 Task: Find connections with filter location Terrace with filter topic #Coachingwith filter profile language German with filter current company Protiviti with filter school The NorthCap University with filter industry Steam and Air-Conditioning Supply with filter service category Customer Support with filter keywords title Events Manager
Action: Mouse moved to (508, 123)
Screenshot: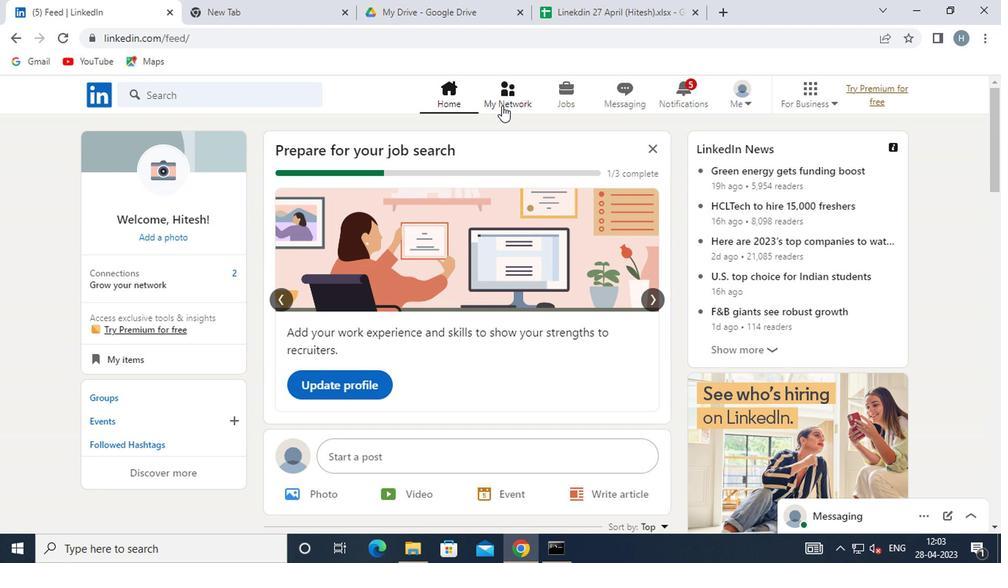 
Action: Mouse pressed left at (508, 123)
Screenshot: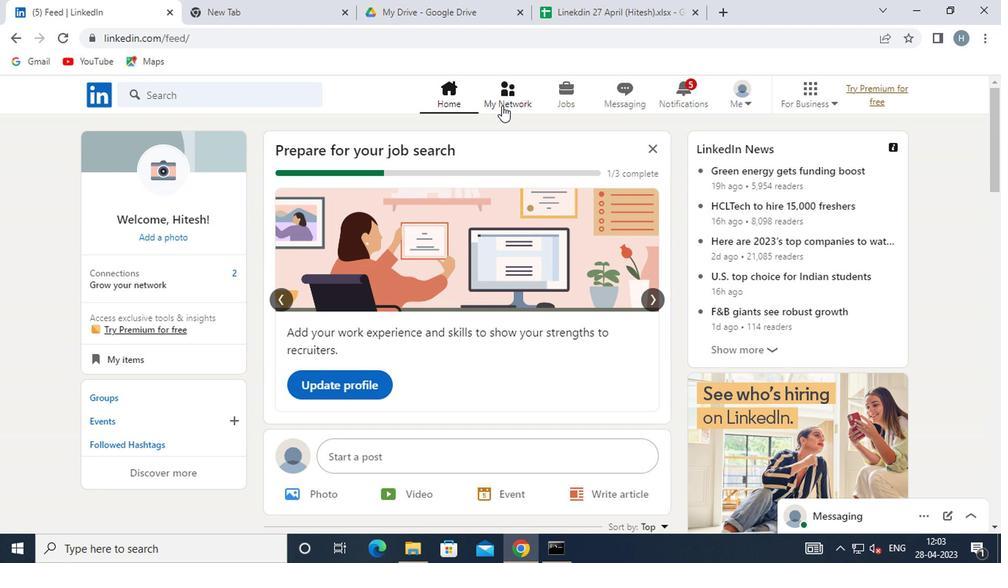 
Action: Mouse moved to (262, 188)
Screenshot: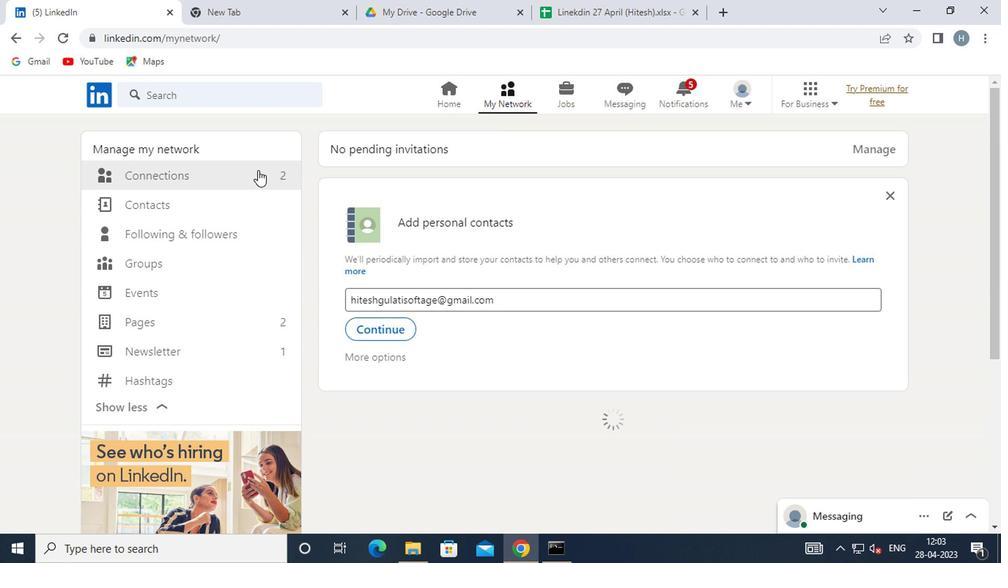 
Action: Mouse pressed left at (262, 188)
Screenshot: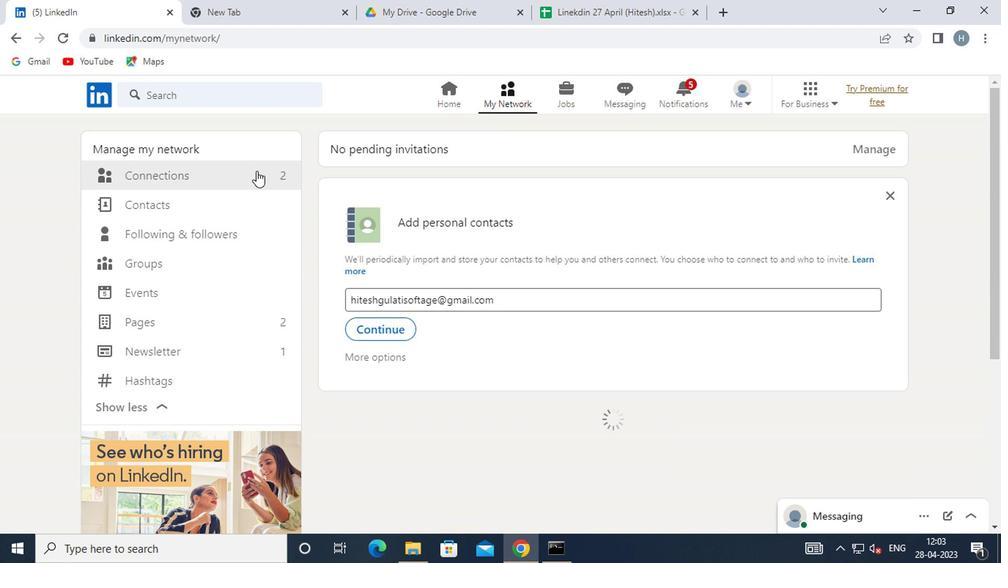 
Action: Mouse moved to (582, 191)
Screenshot: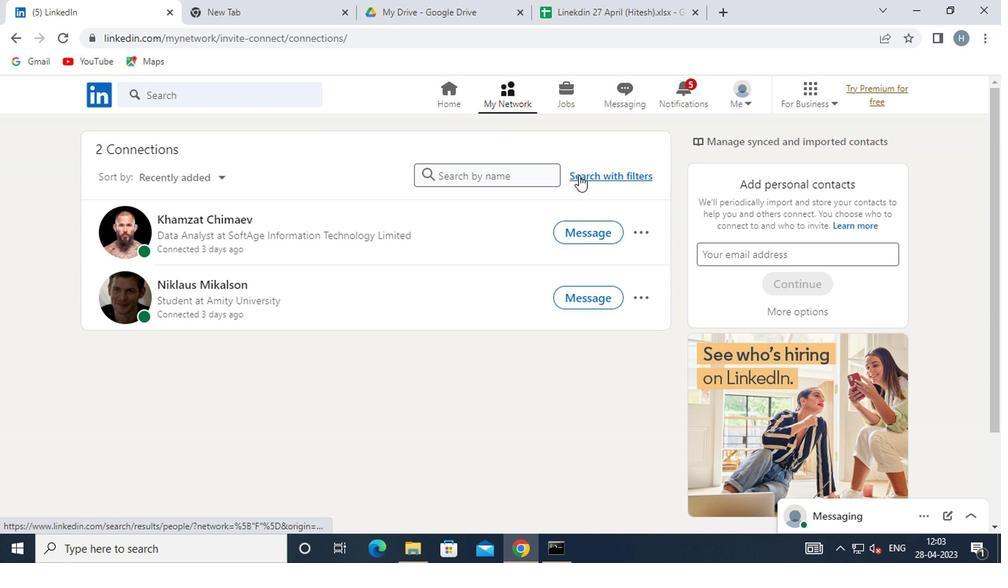 
Action: Mouse pressed left at (582, 191)
Screenshot: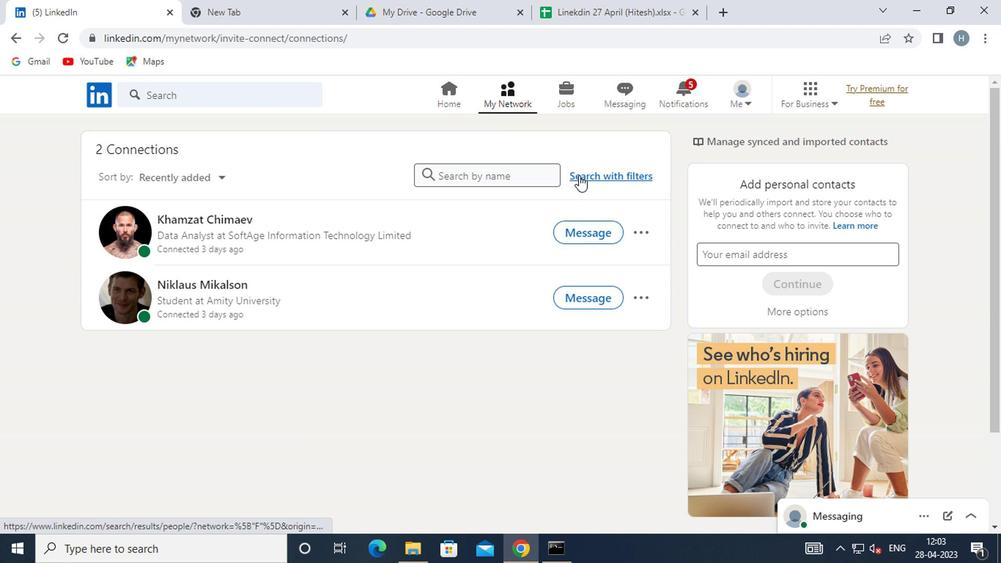 
Action: Mouse moved to (560, 156)
Screenshot: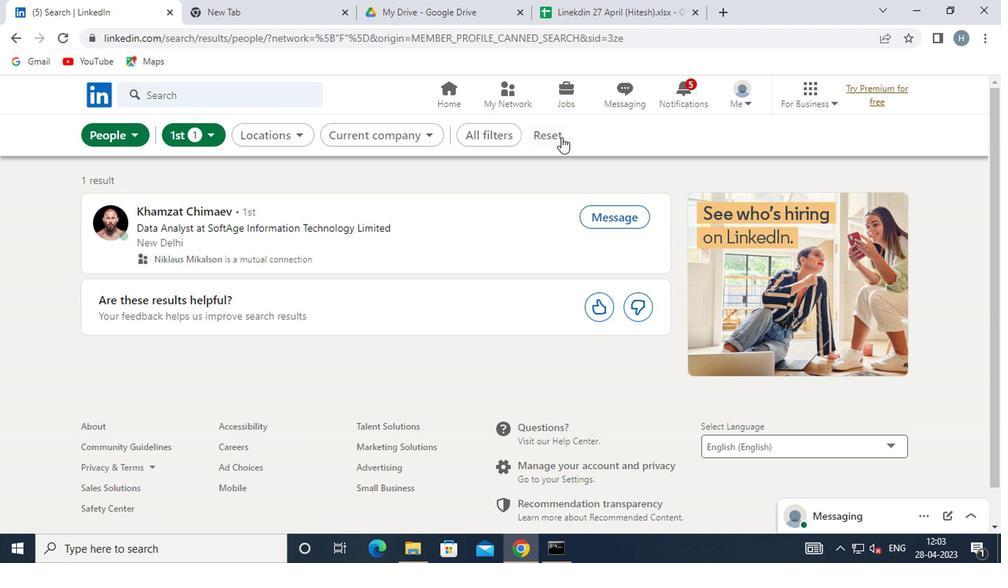 
Action: Mouse pressed left at (560, 156)
Screenshot: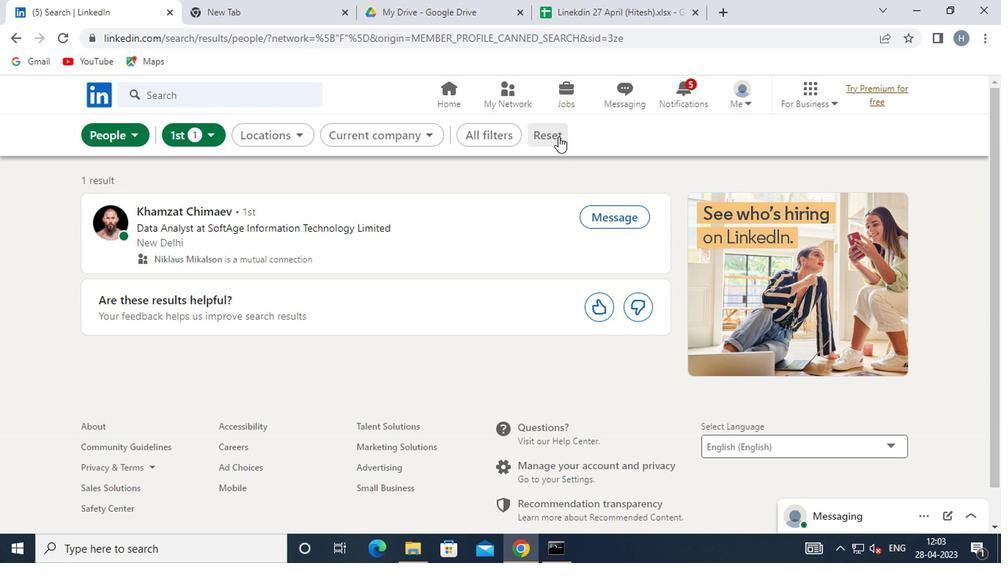 
Action: Mouse moved to (523, 160)
Screenshot: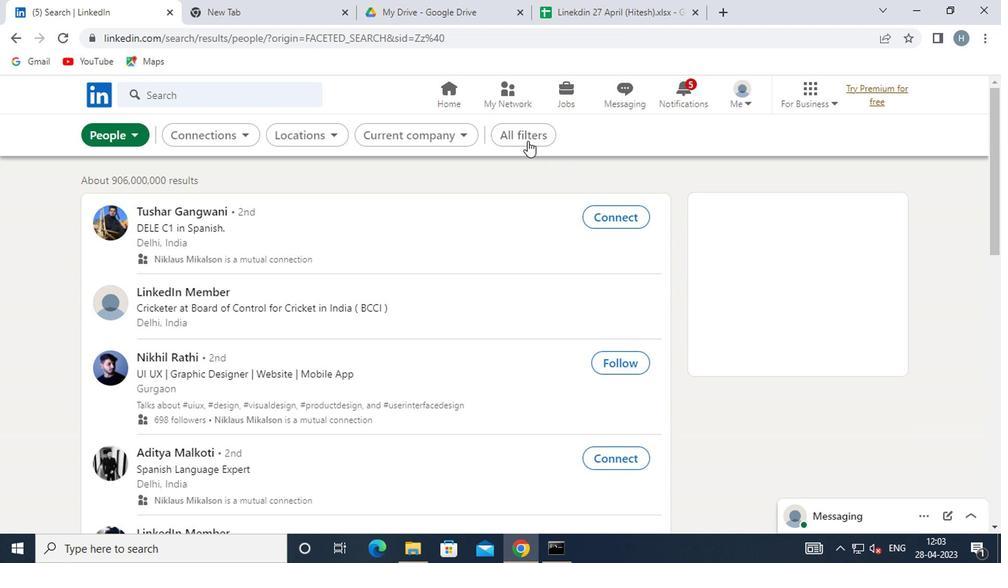 
Action: Mouse pressed left at (523, 160)
Screenshot: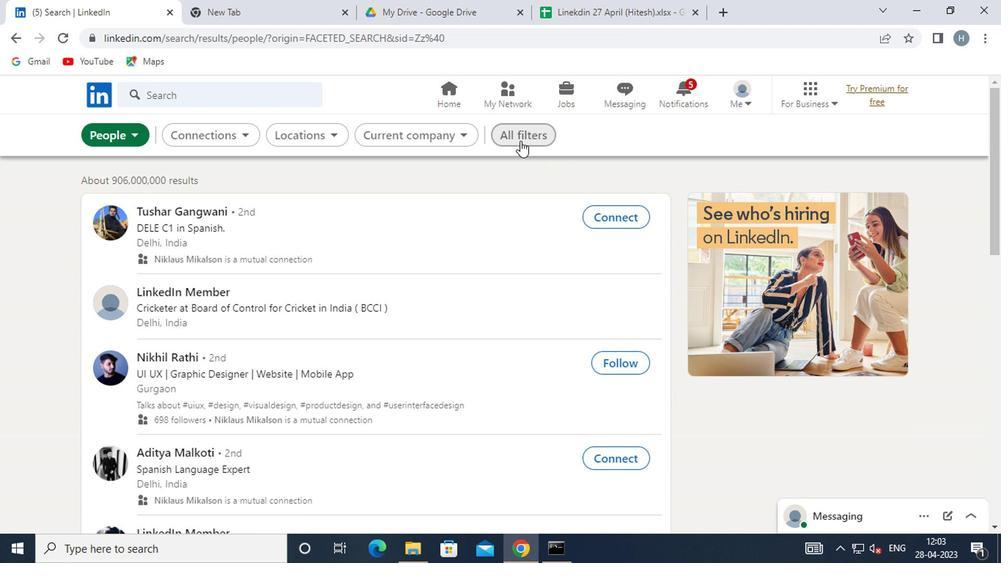 
Action: Mouse moved to (675, 282)
Screenshot: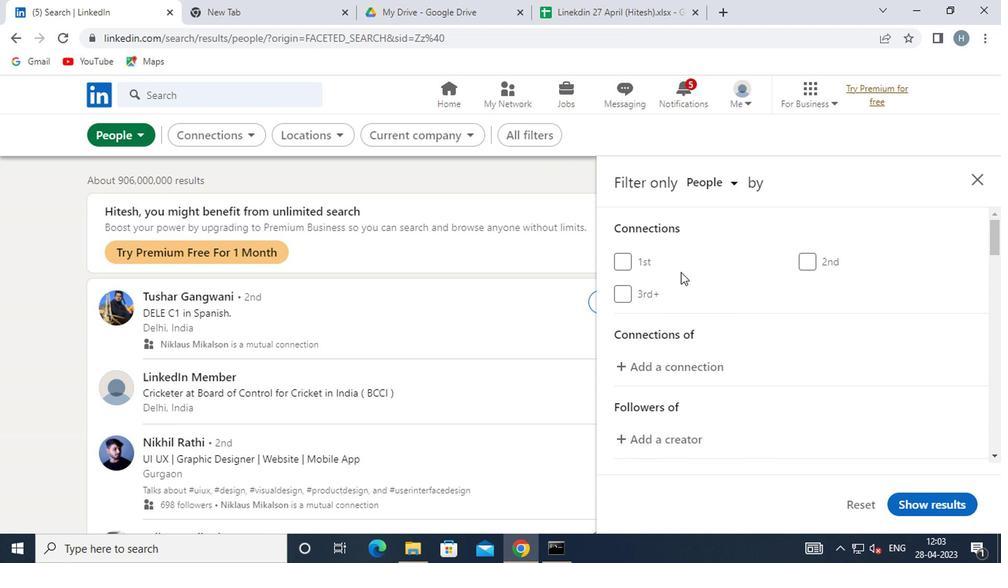 
Action: Mouse scrolled (675, 282) with delta (0, 0)
Screenshot: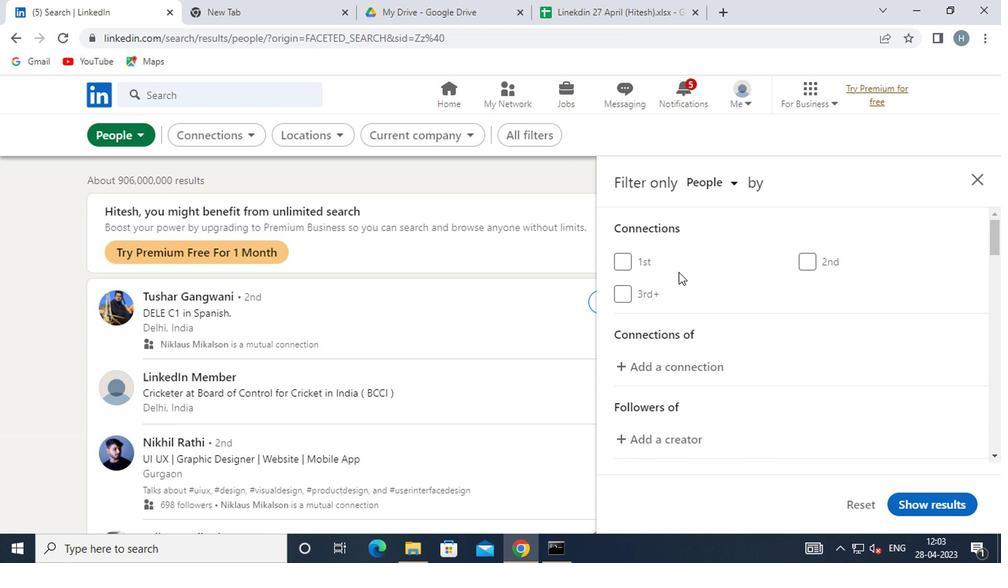 
Action: Mouse moved to (673, 284)
Screenshot: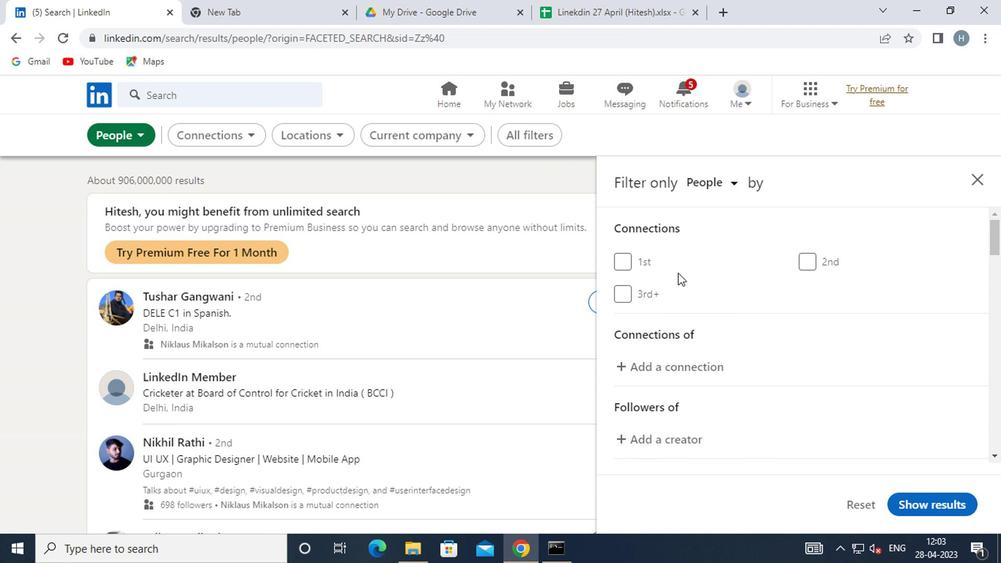 
Action: Mouse scrolled (673, 283) with delta (0, -1)
Screenshot: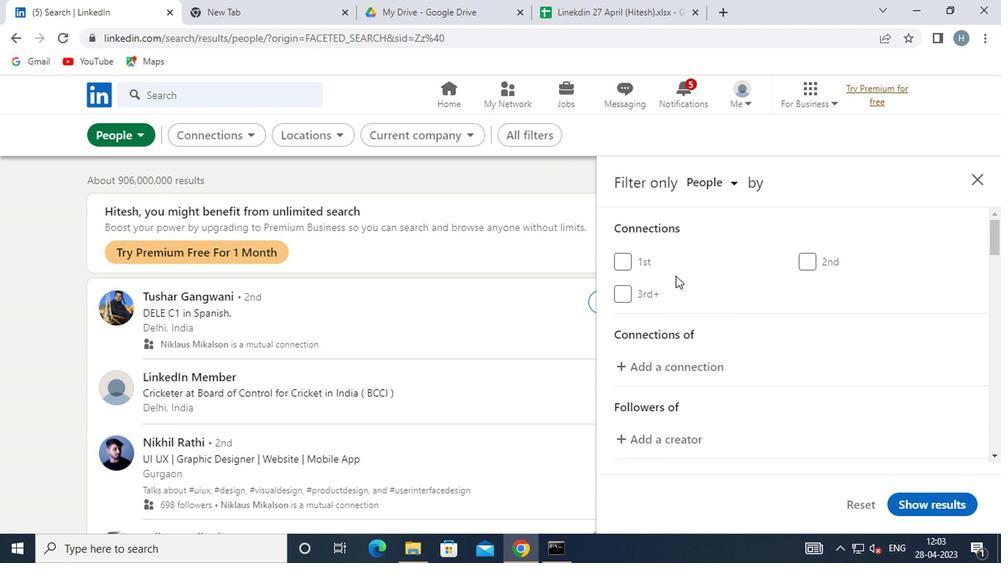 
Action: Mouse scrolled (673, 283) with delta (0, -1)
Screenshot: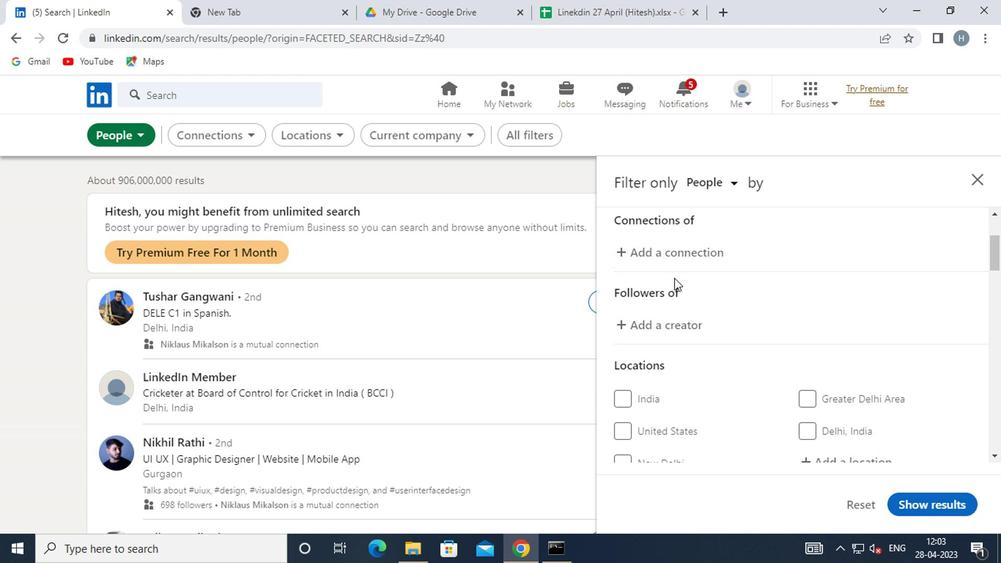 
Action: Mouse moved to (819, 357)
Screenshot: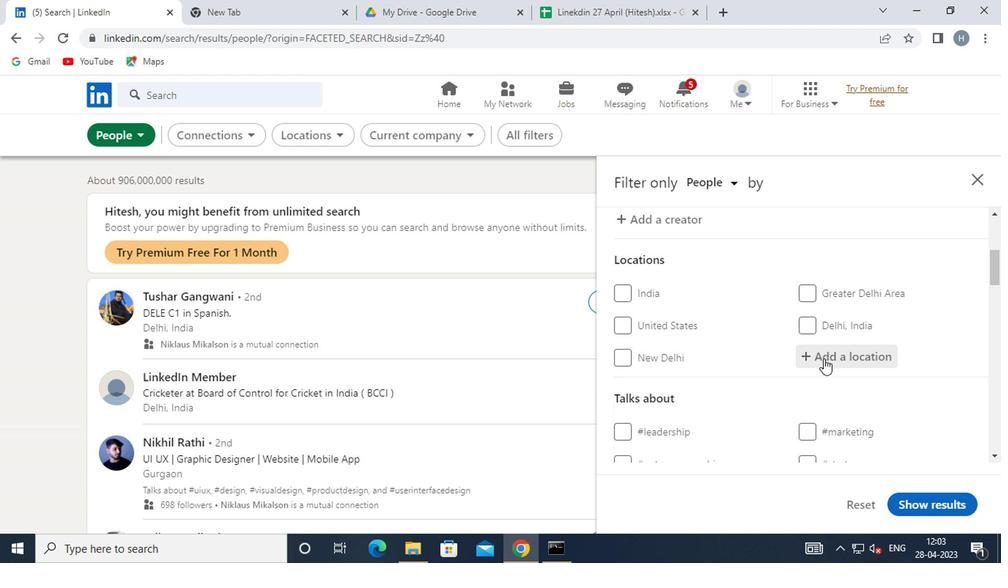 
Action: Mouse pressed left at (819, 357)
Screenshot: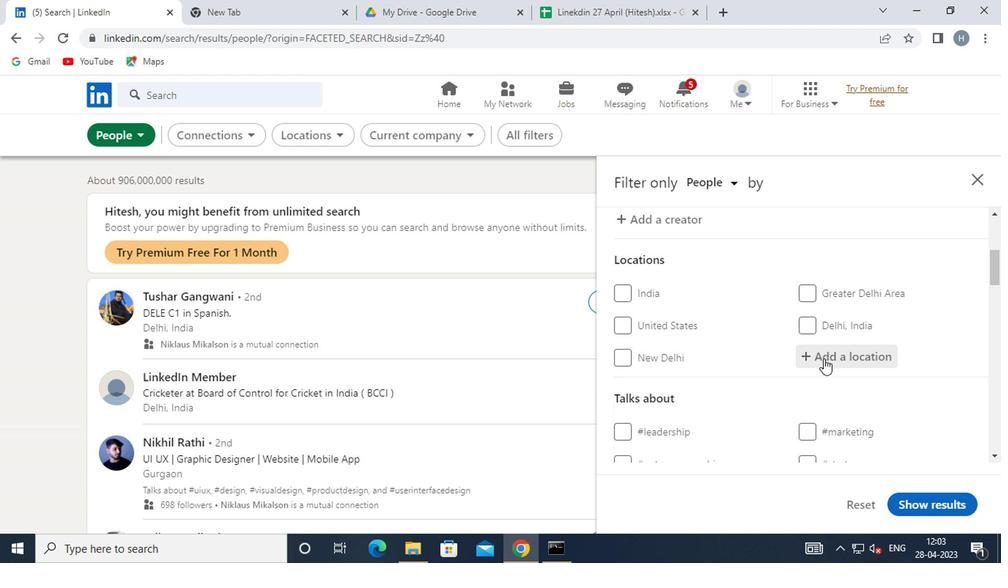 
Action: Mouse moved to (819, 358)
Screenshot: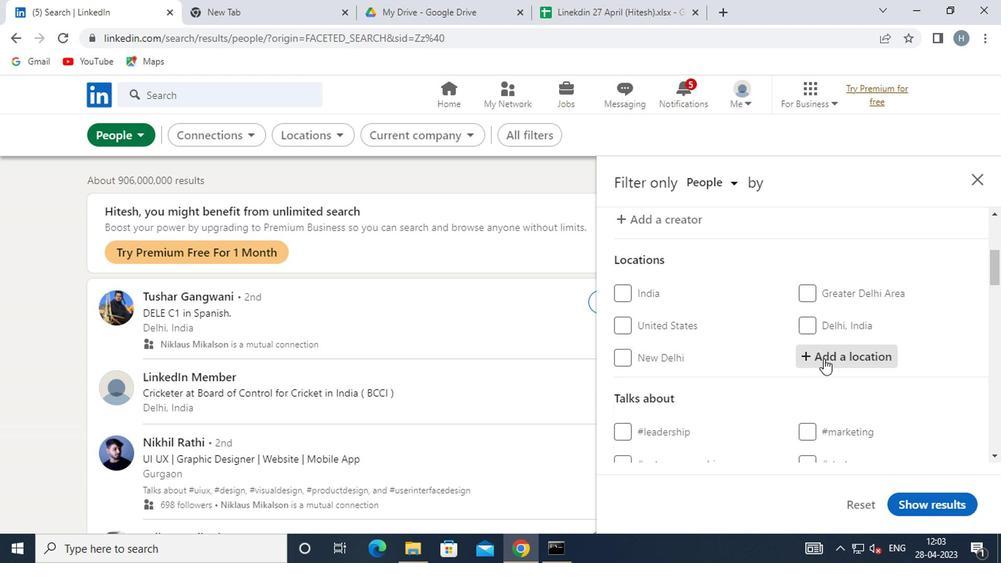 
Action: Key pressed <Key.shift>TERRACE
Screenshot: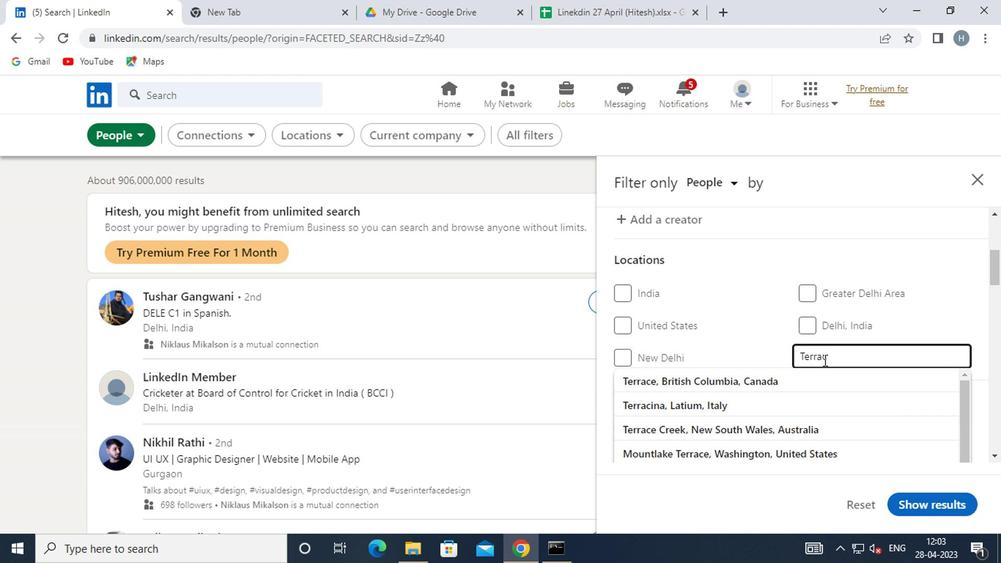 
Action: Mouse moved to (910, 335)
Screenshot: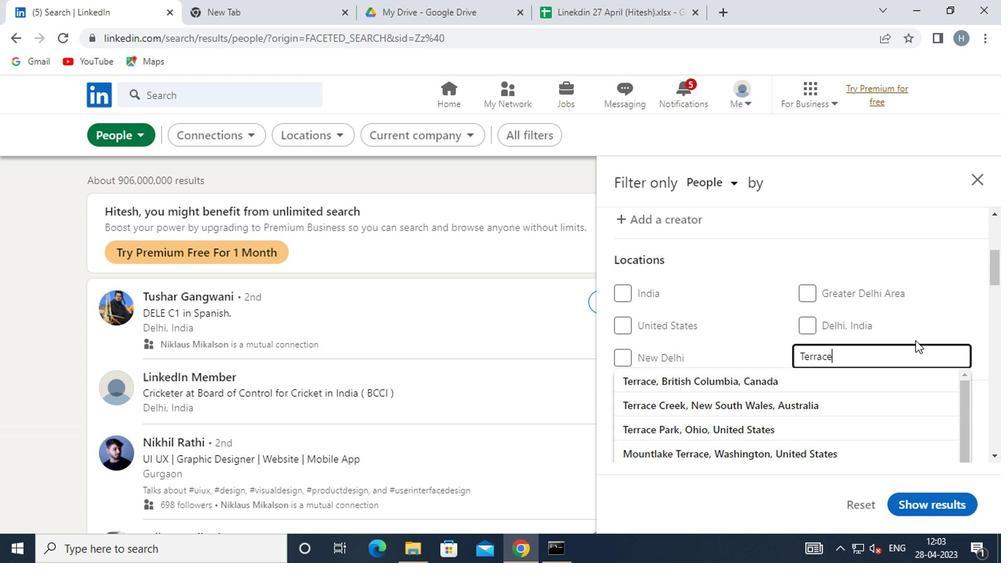 
Action: Key pressed <Key.enter>
Screenshot: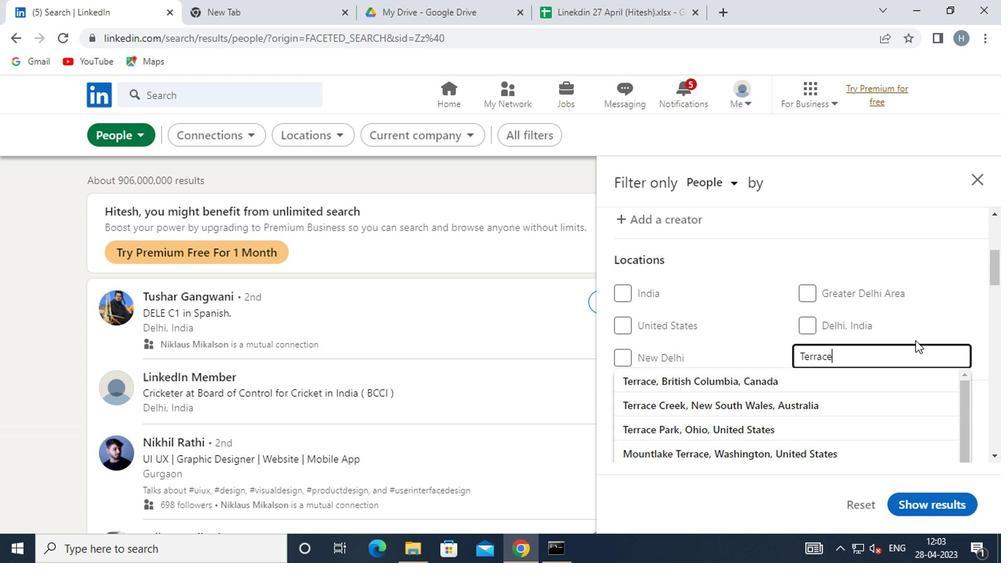 
Action: Mouse moved to (913, 326)
Screenshot: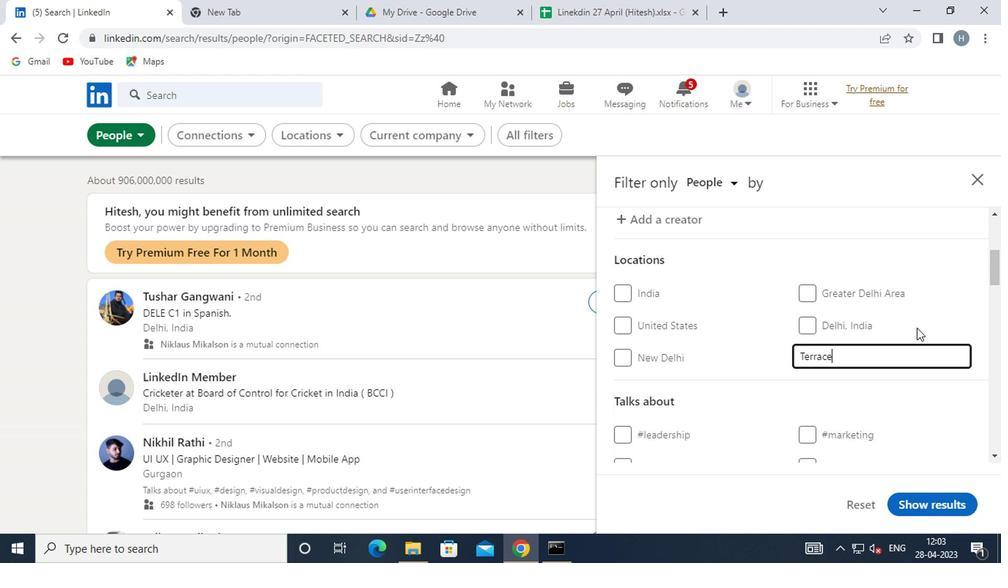 
Action: Mouse scrolled (913, 326) with delta (0, 0)
Screenshot: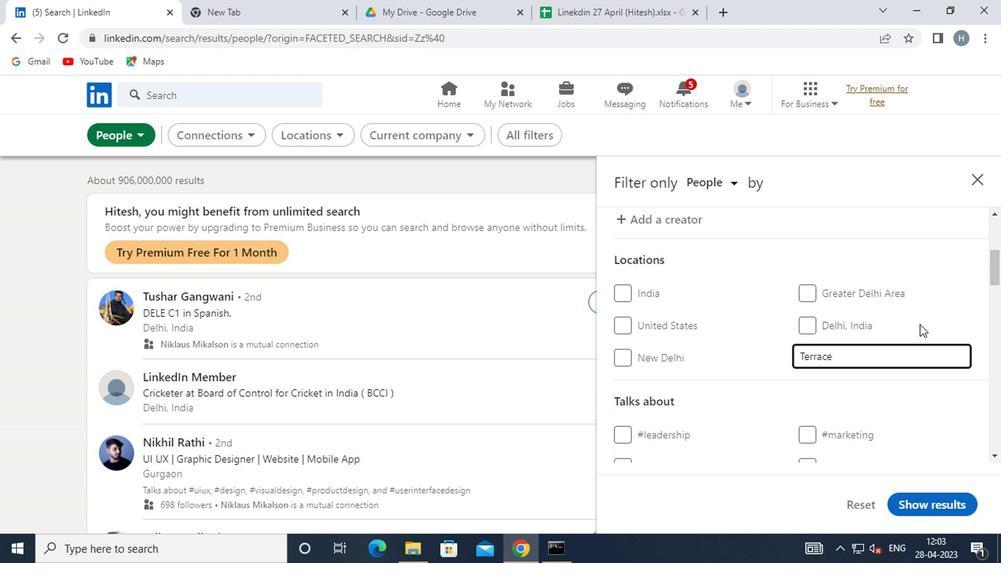 
Action: Mouse scrolled (913, 326) with delta (0, 0)
Screenshot: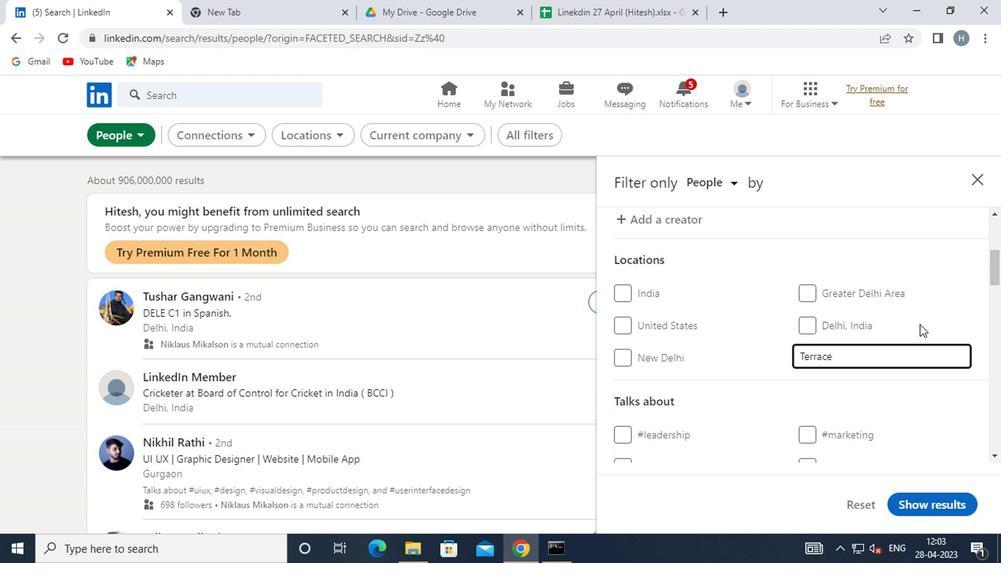 
Action: Mouse scrolled (913, 326) with delta (0, 0)
Screenshot: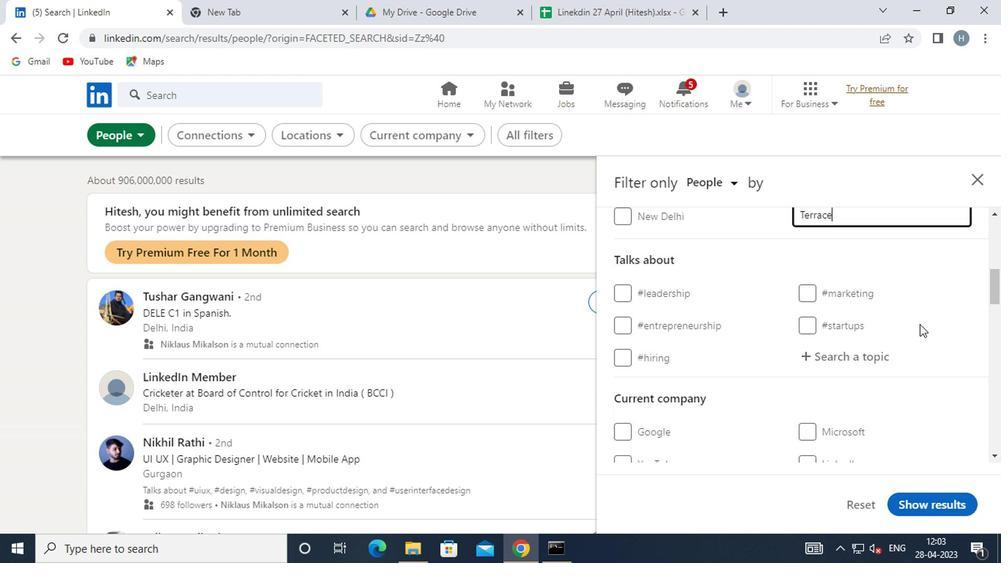 
Action: Mouse moved to (882, 287)
Screenshot: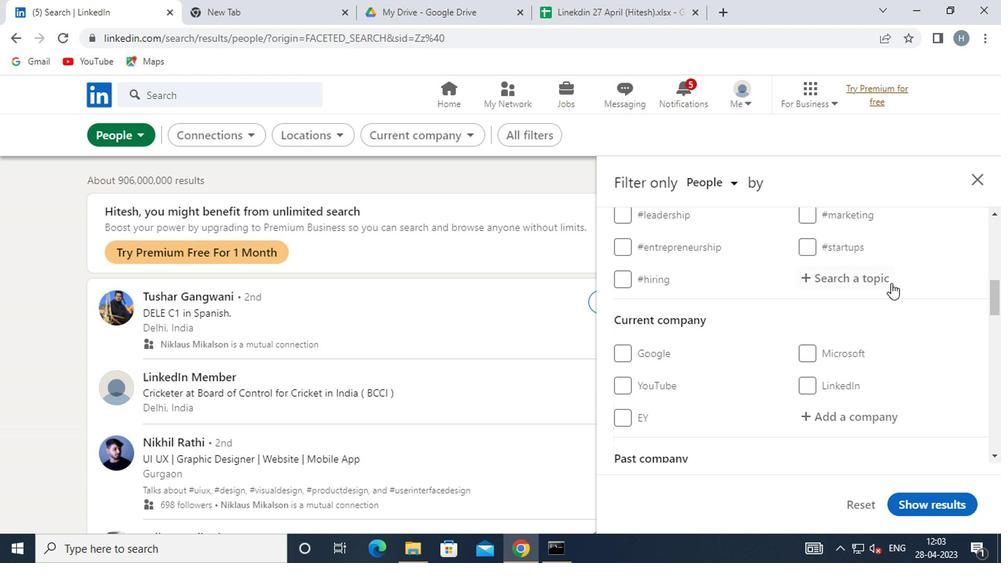 
Action: Mouse pressed left at (882, 287)
Screenshot: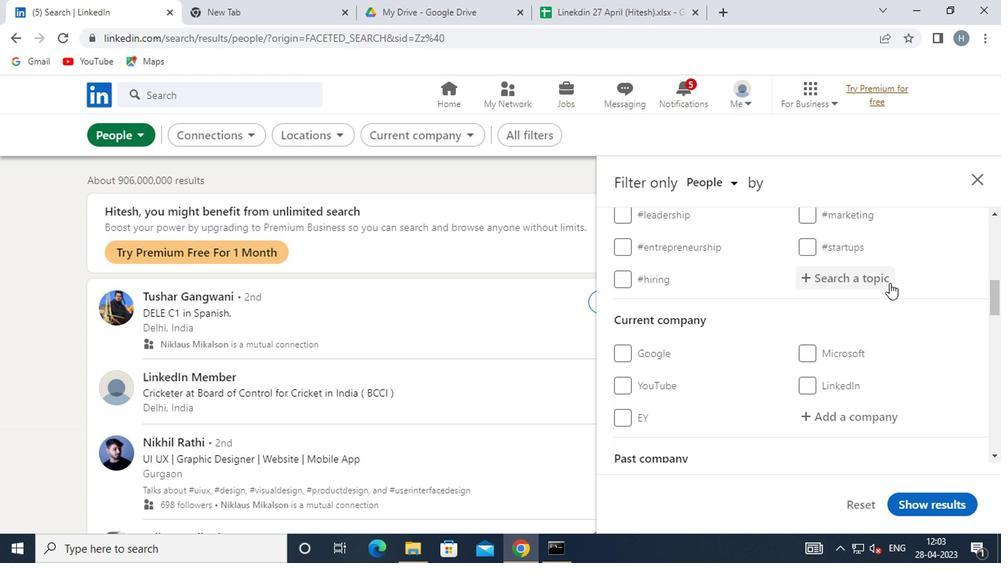 
Action: Key pressed <Key.shift><Key.shift><Key.shift><Key.shift><Key.shift><Key.shift><Key.shift><Key.shift><Key.shift><Key.shift><Key.shift><Key.shift>#<Key.shift>COACHING
Screenshot: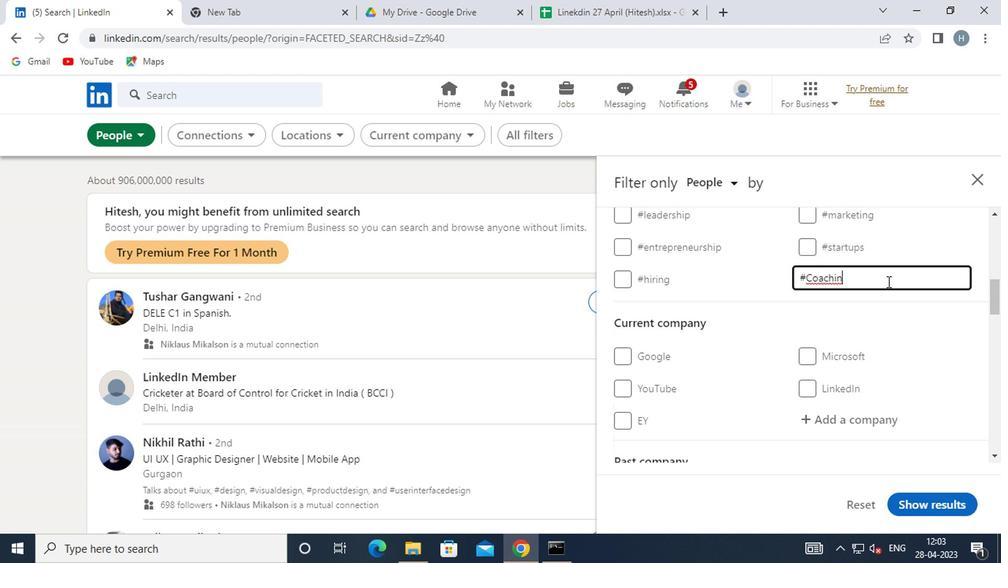 
Action: Mouse moved to (867, 316)
Screenshot: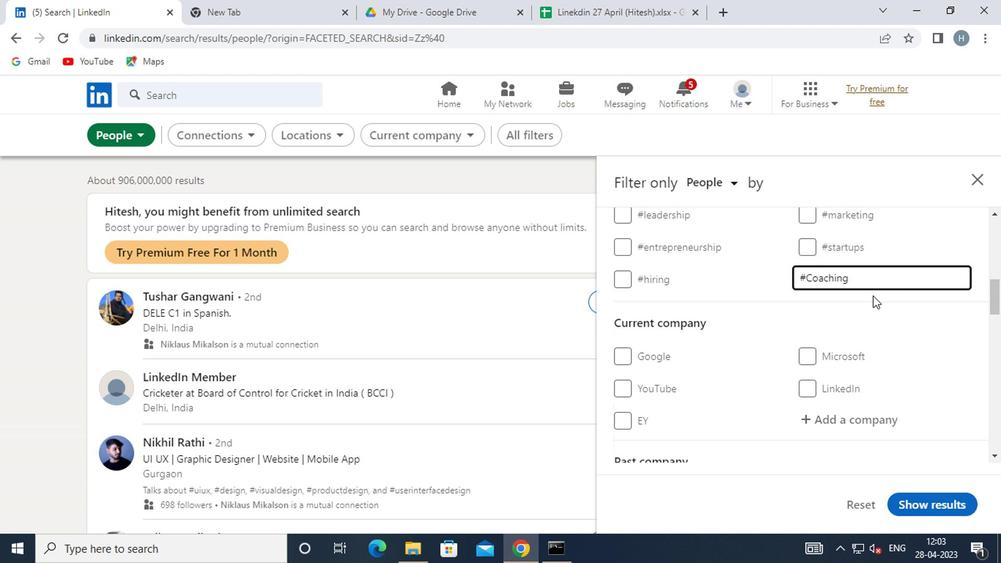 
Action: Mouse pressed left at (867, 316)
Screenshot: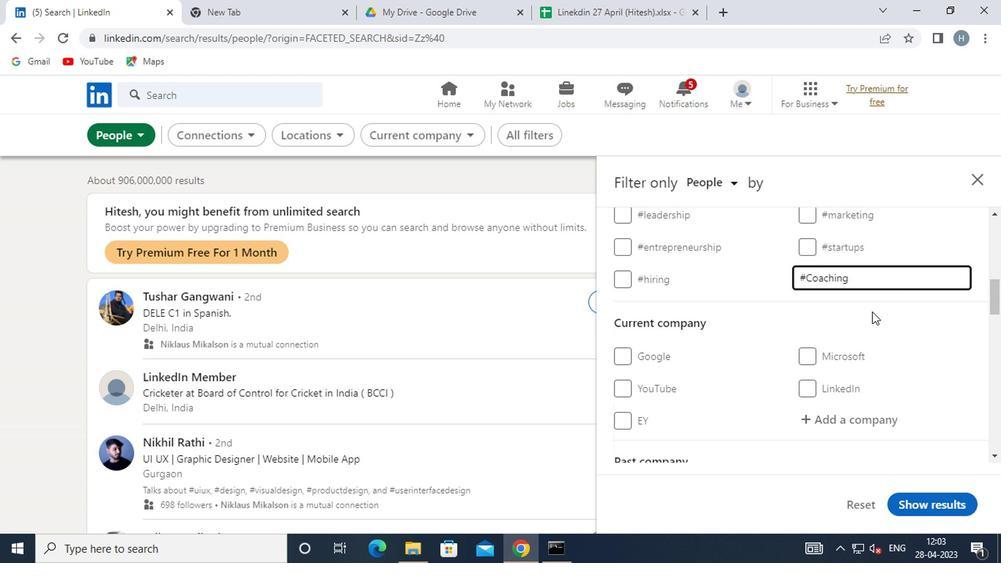 
Action: Mouse moved to (878, 287)
Screenshot: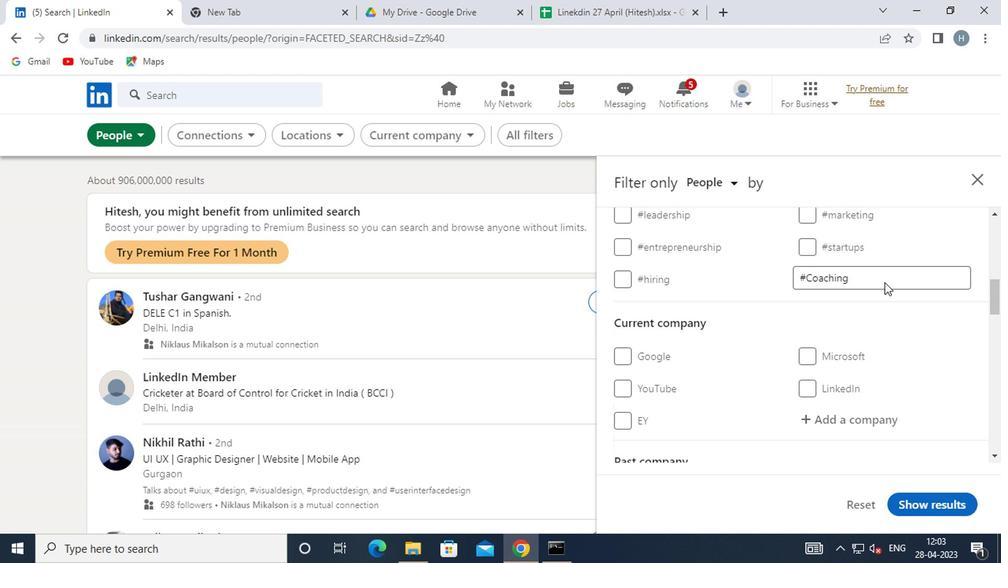 
Action: Mouse scrolled (878, 287) with delta (0, 0)
Screenshot: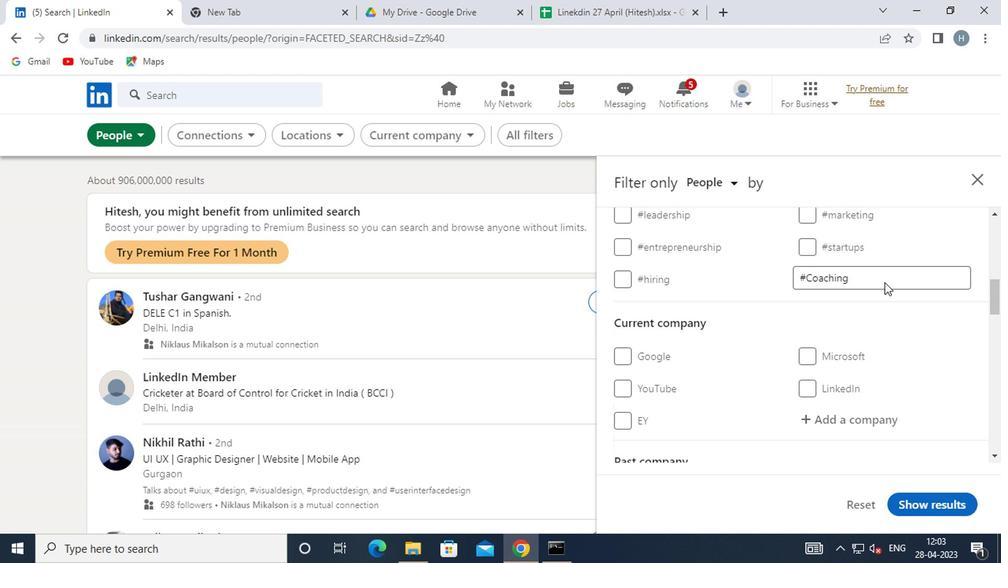 
Action: Mouse moved to (876, 291)
Screenshot: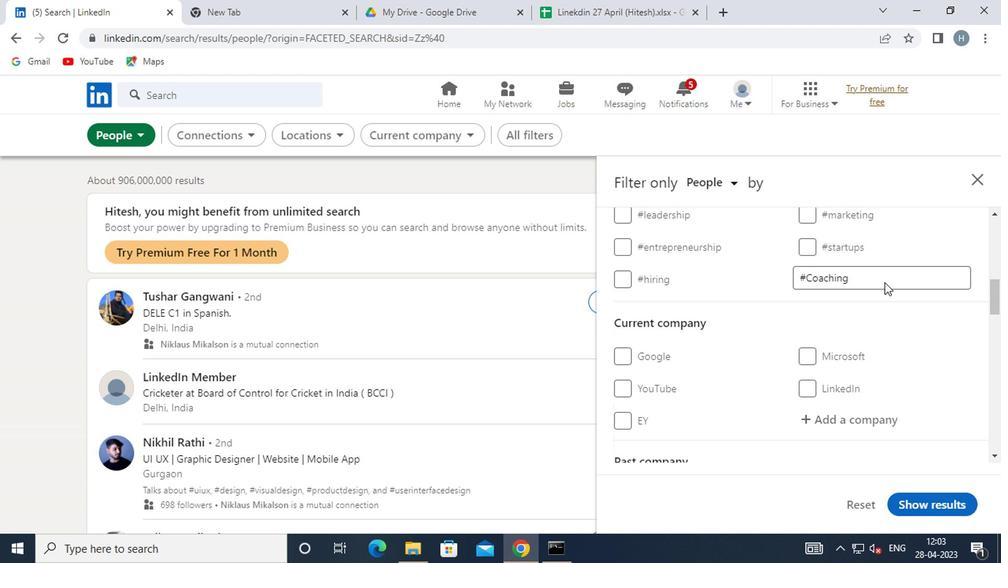 
Action: Mouse scrolled (876, 290) with delta (0, 0)
Screenshot: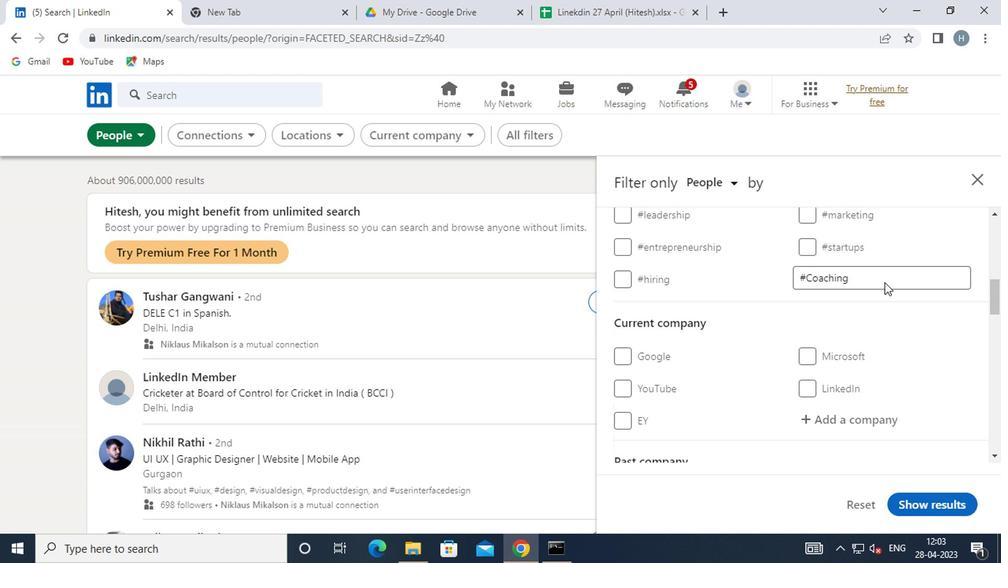 
Action: Mouse moved to (874, 322)
Screenshot: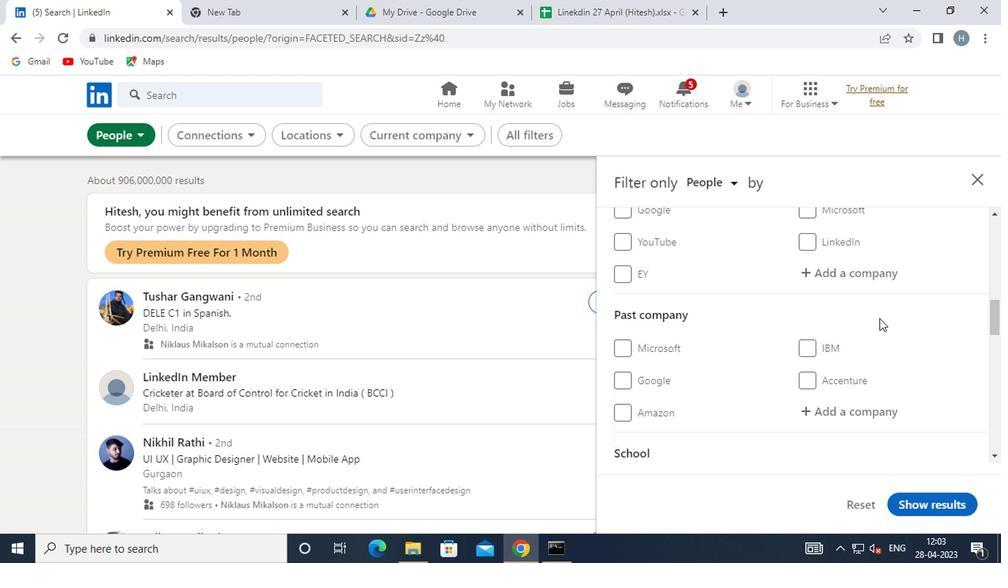 
Action: Mouse scrolled (874, 321) with delta (0, 0)
Screenshot: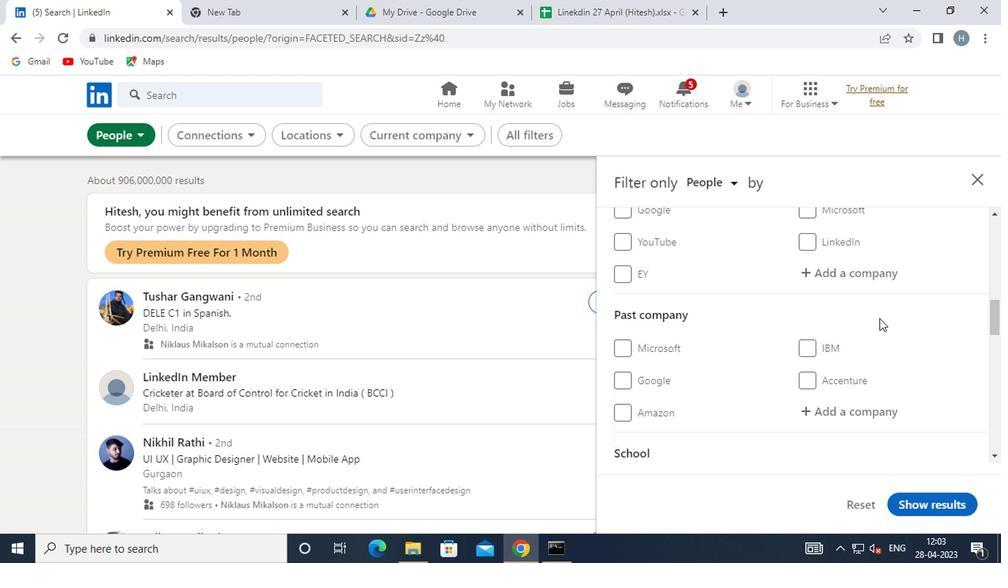 
Action: Mouse moved to (874, 321)
Screenshot: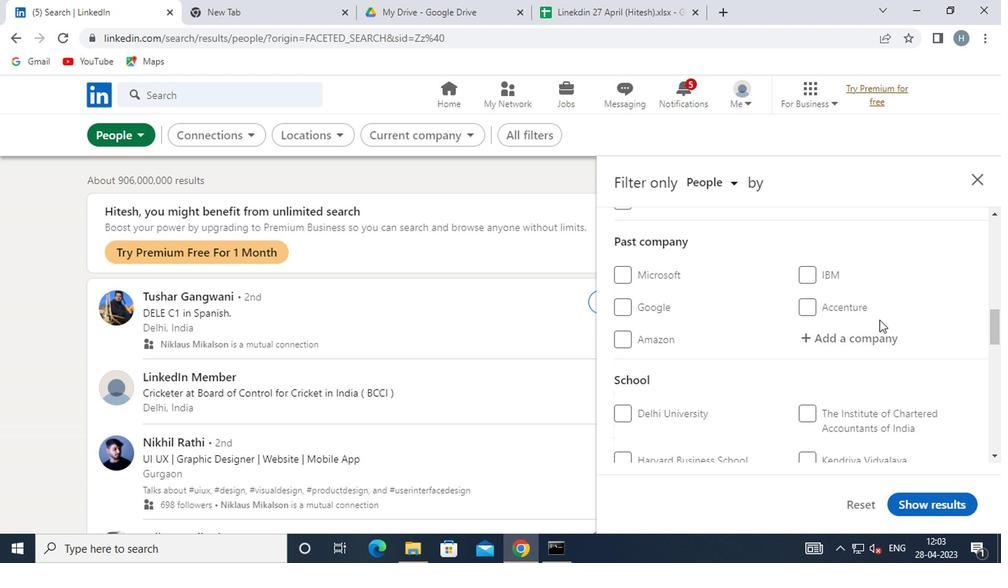 
Action: Mouse scrolled (874, 320) with delta (0, 0)
Screenshot: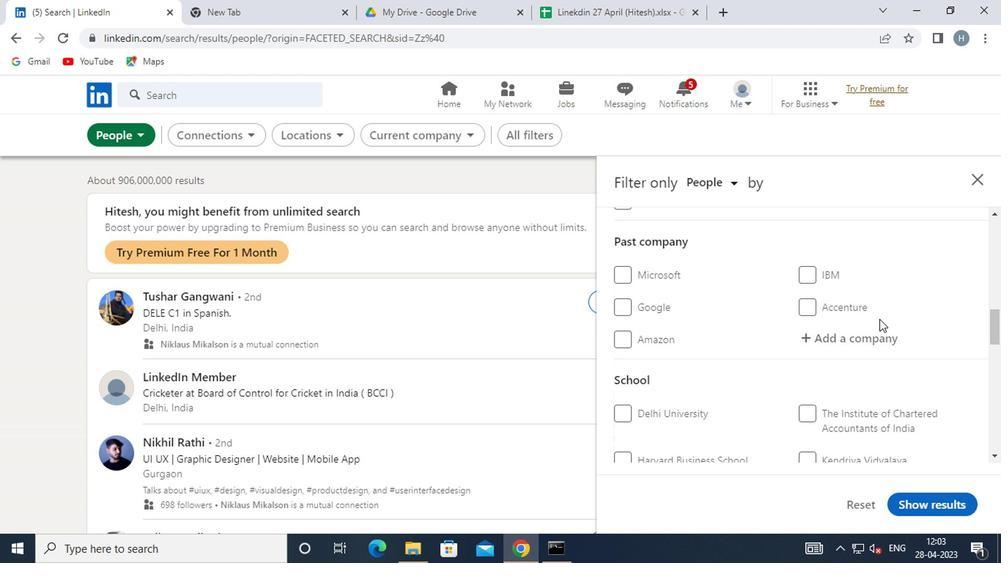 
Action: Mouse moved to (873, 321)
Screenshot: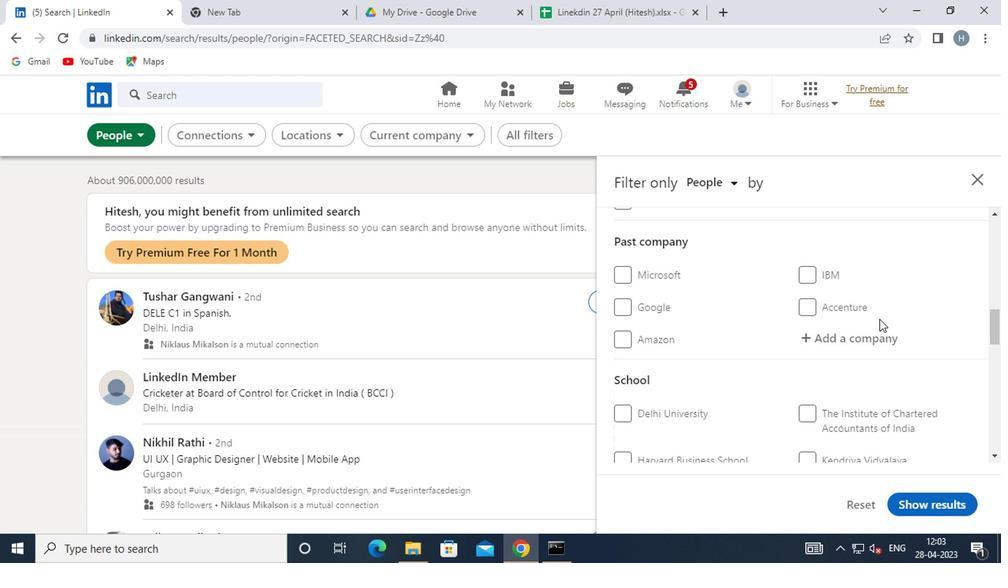 
Action: Mouse scrolled (873, 320) with delta (0, 0)
Screenshot: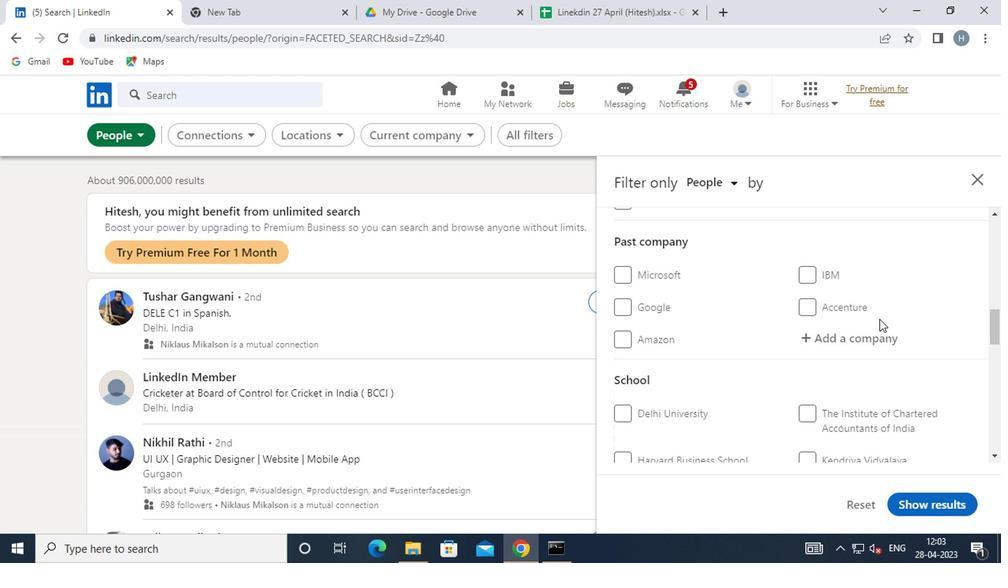 
Action: Mouse moved to (871, 324)
Screenshot: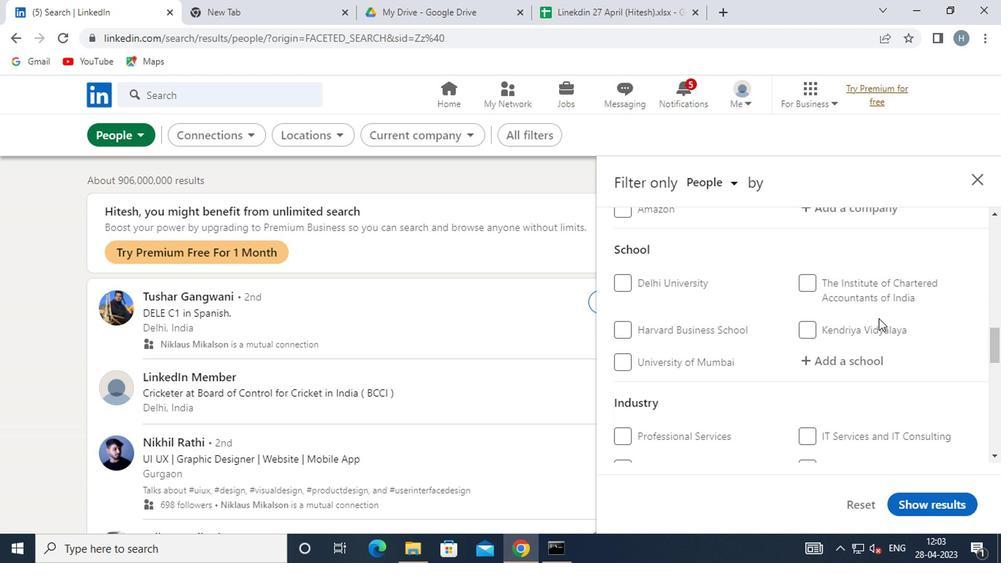 
Action: Mouse scrolled (871, 323) with delta (0, 0)
Screenshot: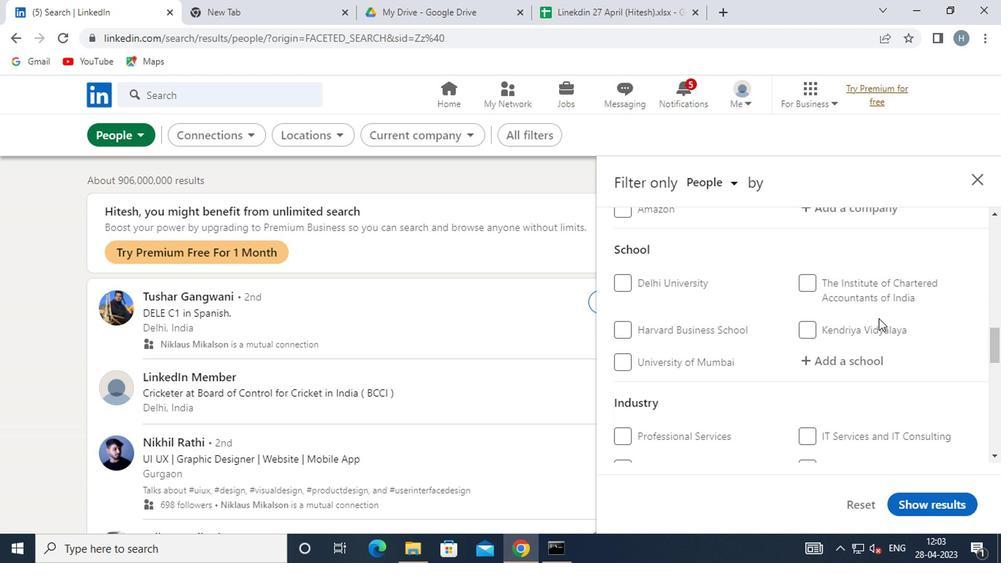 
Action: Mouse moved to (866, 329)
Screenshot: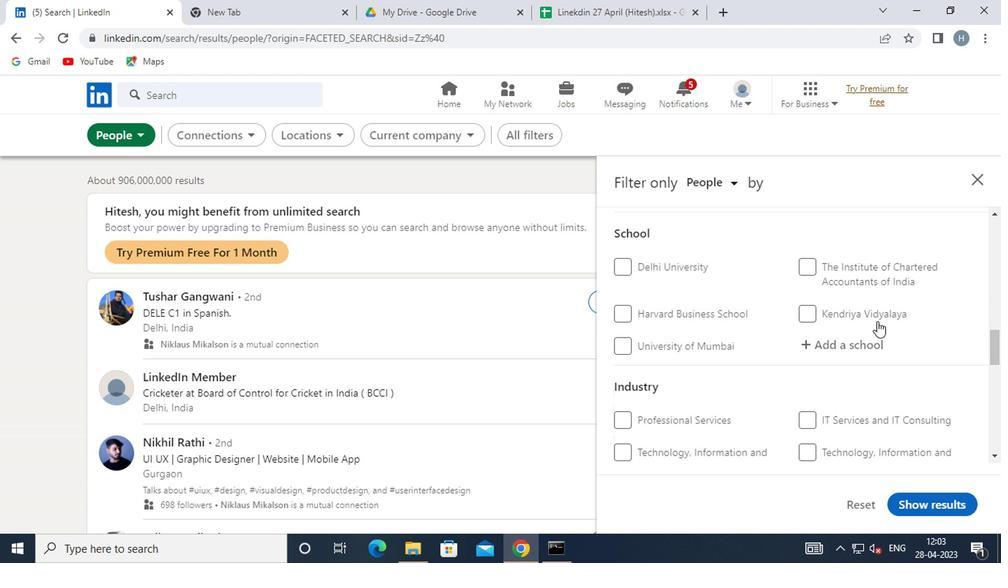 
Action: Mouse scrolled (866, 328) with delta (0, 0)
Screenshot: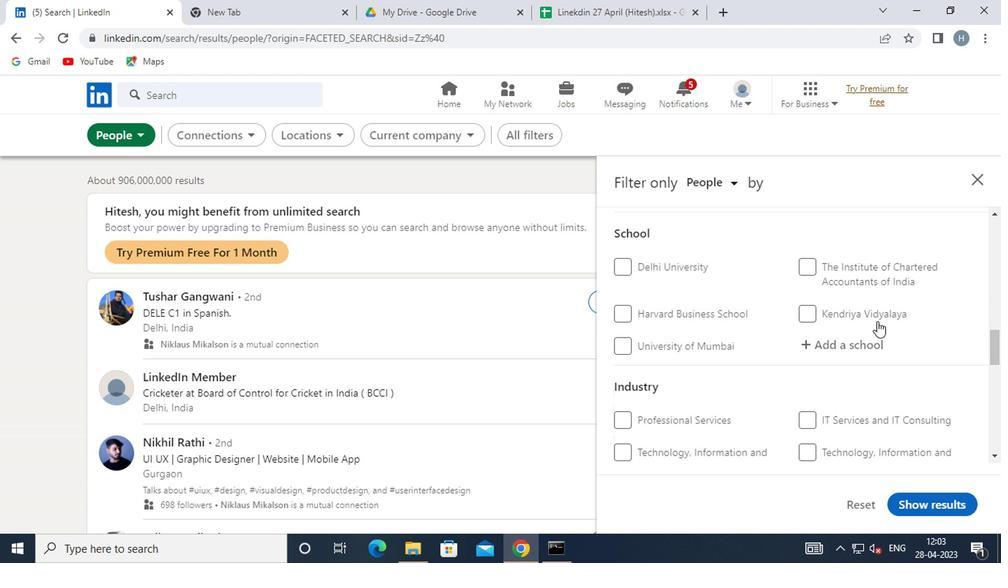 
Action: Mouse moved to (865, 328)
Screenshot: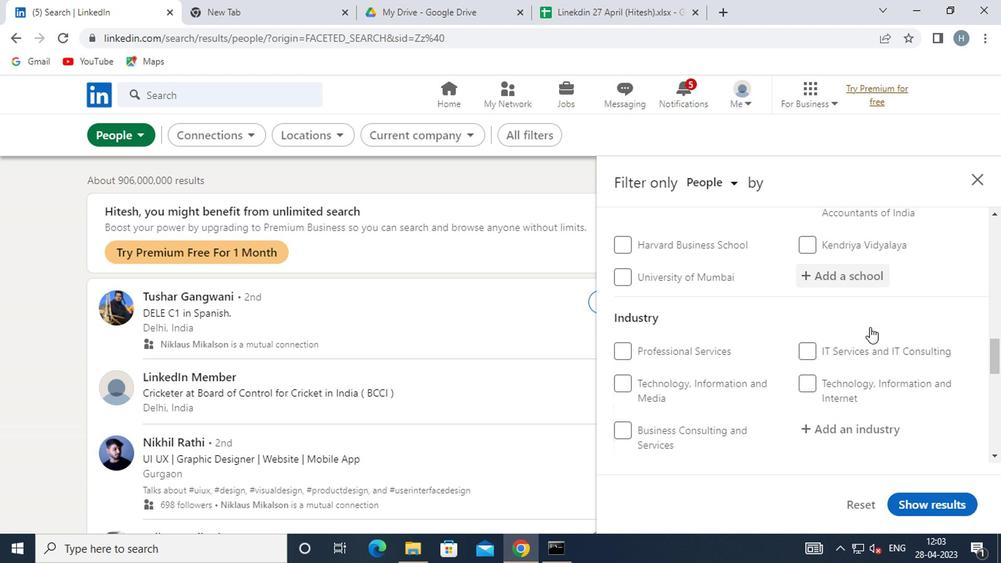 
Action: Mouse scrolled (865, 327) with delta (0, -1)
Screenshot: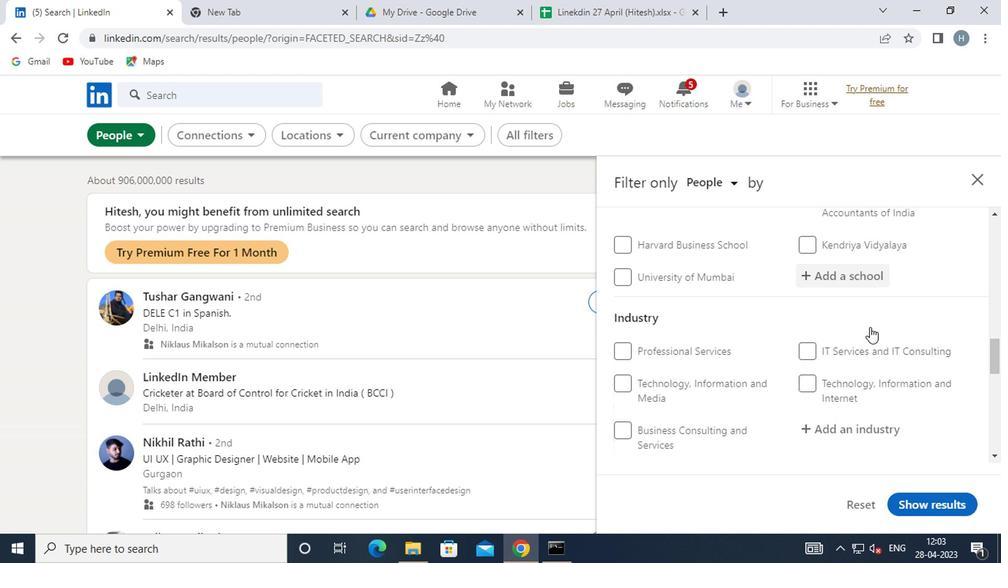 
Action: Mouse moved to (868, 348)
Screenshot: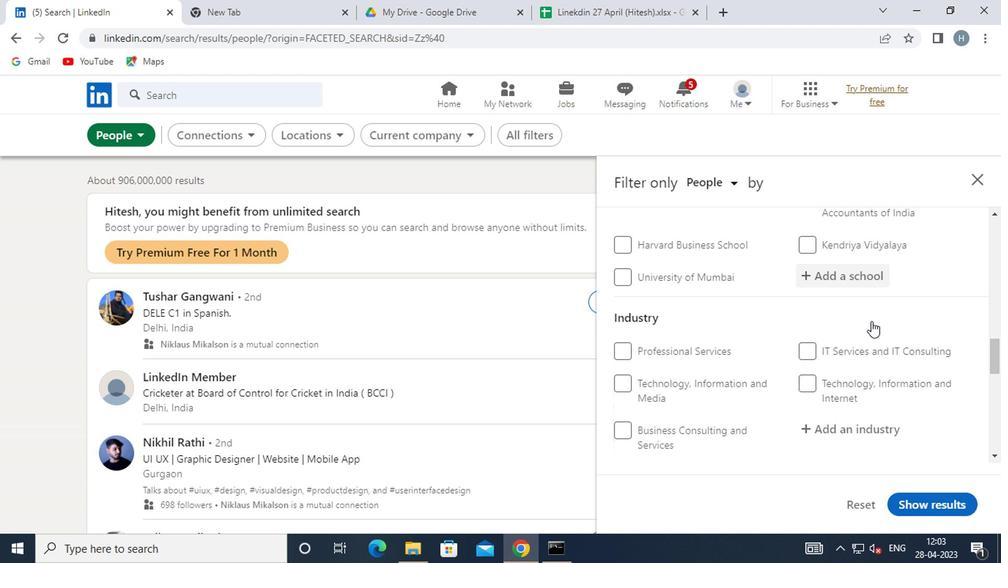 
Action: Mouse scrolled (868, 347) with delta (0, 0)
Screenshot: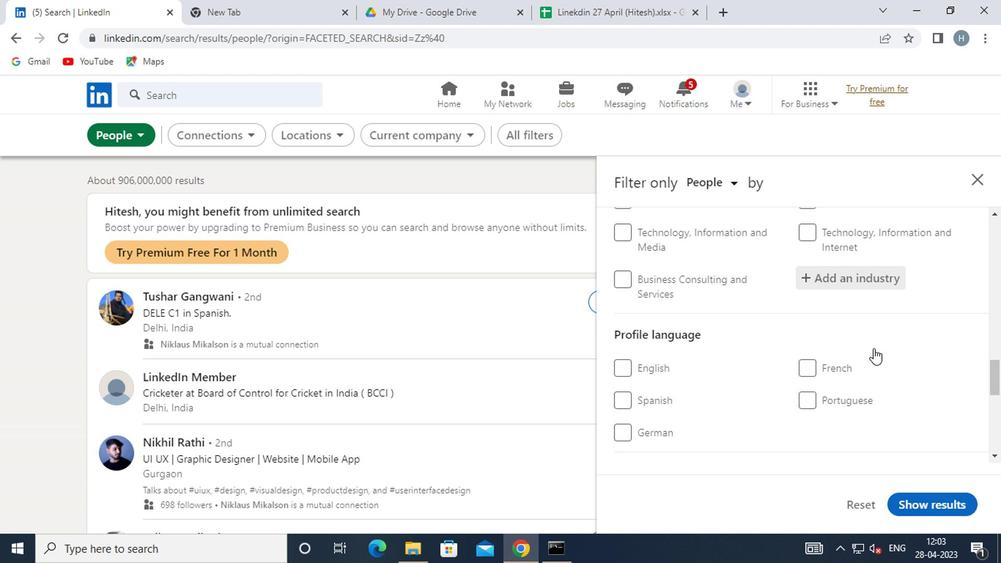 
Action: Mouse moved to (654, 360)
Screenshot: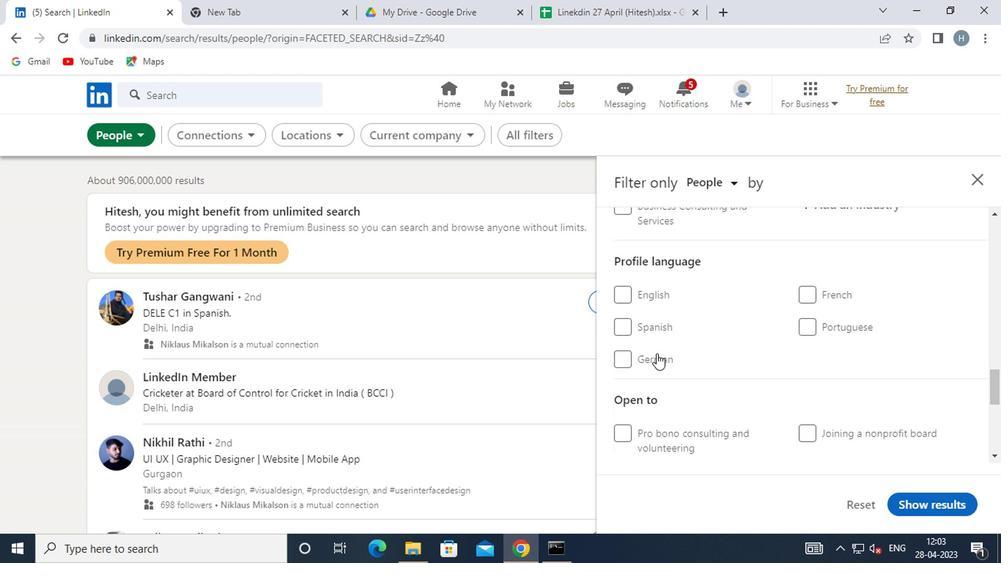 
Action: Mouse pressed left at (654, 360)
Screenshot: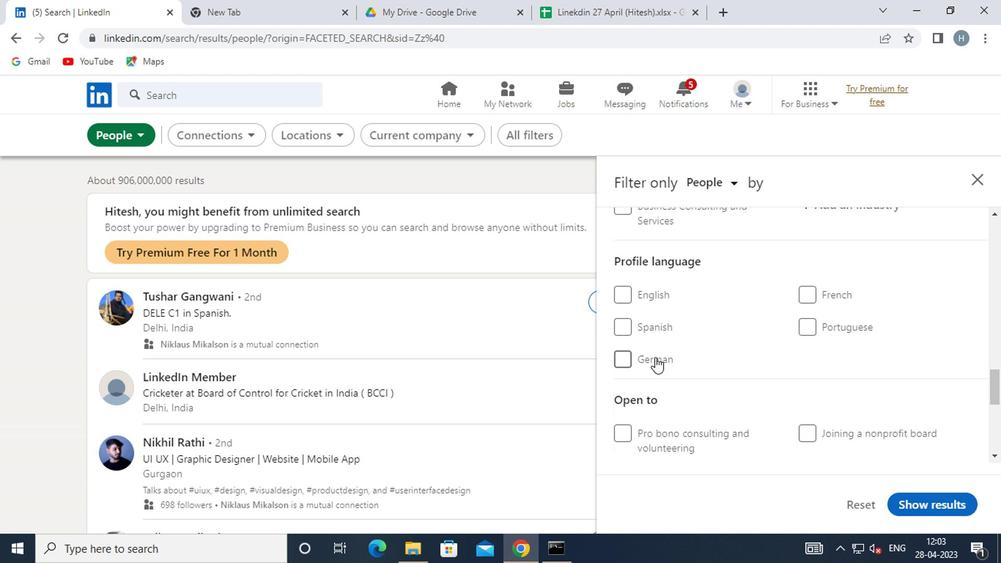 
Action: Mouse moved to (746, 347)
Screenshot: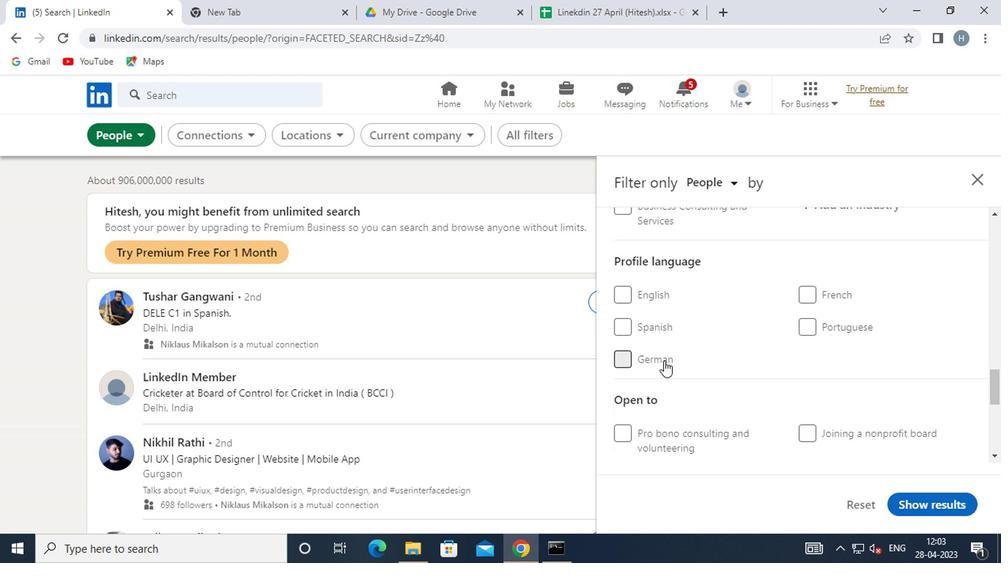 
Action: Mouse scrolled (746, 348) with delta (0, 0)
Screenshot: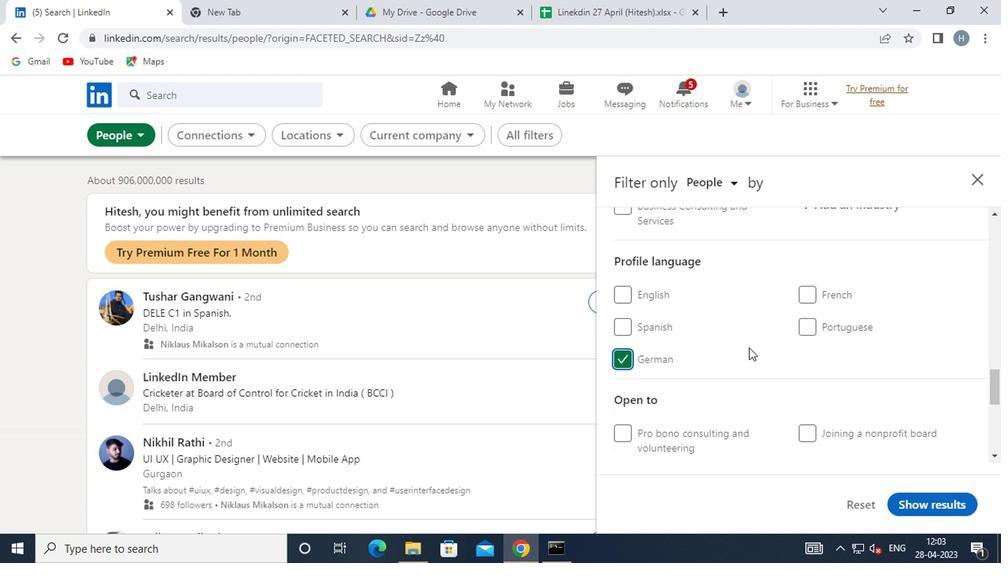 
Action: Mouse scrolled (746, 348) with delta (0, 0)
Screenshot: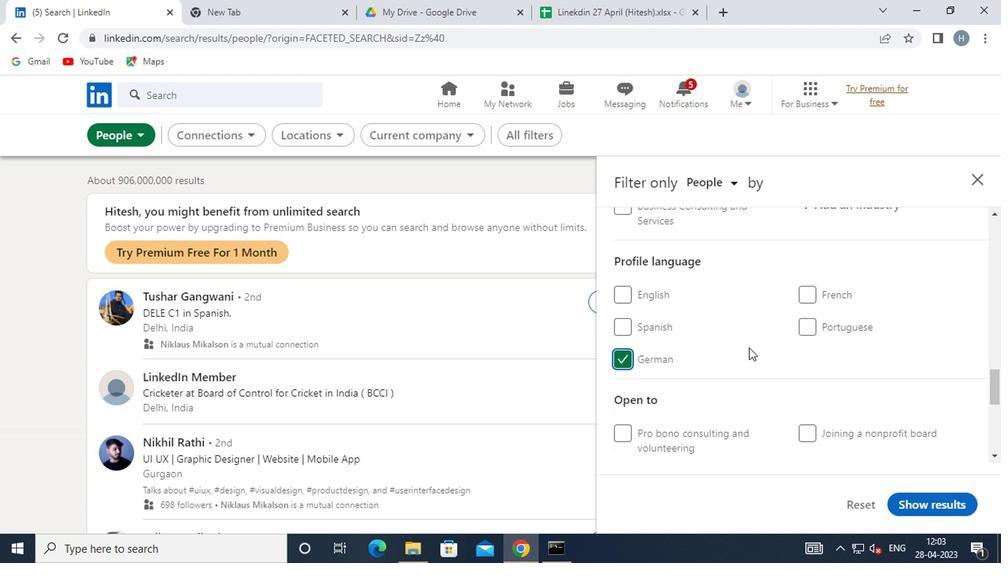 
Action: Mouse moved to (747, 345)
Screenshot: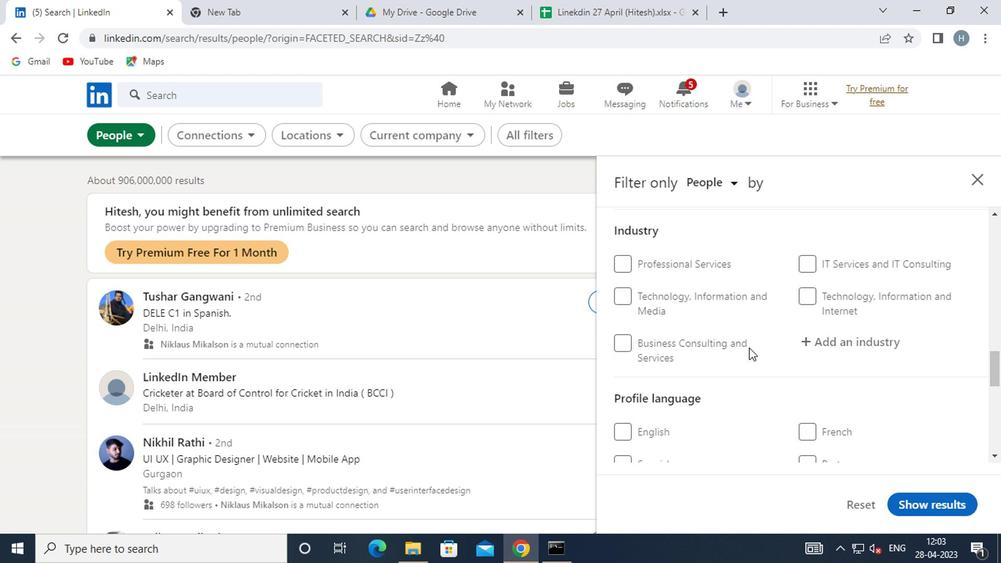 
Action: Mouse scrolled (747, 345) with delta (0, 0)
Screenshot: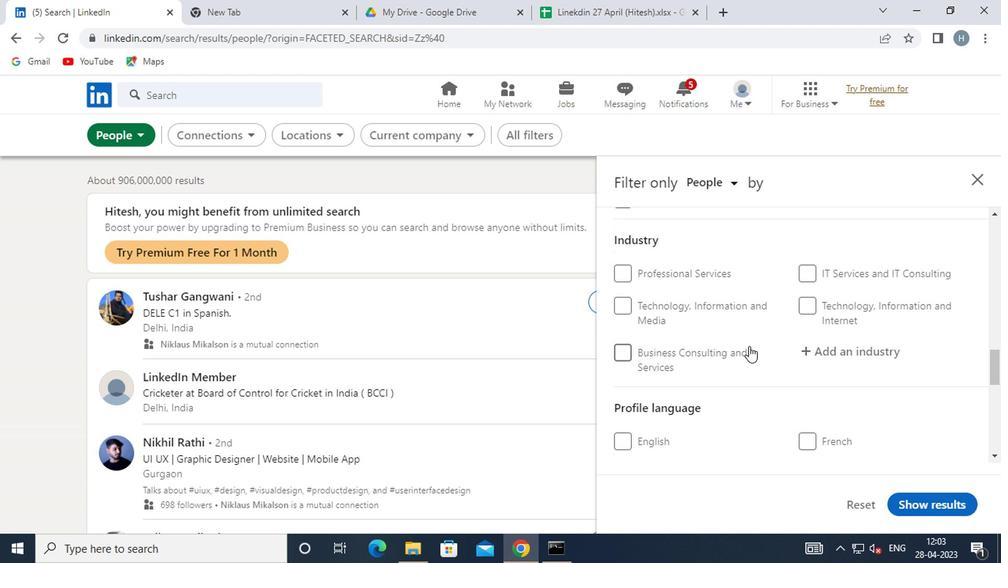 
Action: Mouse scrolled (747, 345) with delta (0, 0)
Screenshot: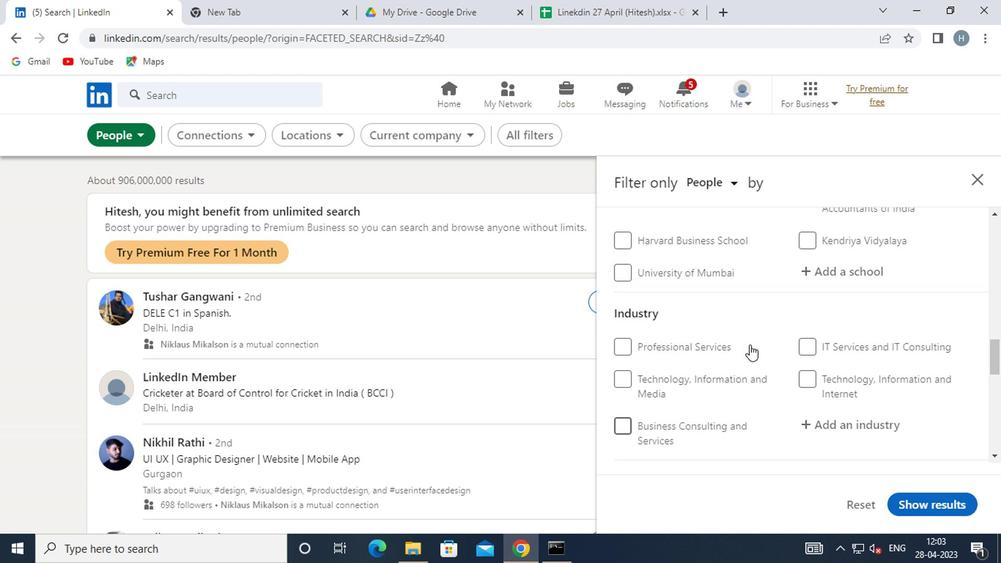 
Action: Mouse scrolled (747, 345) with delta (0, 0)
Screenshot: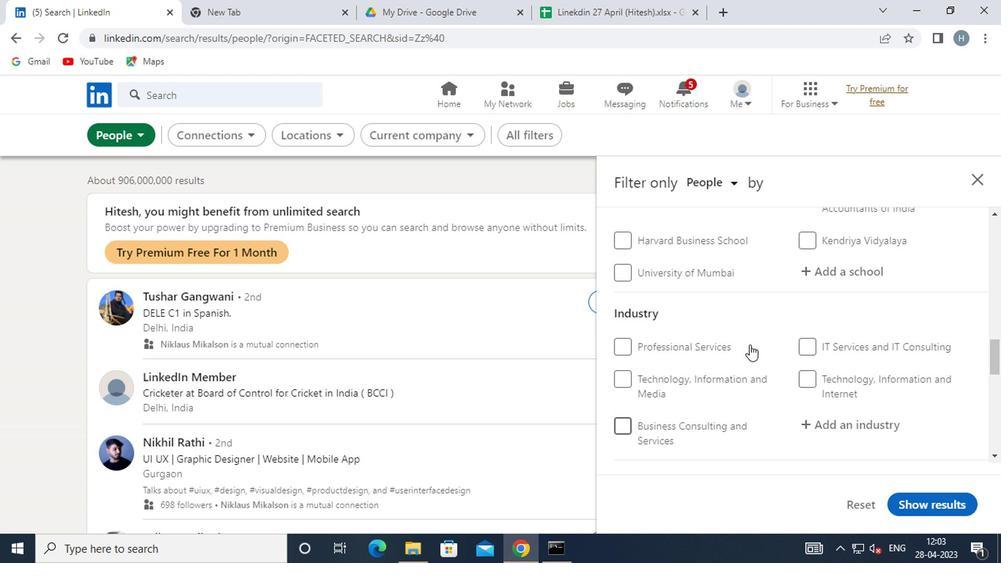 
Action: Mouse moved to (751, 343)
Screenshot: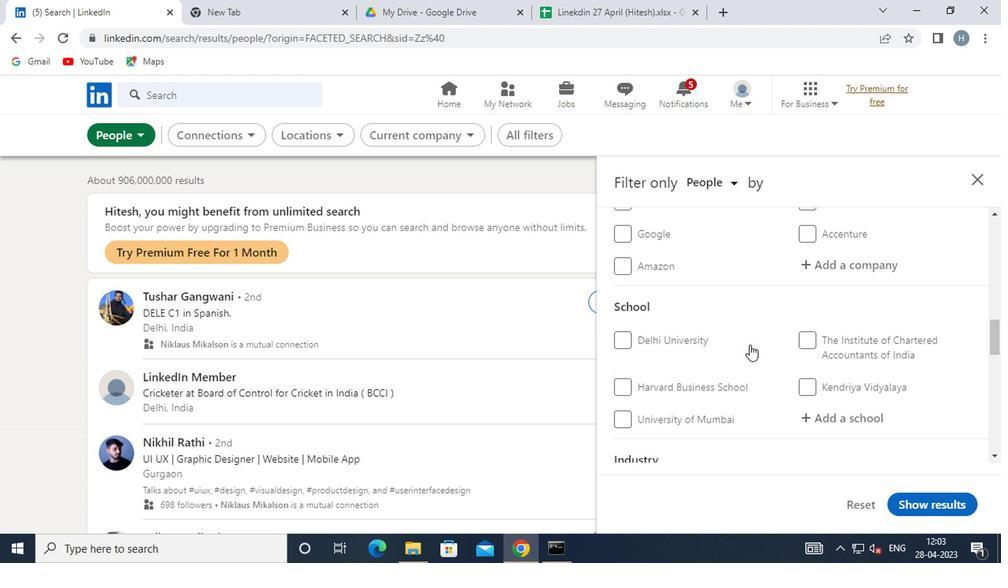
Action: Mouse scrolled (751, 344) with delta (0, 0)
Screenshot: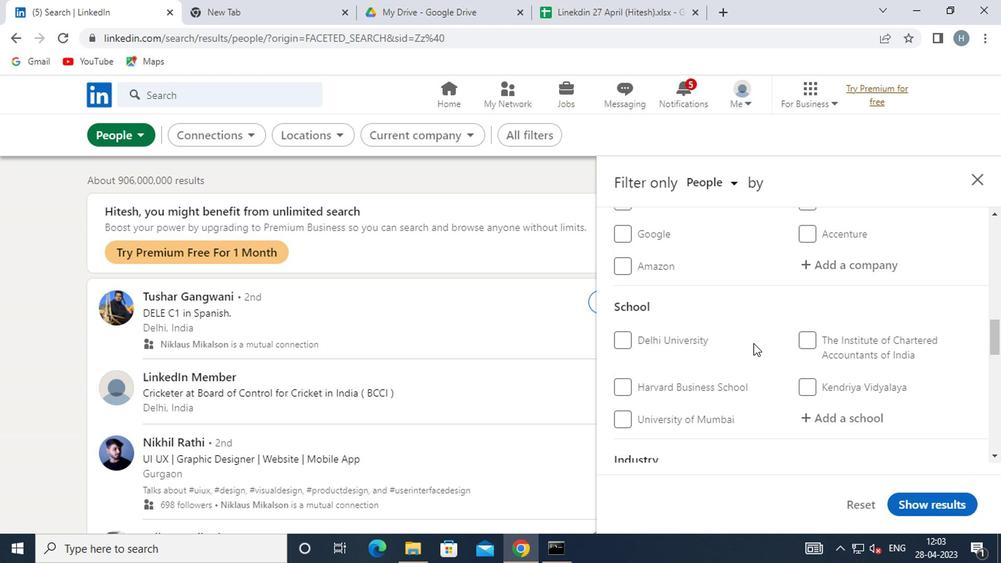 
Action: Mouse scrolled (751, 344) with delta (0, 0)
Screenshot: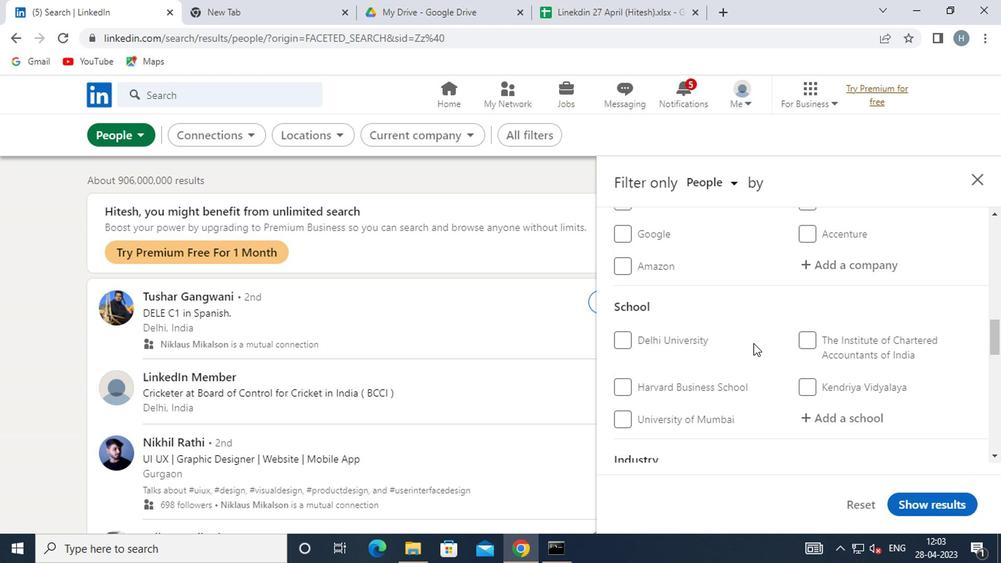 
Action: Mouse scrolled (751, 344) with delta (0, 0)
Screenshot: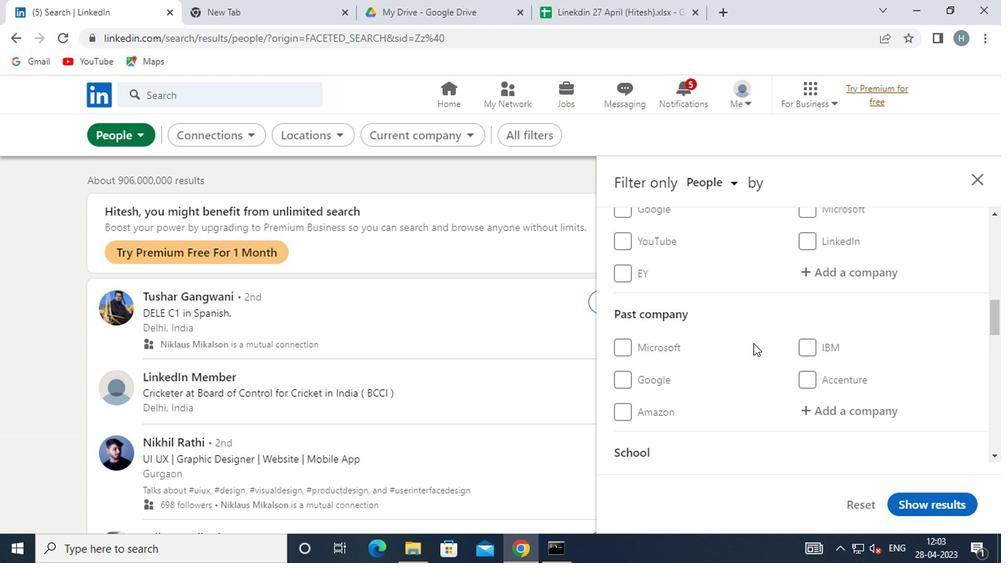
Action: Mouse scrolled (751, 344) with delta (0, 0)
Screenshot: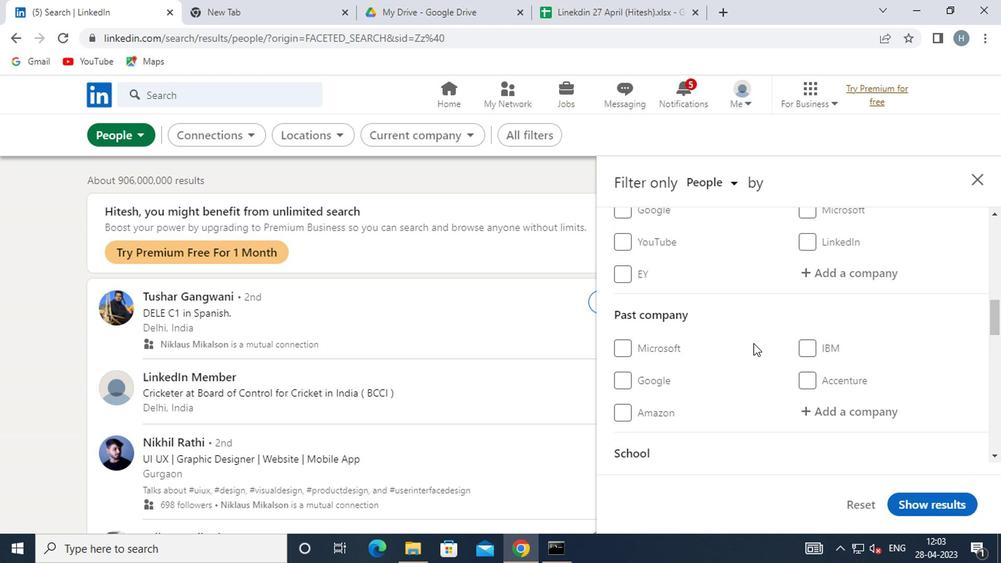 
Action: Mouse moved to (813, 370)
Screenshot: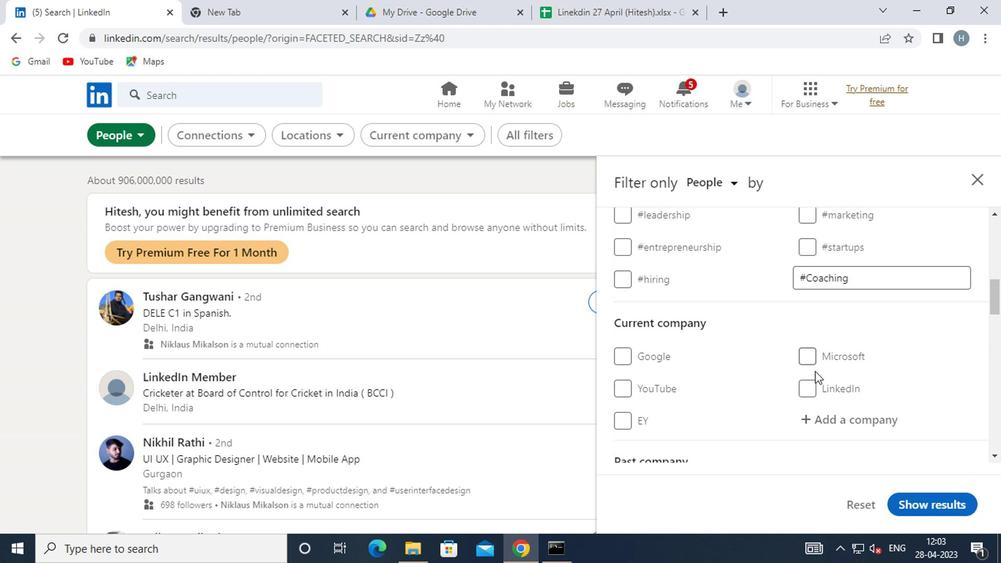
Action: Mouse scrolled (813, 370) with delta (0, 0)
Screenshot: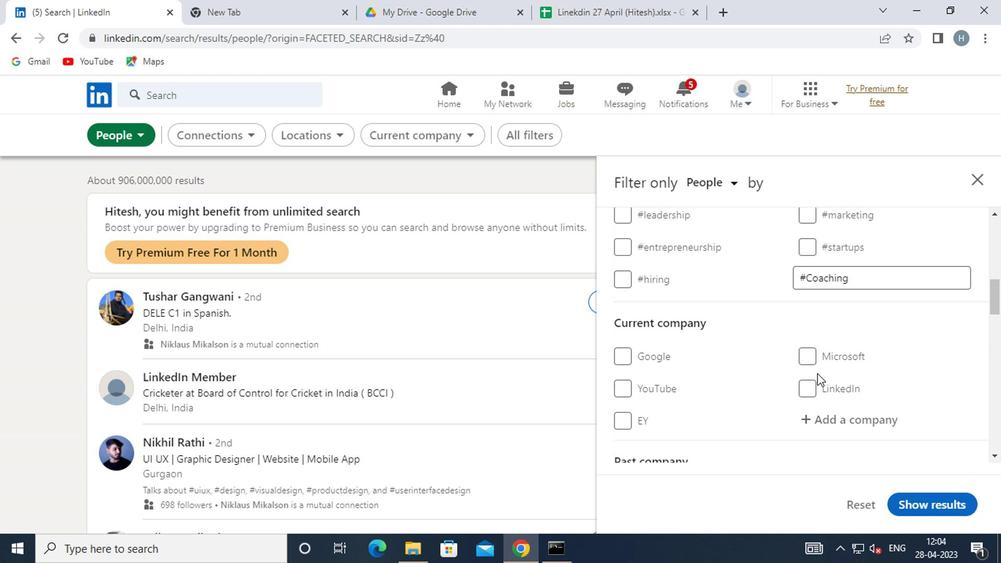 
Action: Mouse moved to (837, 340)
Screenshot: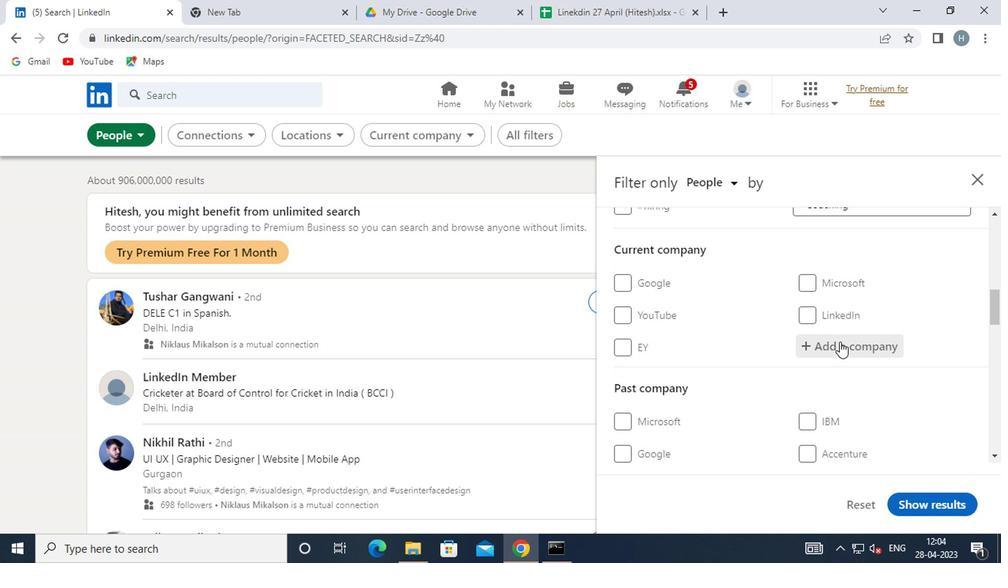 
Action: Mouse pressed left at (837, 340)
Screenshot: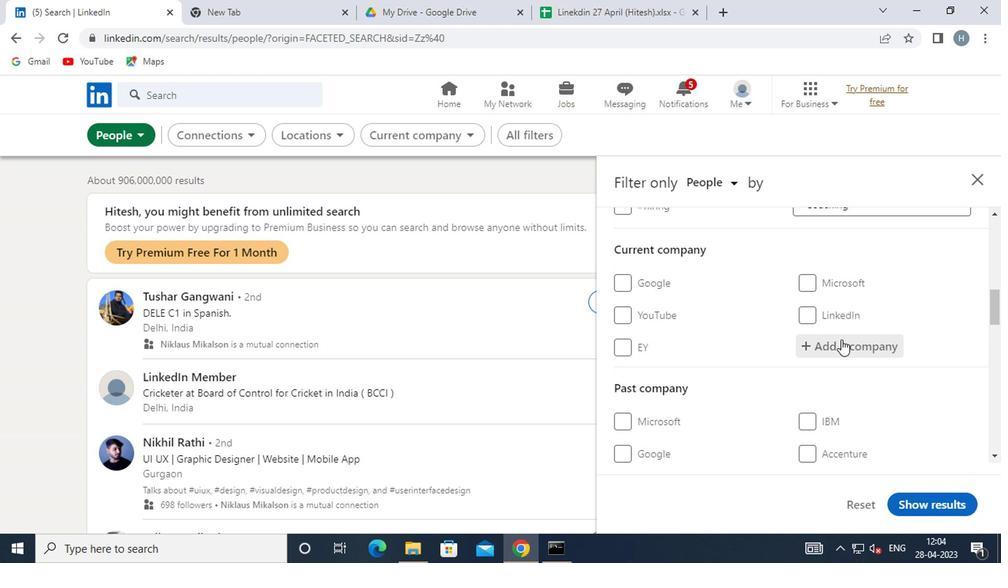 
Action: Mouse moved to (836, 340)
Screenshot: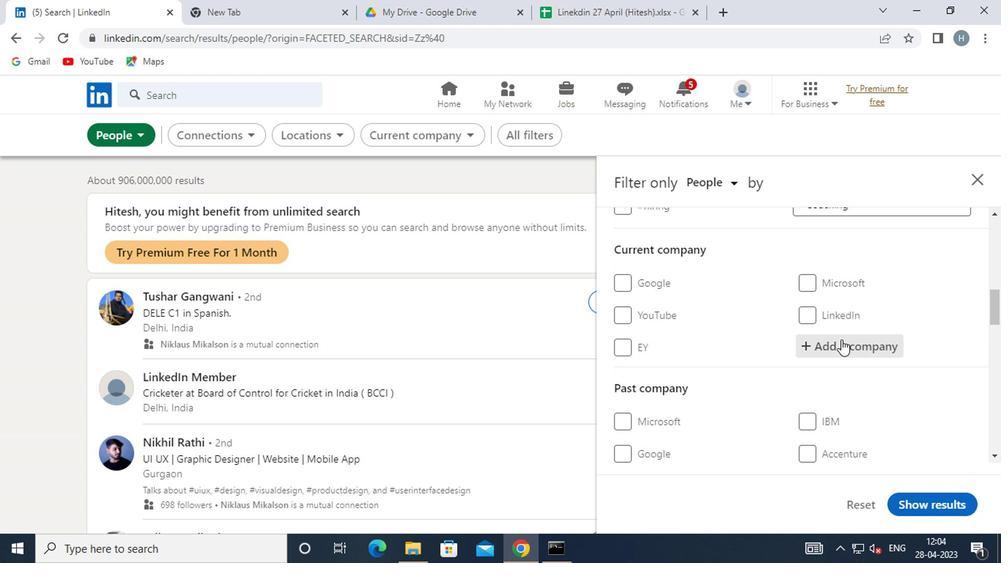 
Action: Key pressed <Key.shift>PROTI
Screenshot: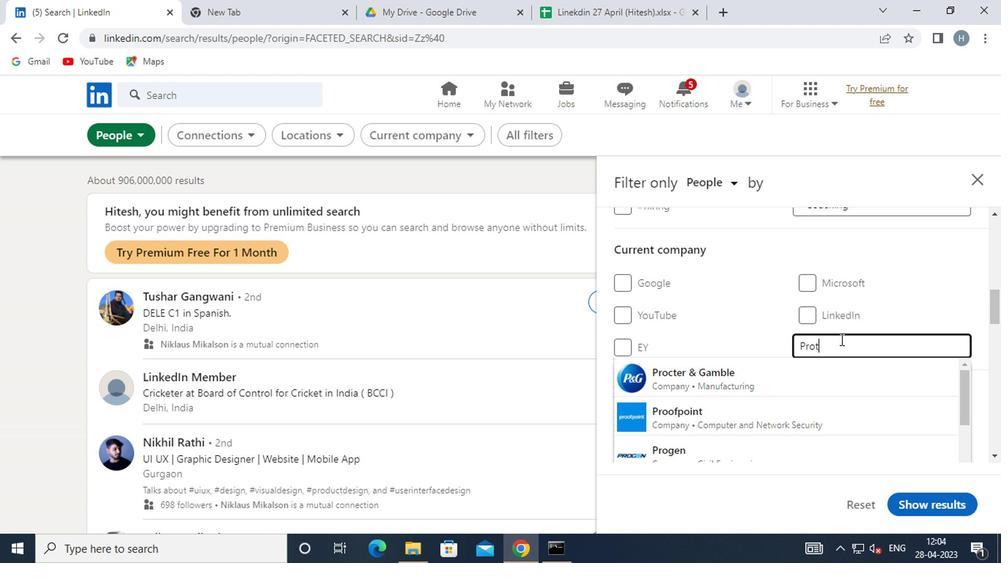 
Action: Mouse moved to (760, 372)
Screenshot: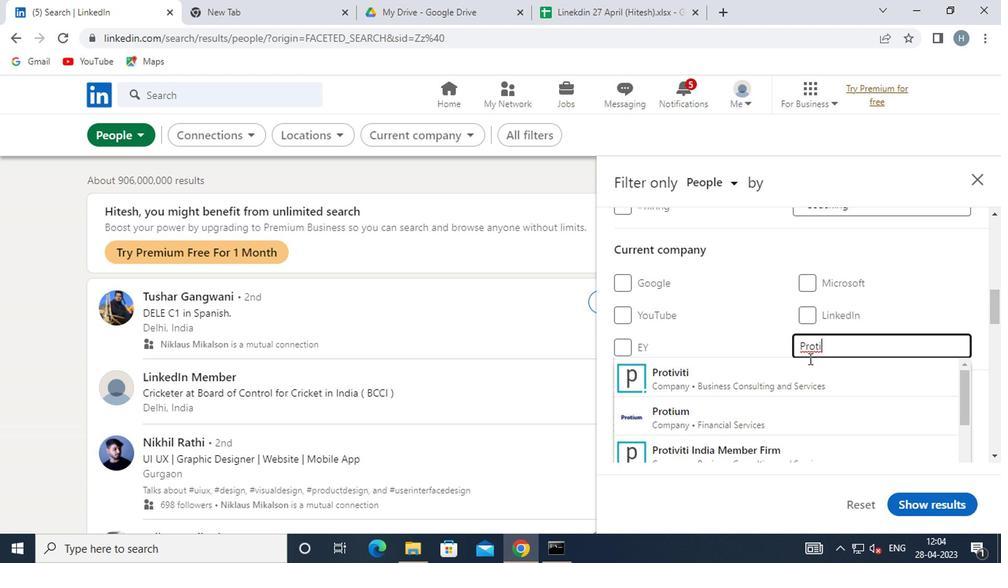 
Action: Mouse pressed left at (760, 372)
Screenshot: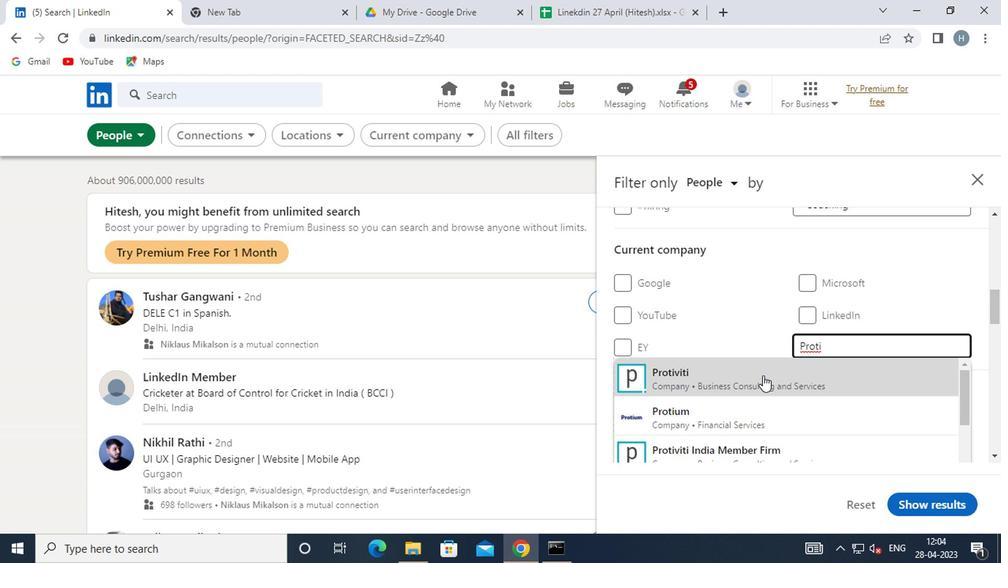 
Action: Mouse moved to (760, 372)
Screenshot: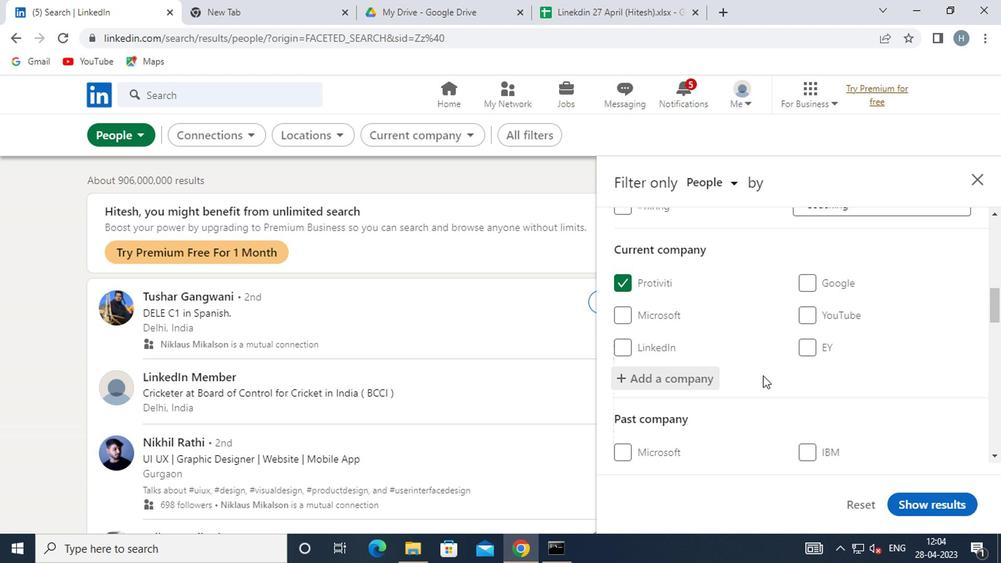 
Action: Mouse scrolled (760, 371) with delta (0, 0)
Screenshot: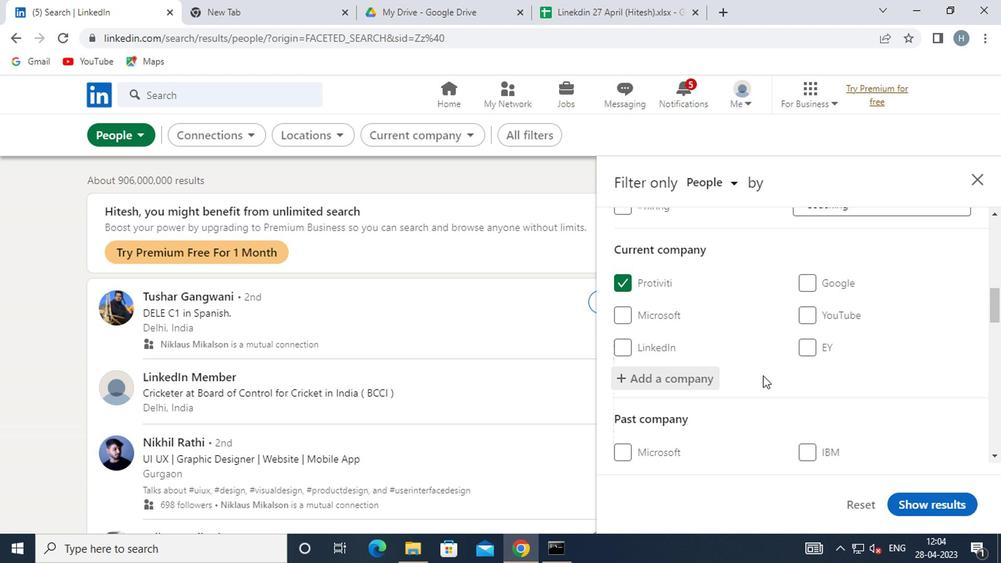 
Action: Mouse scrolled (760, 371) with delta (0, 0)
Screenshot: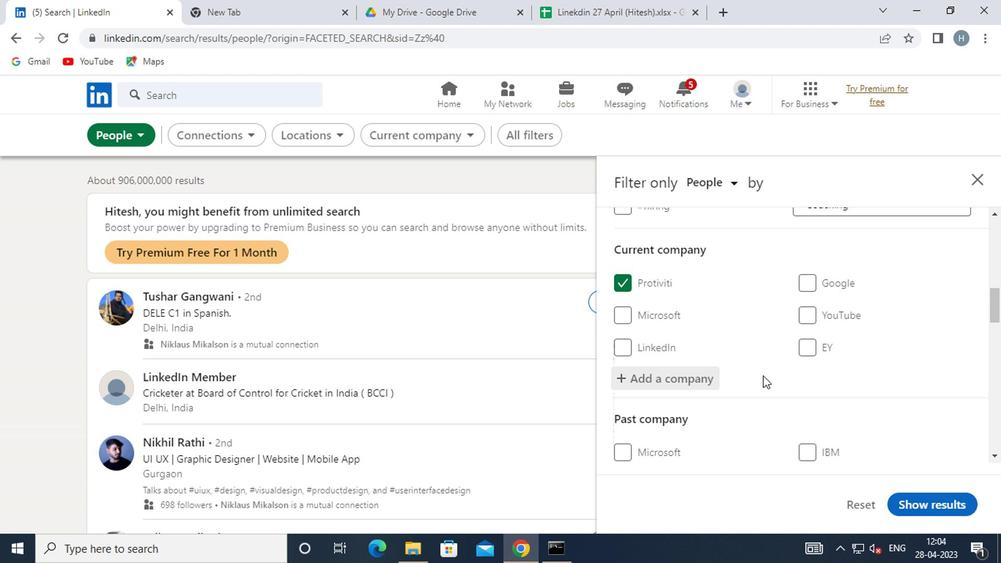 
Action: Mouse moved to (759, 369)
Screenshot: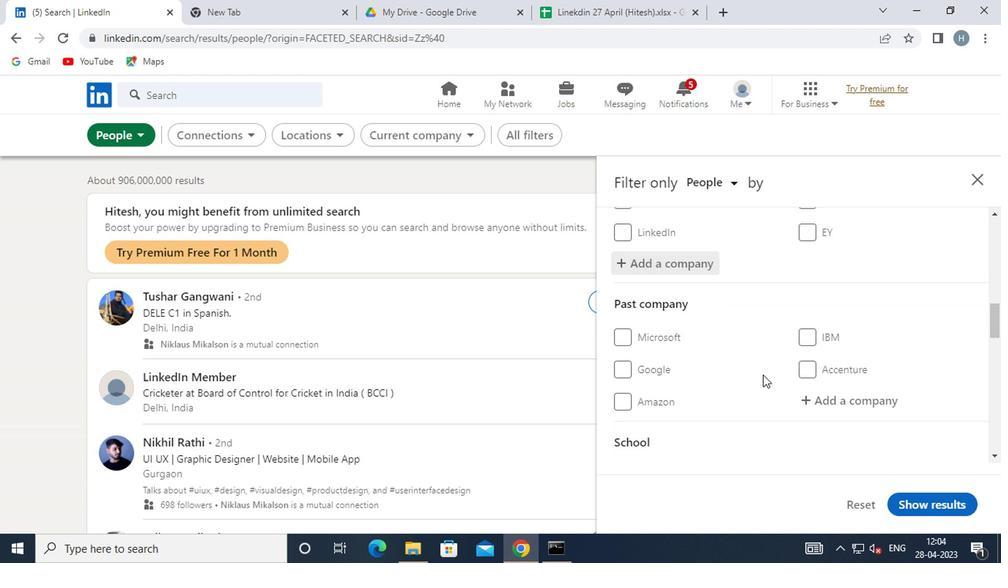 
Action: Mouse scrolled (759, 368) with delta (0, -1)
Screenshot: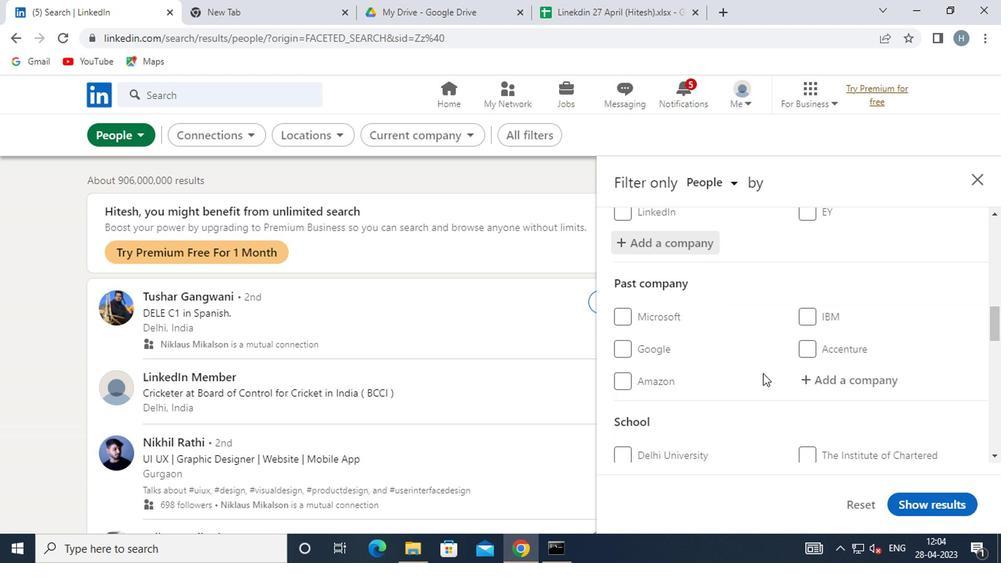 
Action: Mouse scrolled (759, 368) with delta (0, -1)
Screenshot: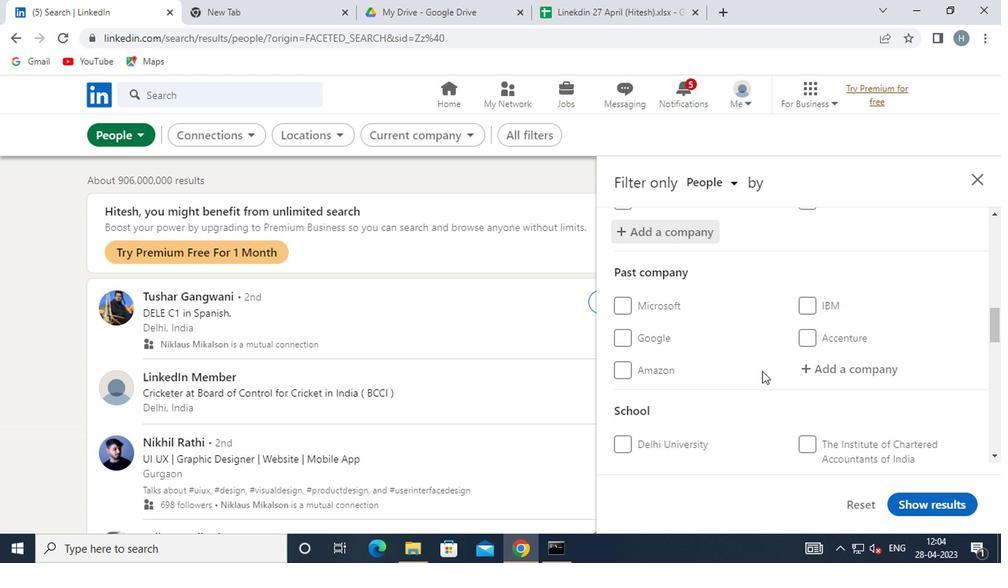 
Action: Mouse moved to (815, 370)
Screenshot: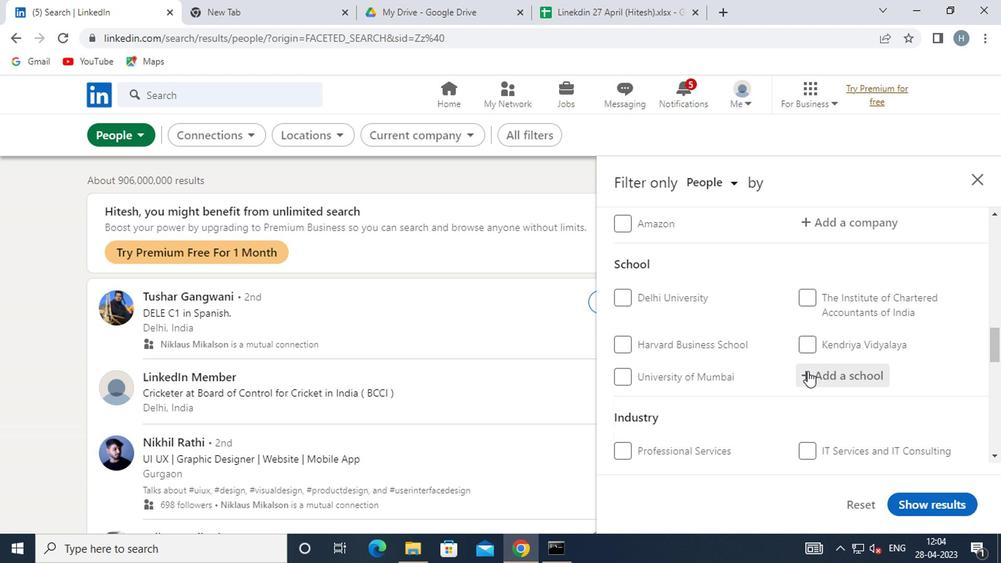 
Action: Mouse pressed left at (815, 370)
Screenshot: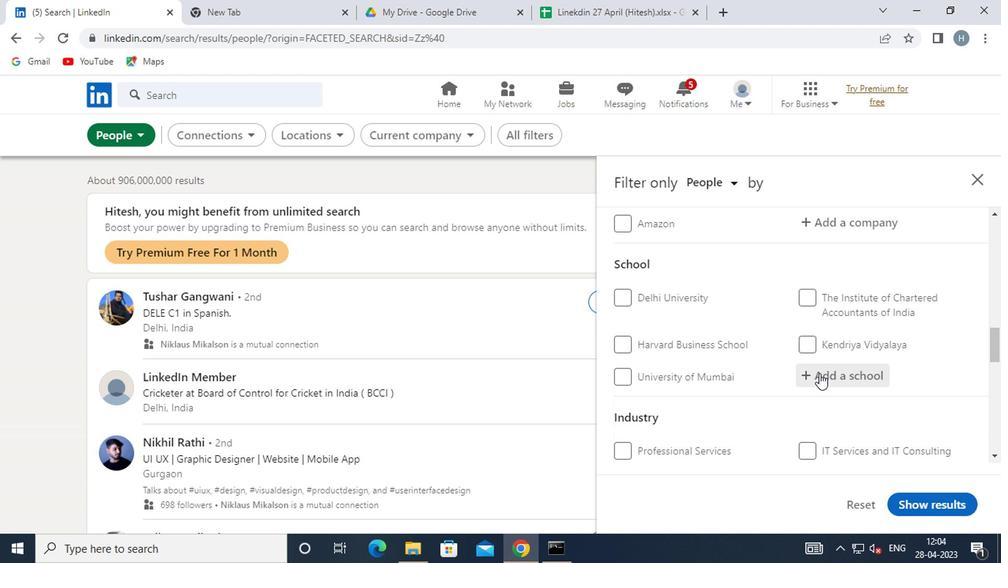
Action: Key pressed <Key.shift>THE<Key.space><Key.shift>NORTH
Screenshot: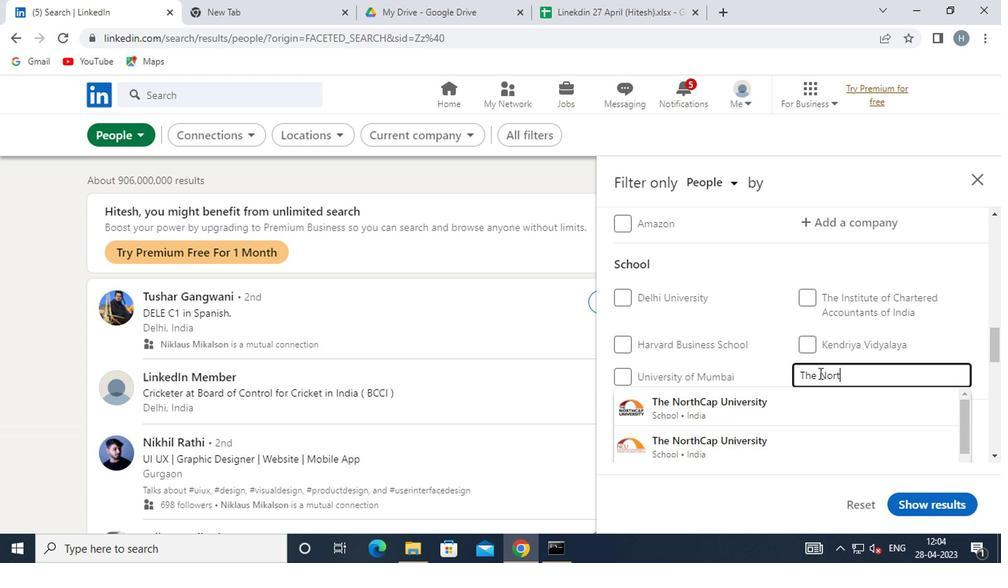 
Action: Mouse moved to (762, 401)
Screenshot: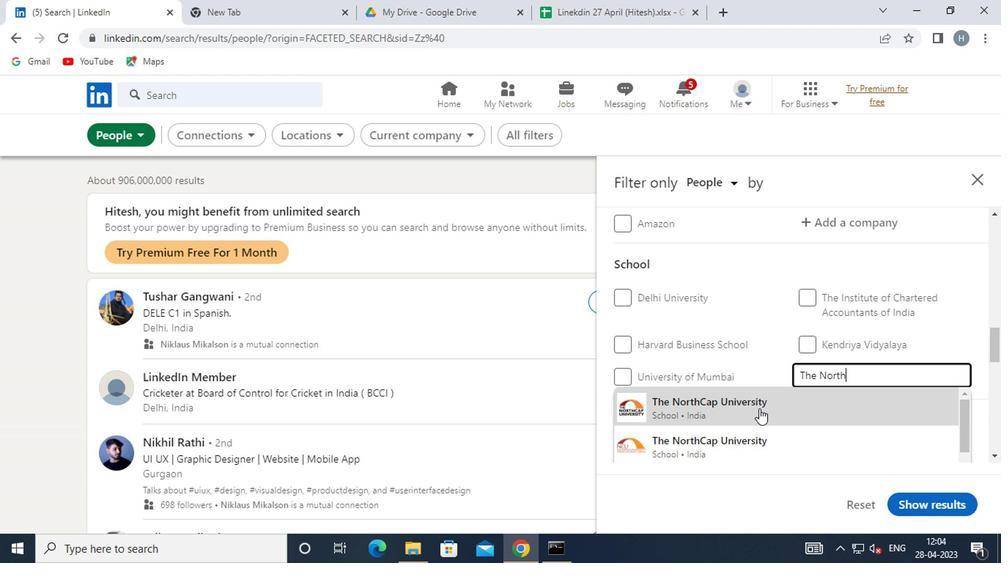 
Action: Mouse pressed left at (762, 401)
Screenshot: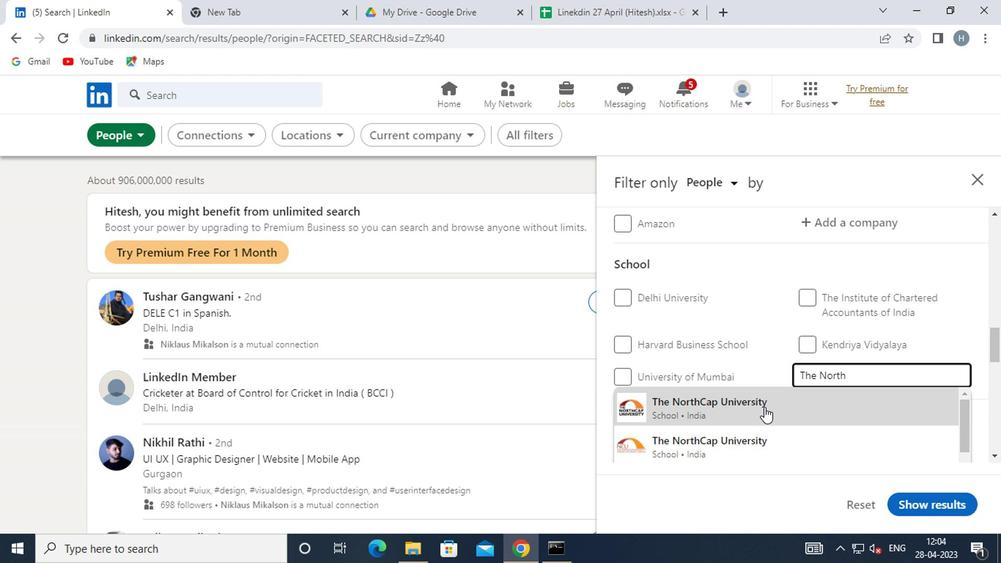 
Action: Mouse moved to (735, 353)
Screenshot: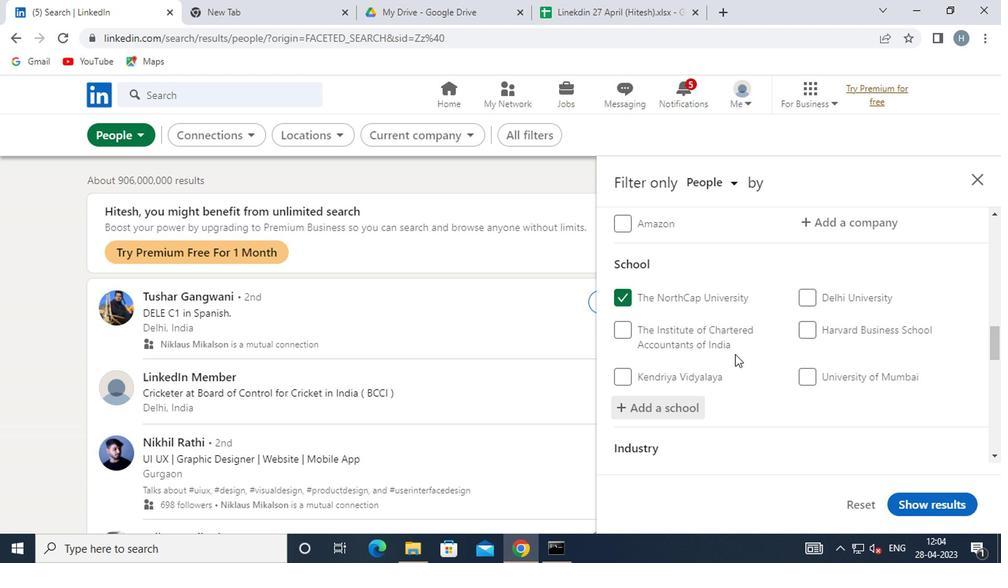
Action: Mouse scrolled (735, 352) with delta (0, 0)
Screenshot: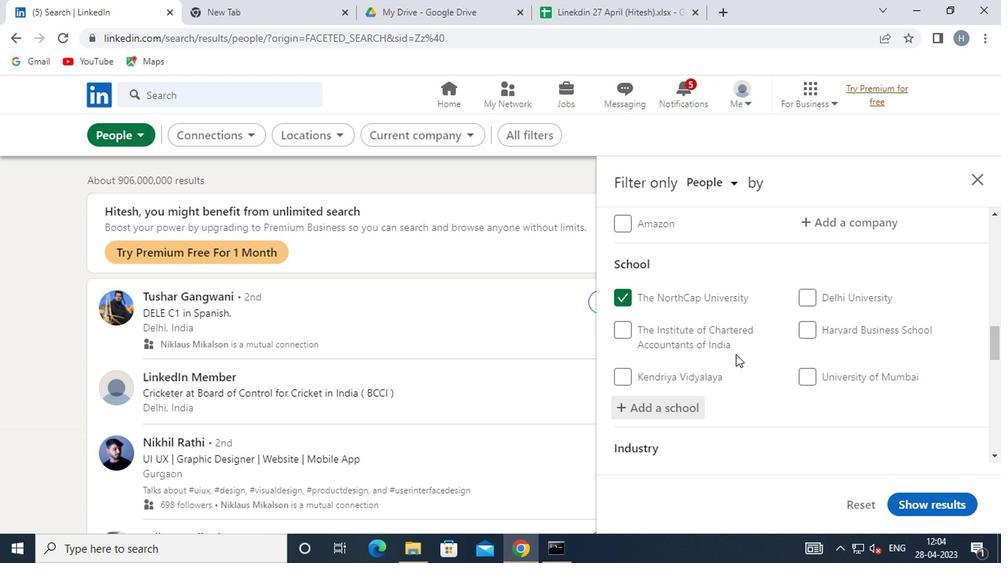 
Action: Mouse scrolled (735, 352) with delta (0, 0)
Screenshot: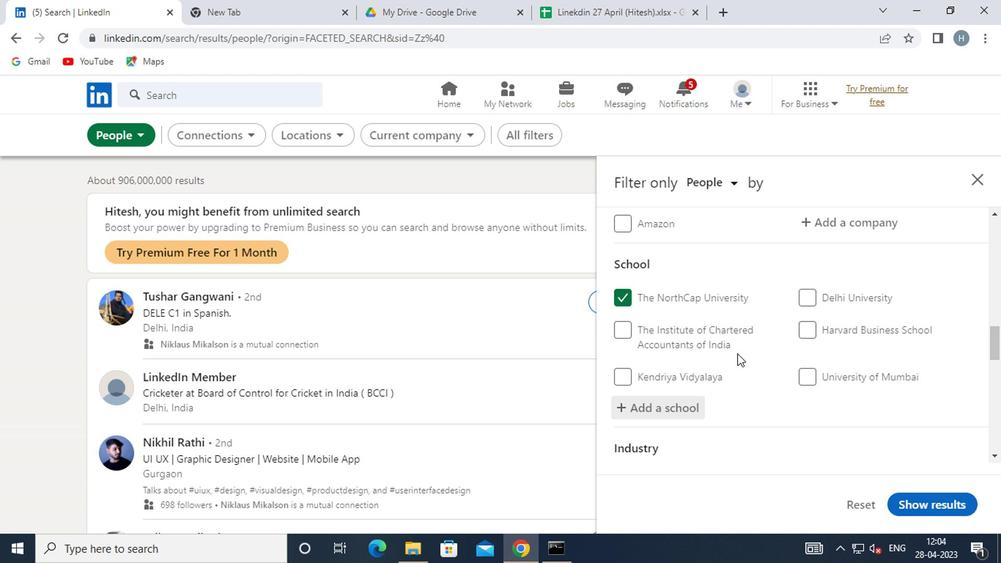 
Action: Mouse moved to (737, 350)
Screenshot: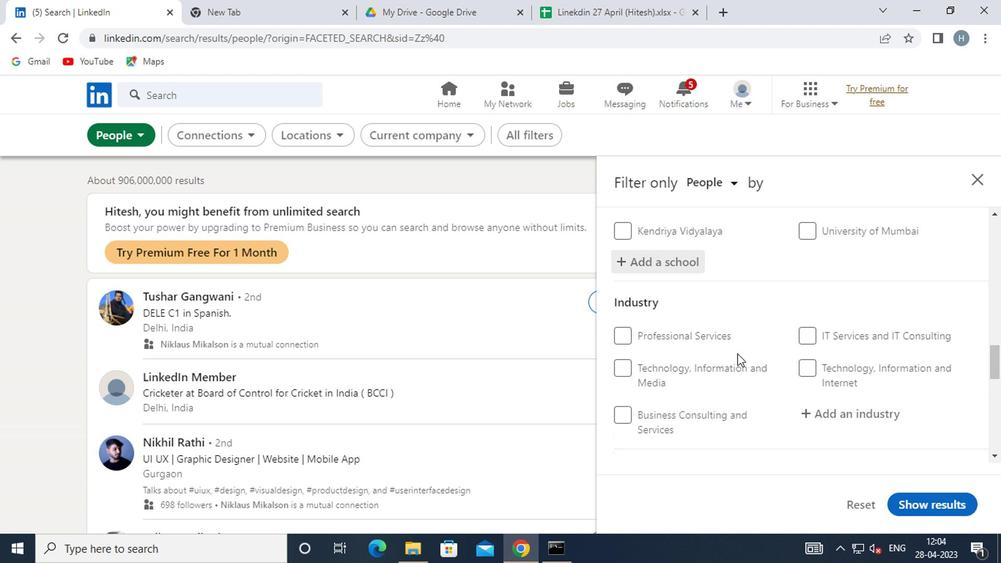 
Action: Mouse scrolled (737, 348) with delta (0, -1)
Screenshot: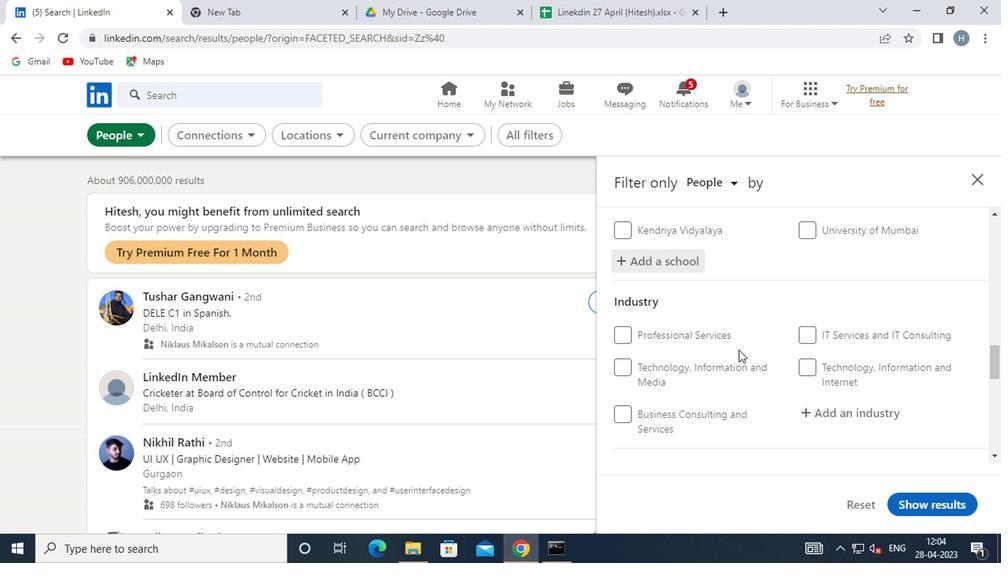 
Action: Mouse moved to (823, 336)
Screenshot: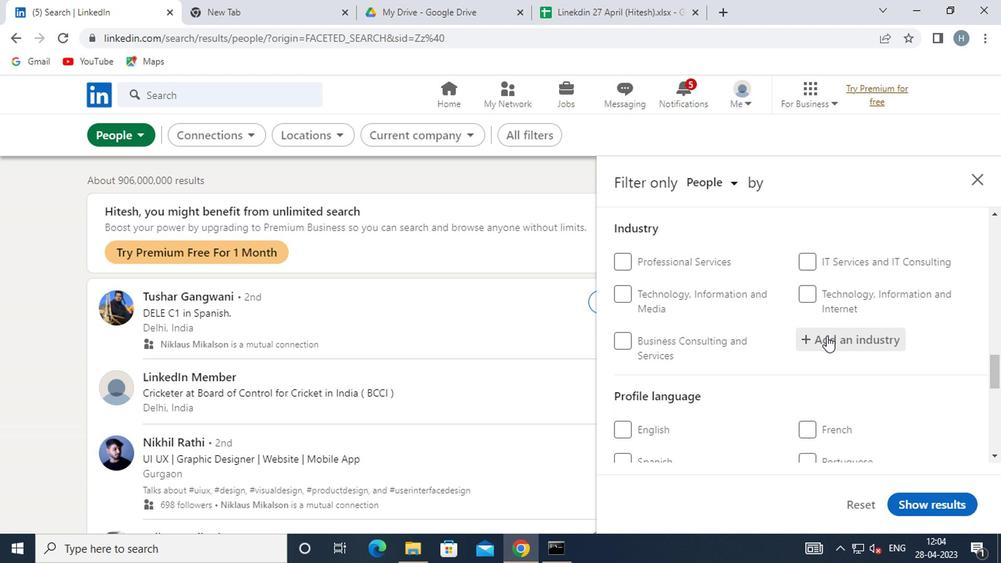 
Action: Mouse pressed left at (823, 336)
Screenshot: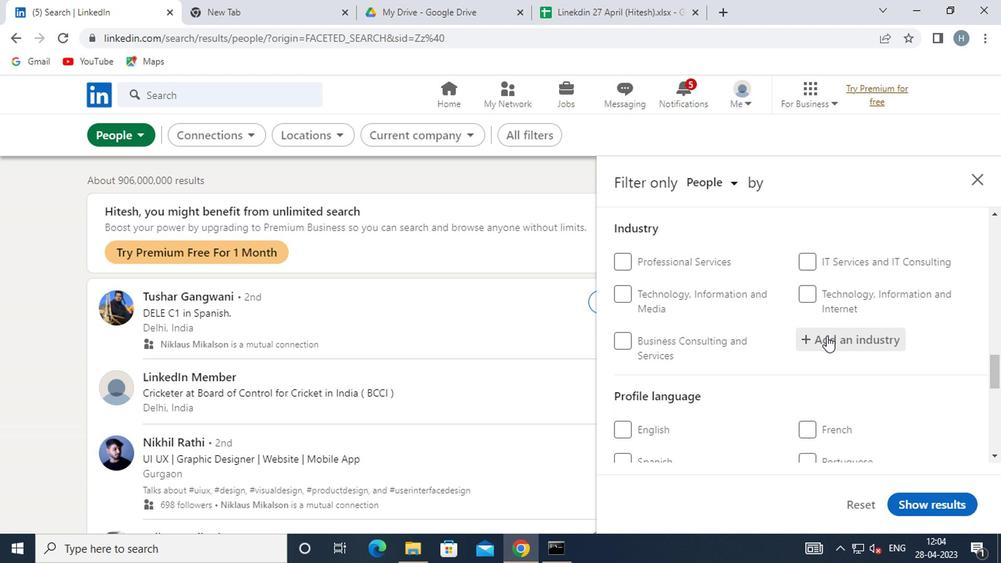 
Action: Mouse moved to (823, 336)
Screenshot: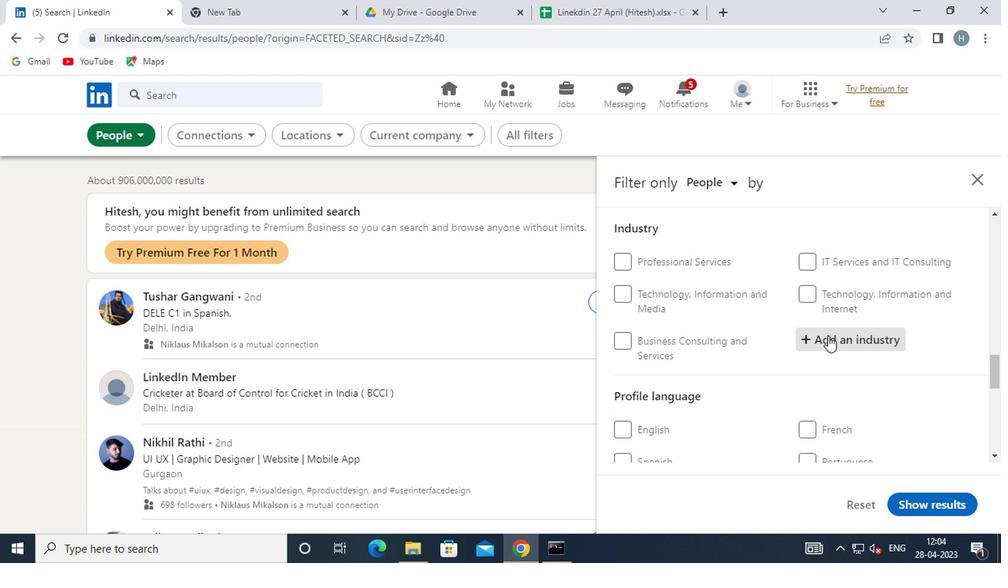 
Action: Key pressed <Key.shift>S
Screenshot: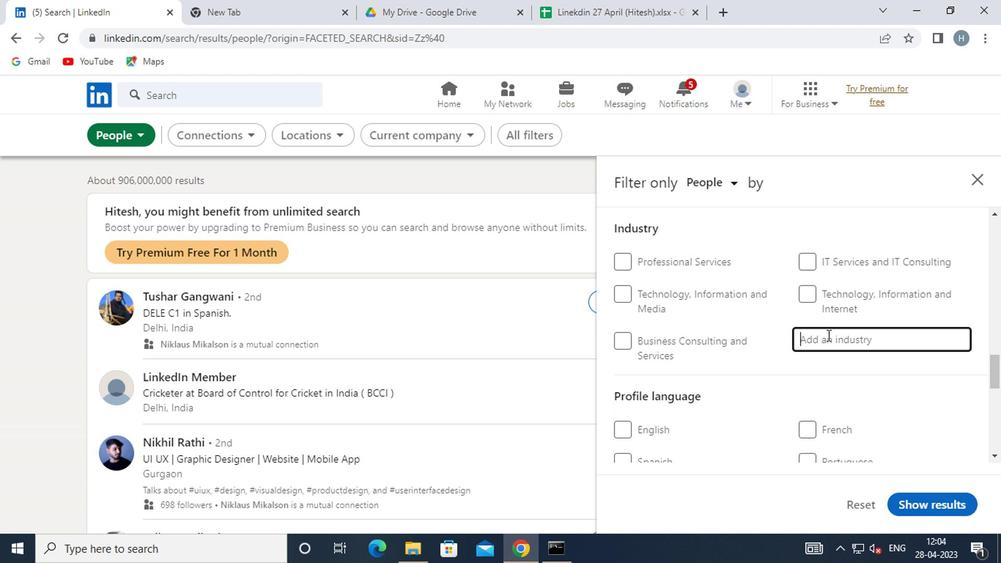 
Action: Mouse moved to (825, 334)
Screenshot: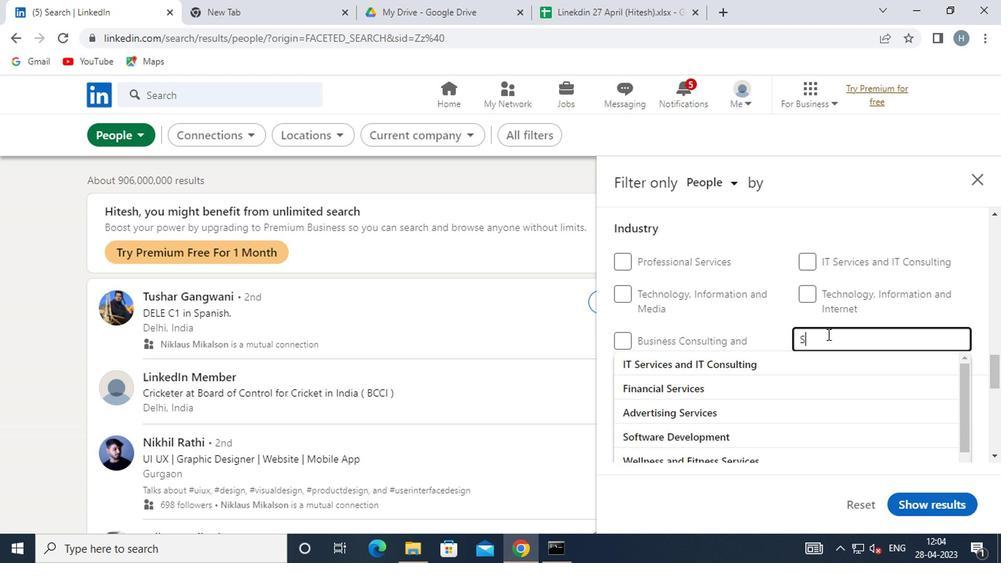 
Action: Key pressed TEAM<Key.space>
Screenshot: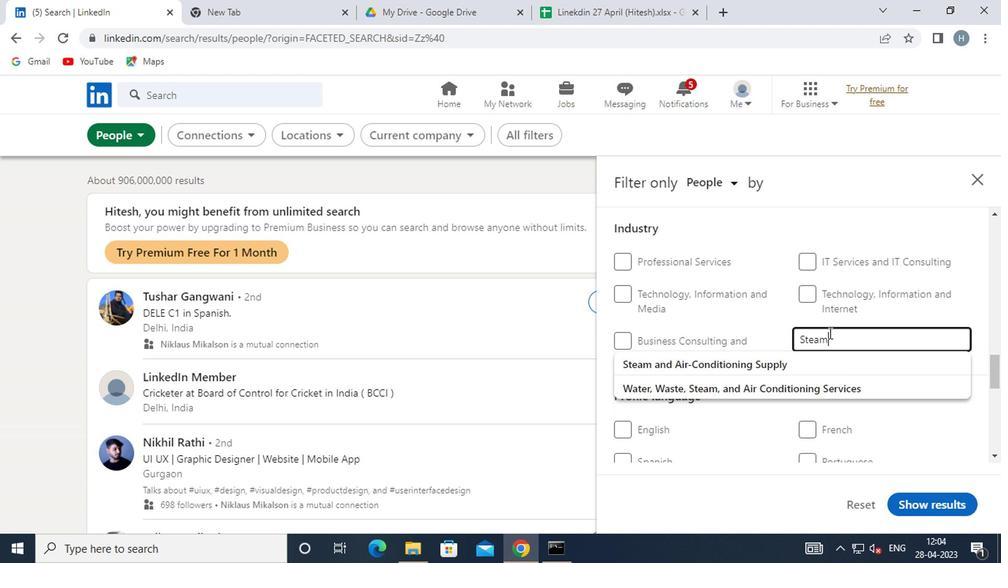 
Action: Mouse moved to (775, 357)
Screenshot: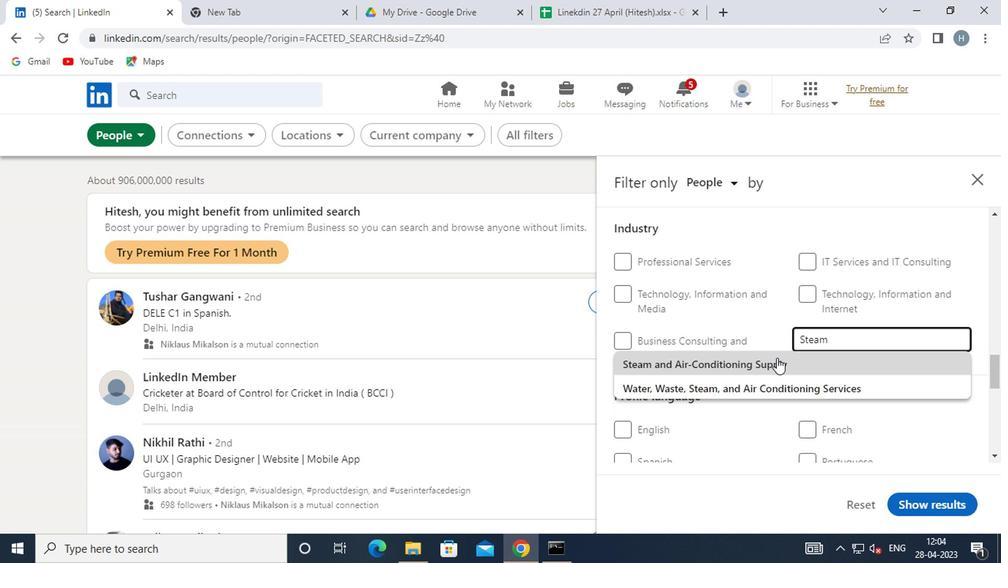 
Action: Mouse pressed left at (775, 357)
Screenshot: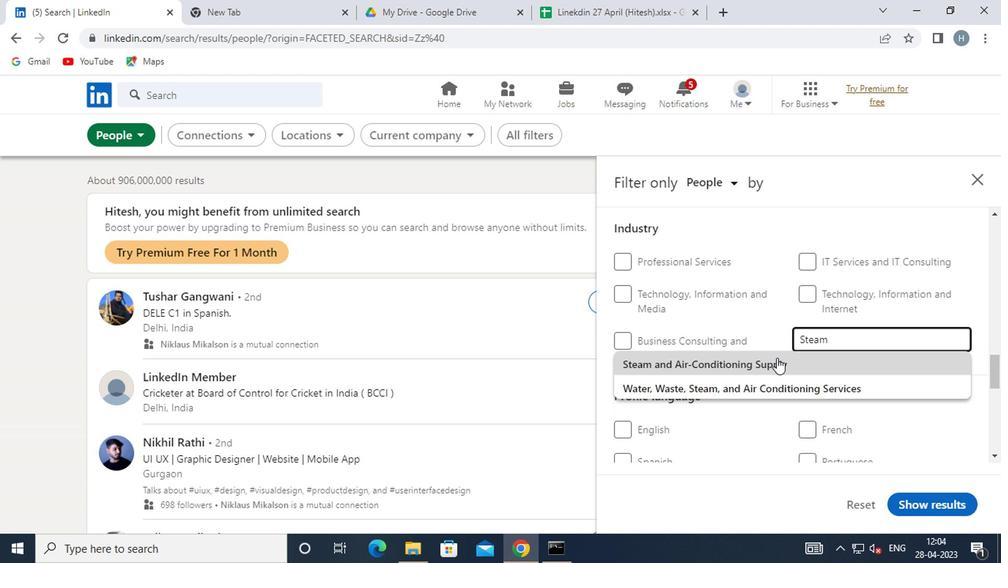 
Action: Mouse moved to (716, 344)
Screenshot: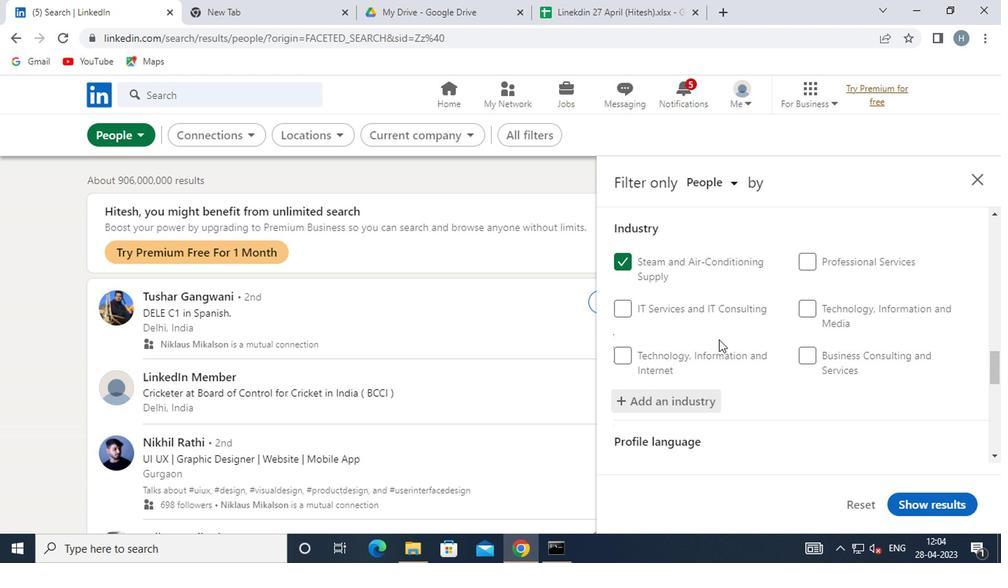 
Action: Mouse scrolled (716, 343) with delta (0, 0)
Screenshot: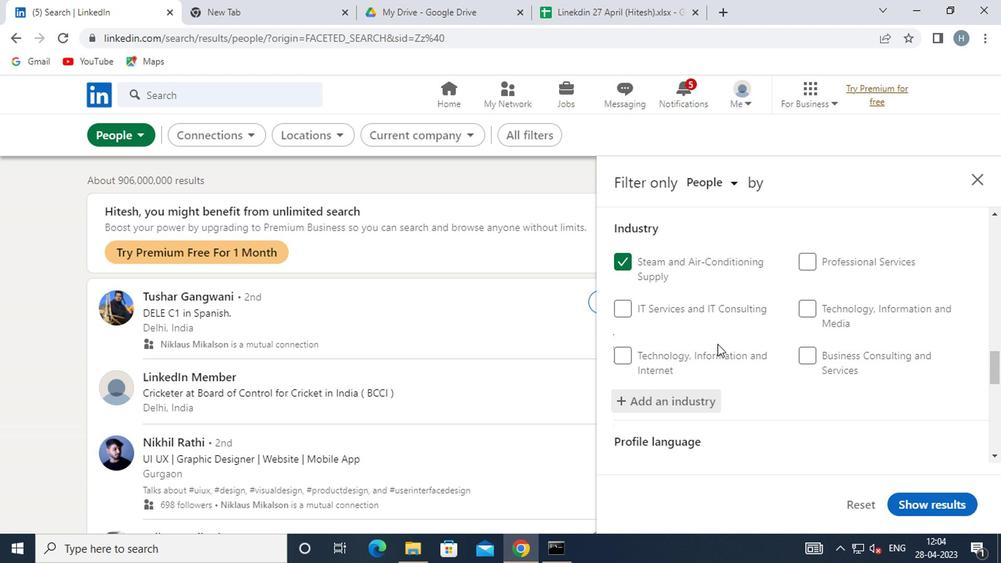 
Action: Mouse scrolled (716, 343) with delta (0, 0)
Screenshot: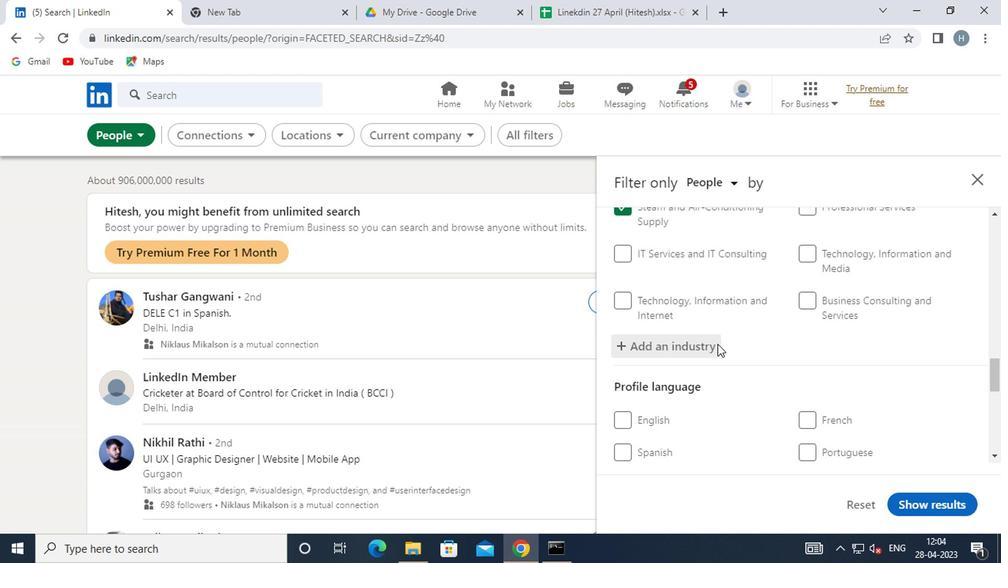 
Action: Mouse moved to (716, 345)
Screenshot: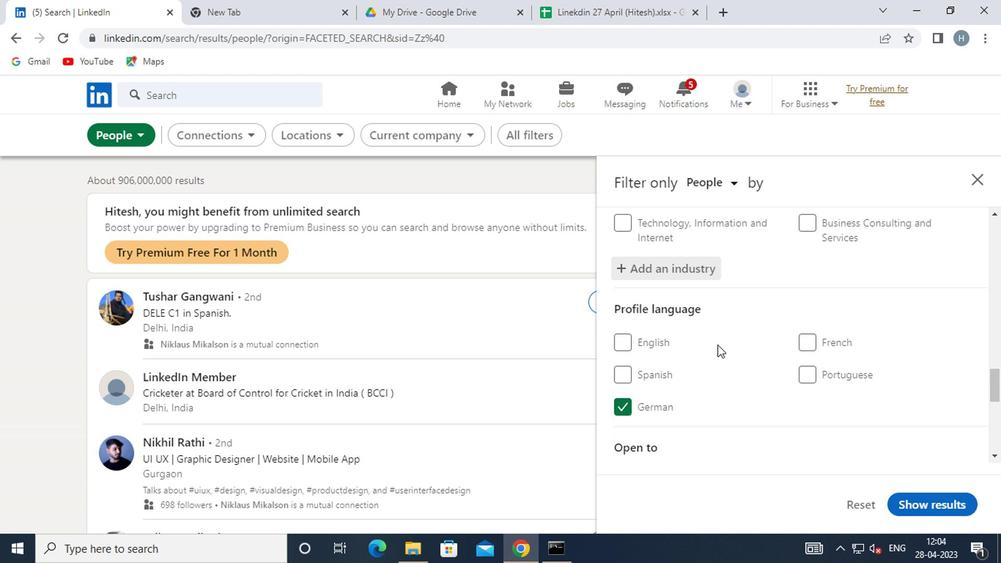 
Action: Mouse scrolled (716, 344) with delta (0, -1)
Screenshot: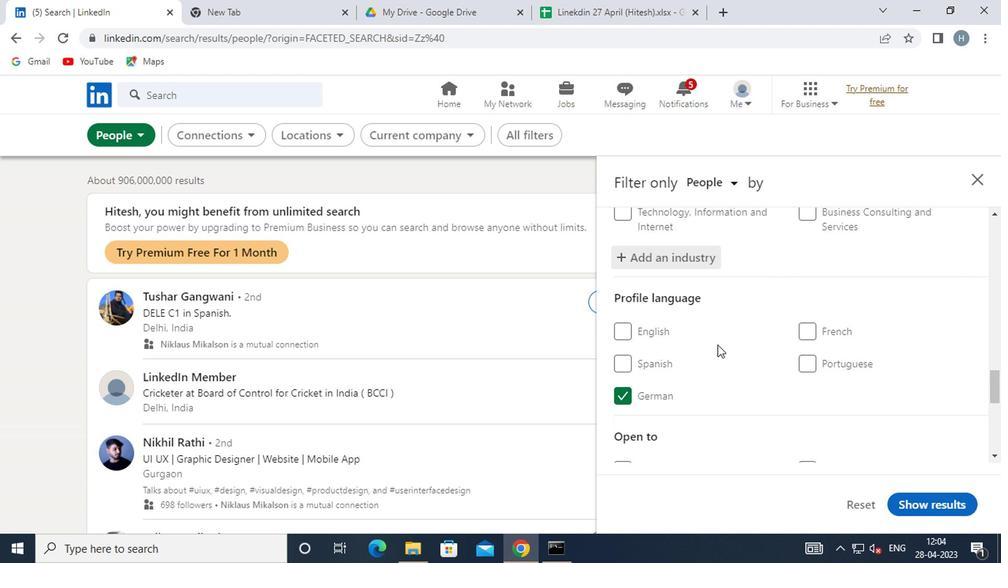 
Action: Mouse moved to (716, 345)
Screenshot: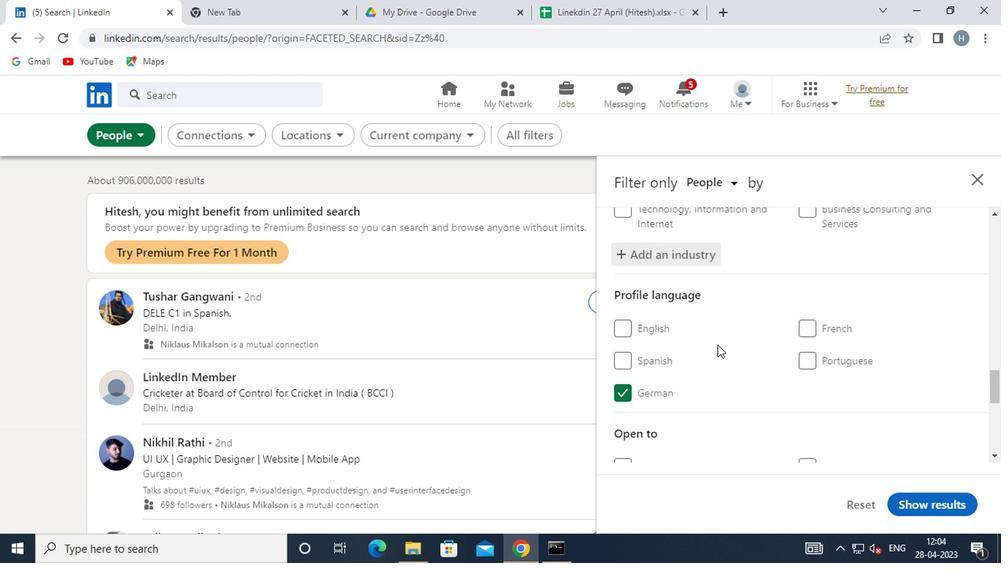 
Action: Mouse scrolled (716, 344) with delta (0, -1)
Screenshot: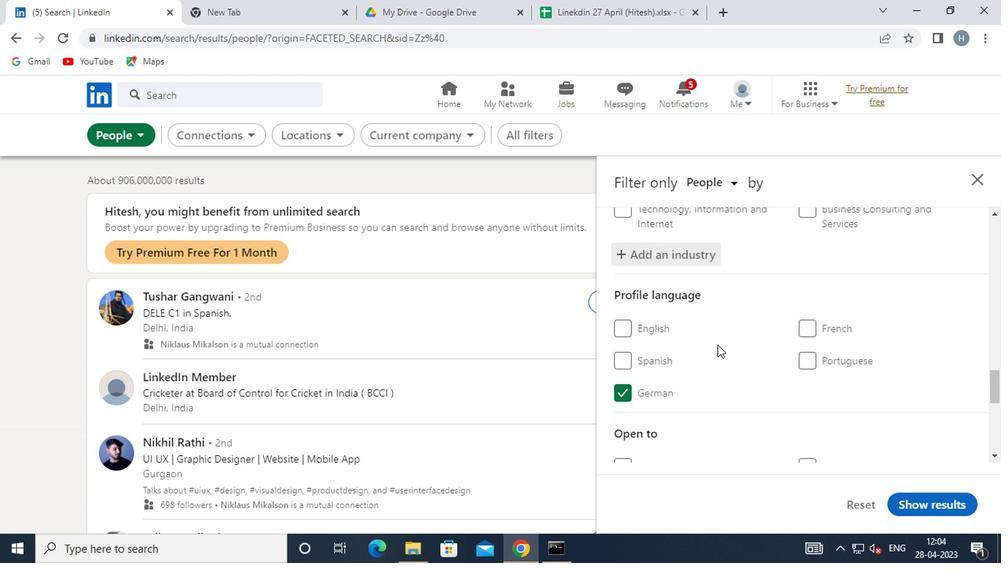 
Action: Mouse moved to (718, 345)
Screenshot: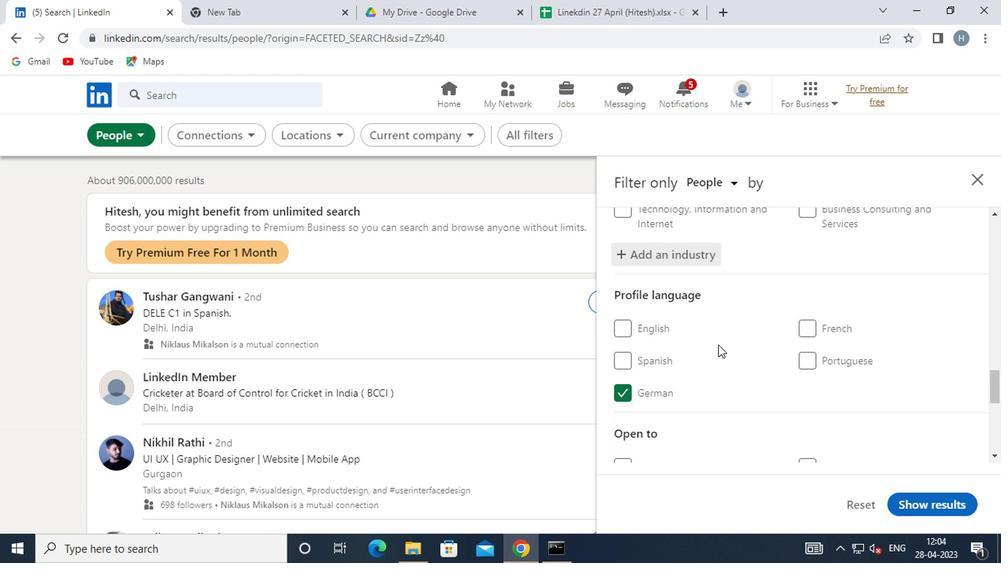 
Action: Mouse scrolled (718, 345) with delta (0, 0)
Screenshot: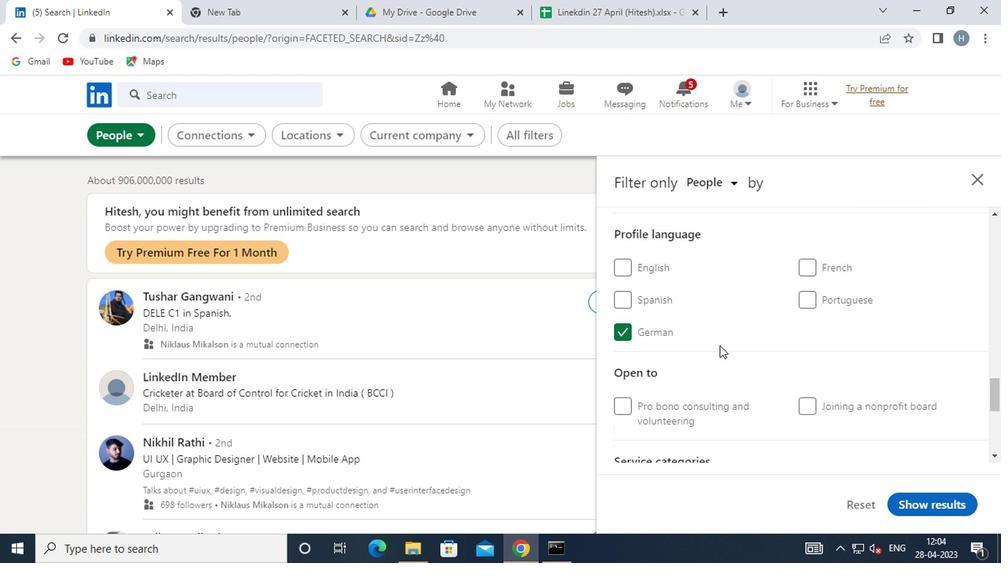 
Action: Mouse moved to (731, 350)
Screenshot: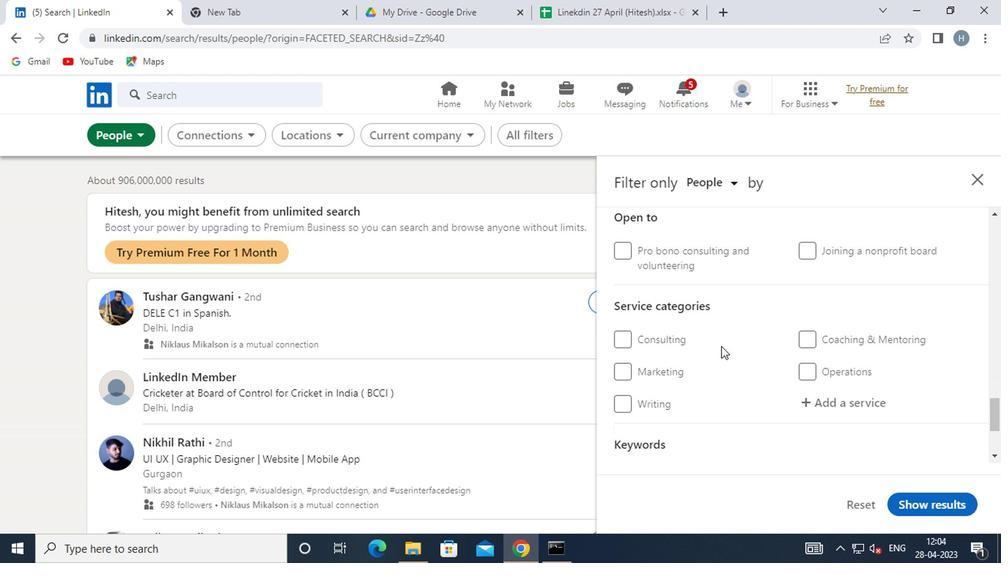 
Action: Mouse scrolled (731, 348) with delta (0, -1)
Screenshot: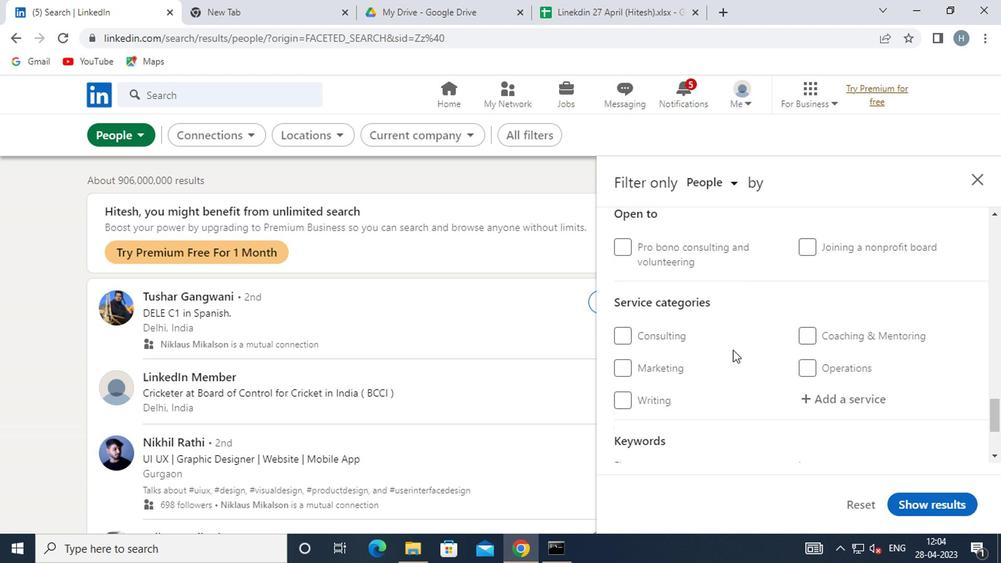 
Action: Mouse moved to (816, 323)
Screenshot: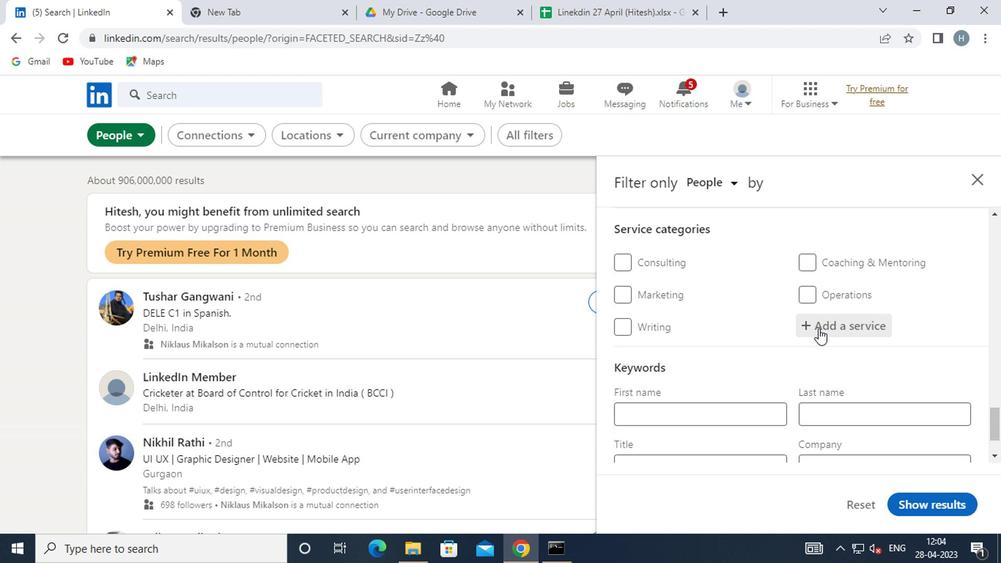
Action: Mouse pressed left at (816, 323)
Screenshot: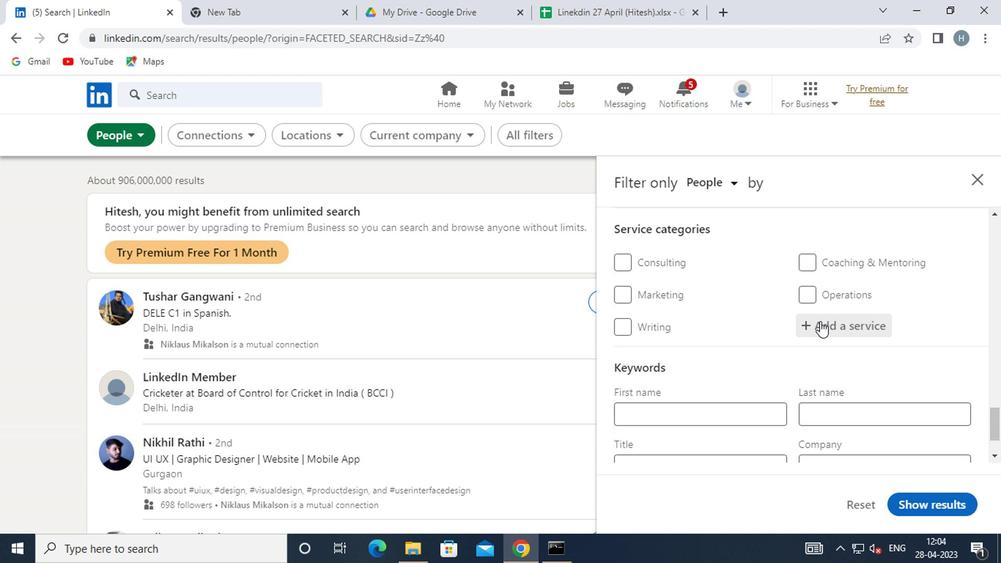 
Action: Key pressed <Key.shift>CUST
Screenshot: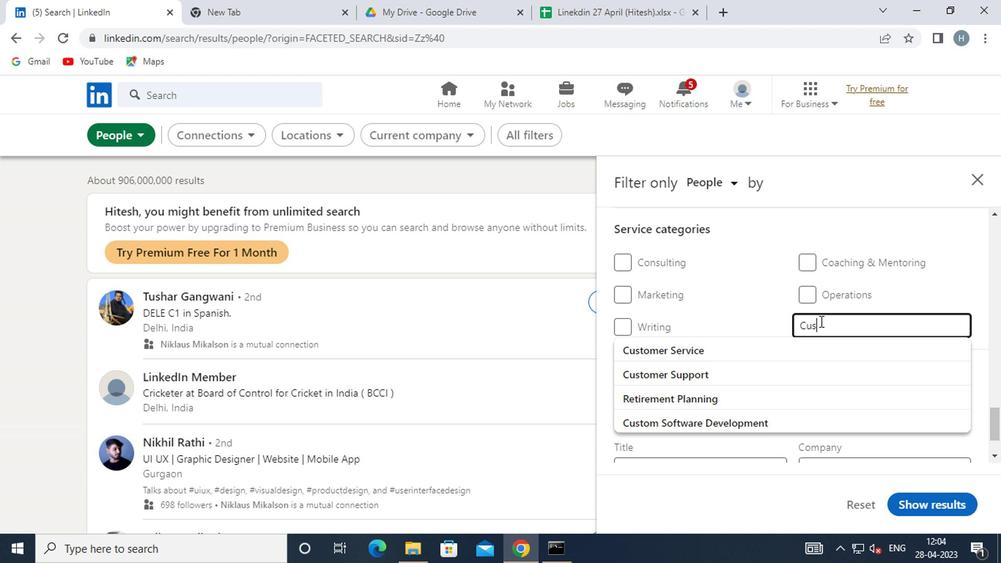 
Action: Mouse moved to (816, 324)
Screenshot: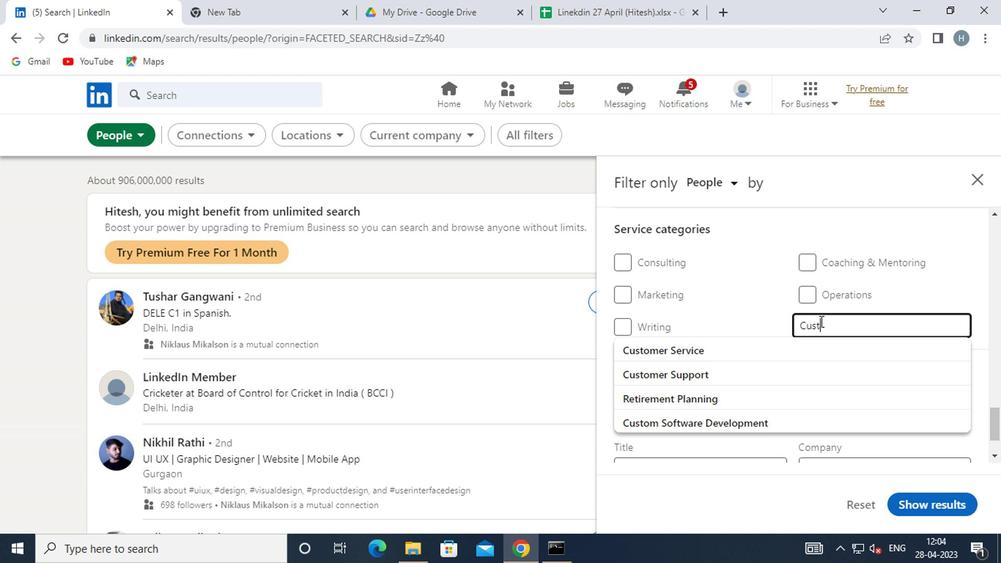 
Action: Key pressed O
Screenshot: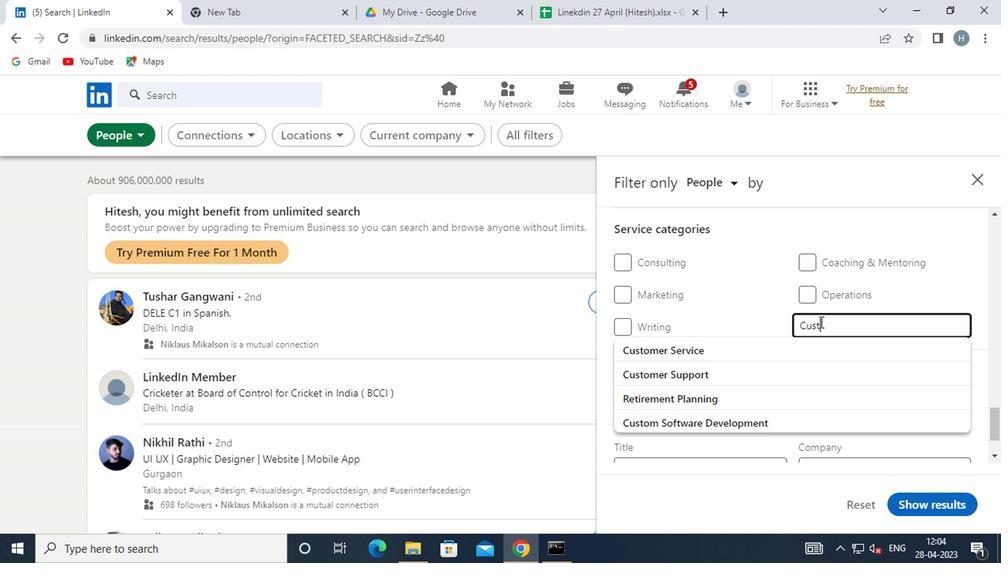 
Action: Mouse moved to (816, 324)
Screenshot: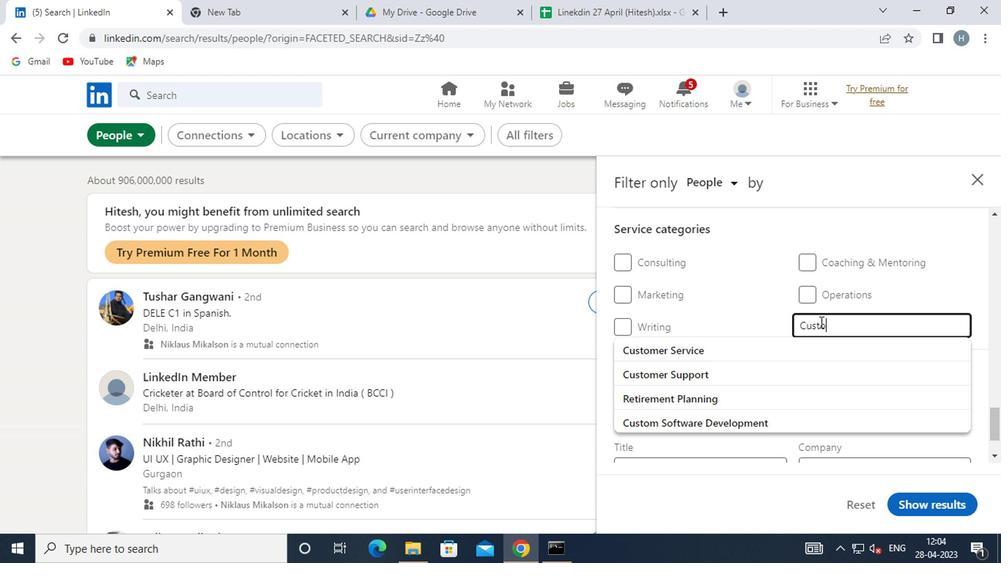 
Action: Key pressed ME
Screenshot: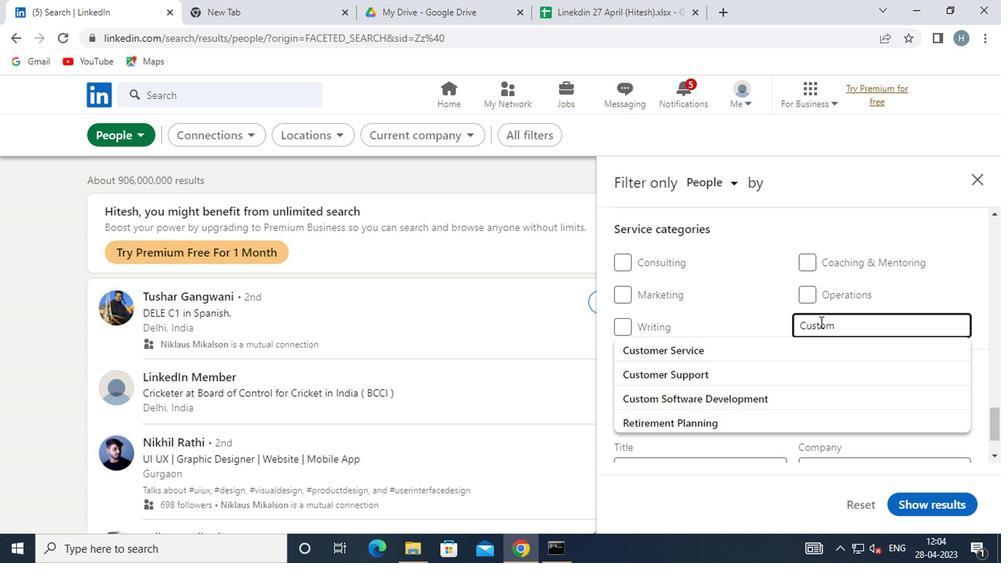
Action: Mouse moved to (817, 324)
Screenshot: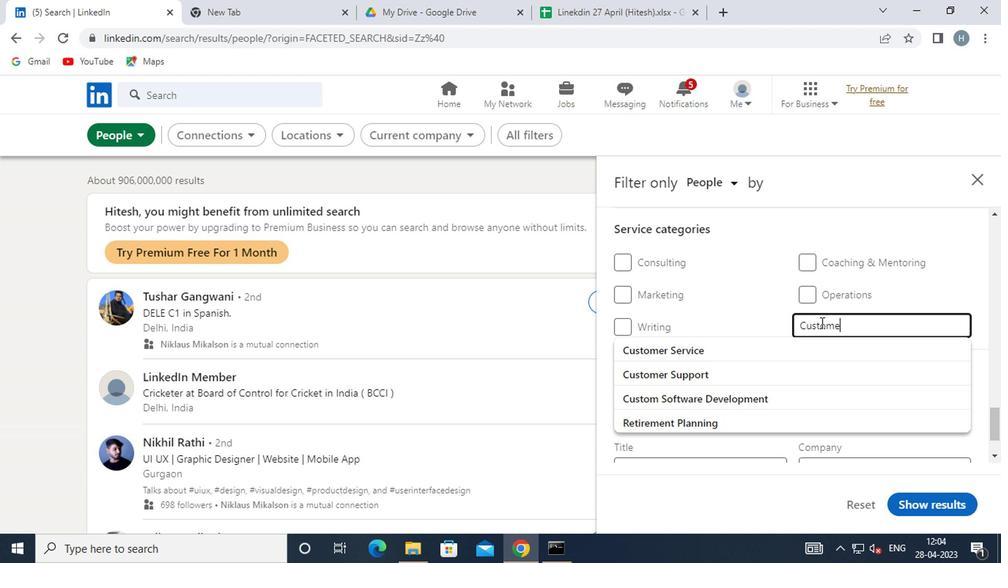 
Action: Key pressed R
Screenshot: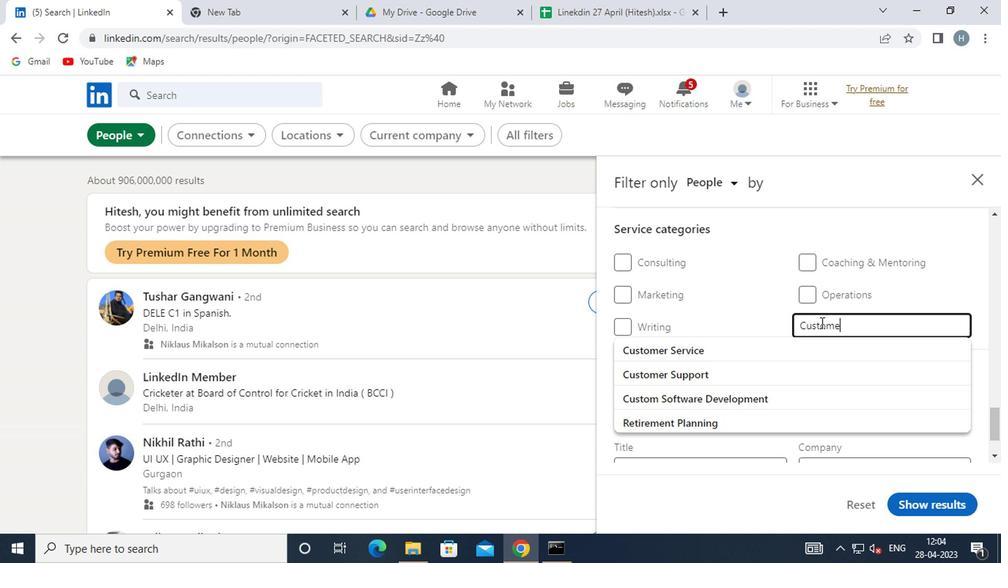
Action: Mouse moved to (731, 365)
Screenshot: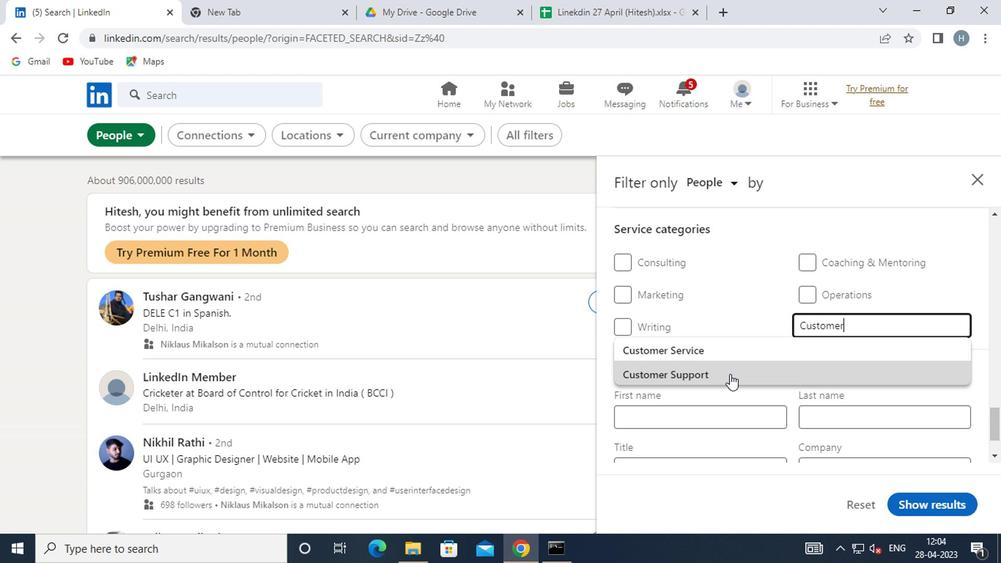 
Action: Mouse pressed left at (731, 365)
Screenshot: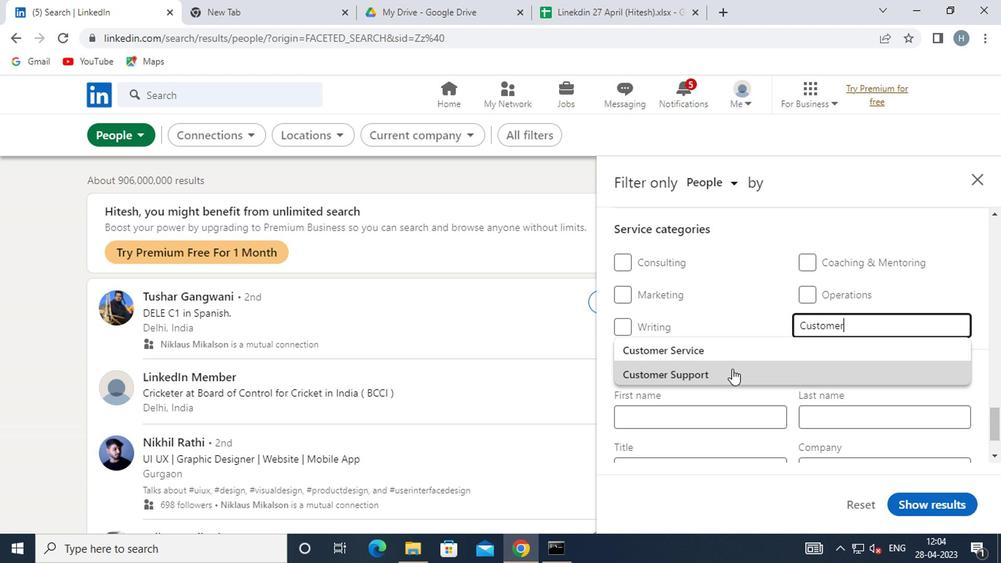 
Action: Mouse moved to (730, 352)
Screenshot: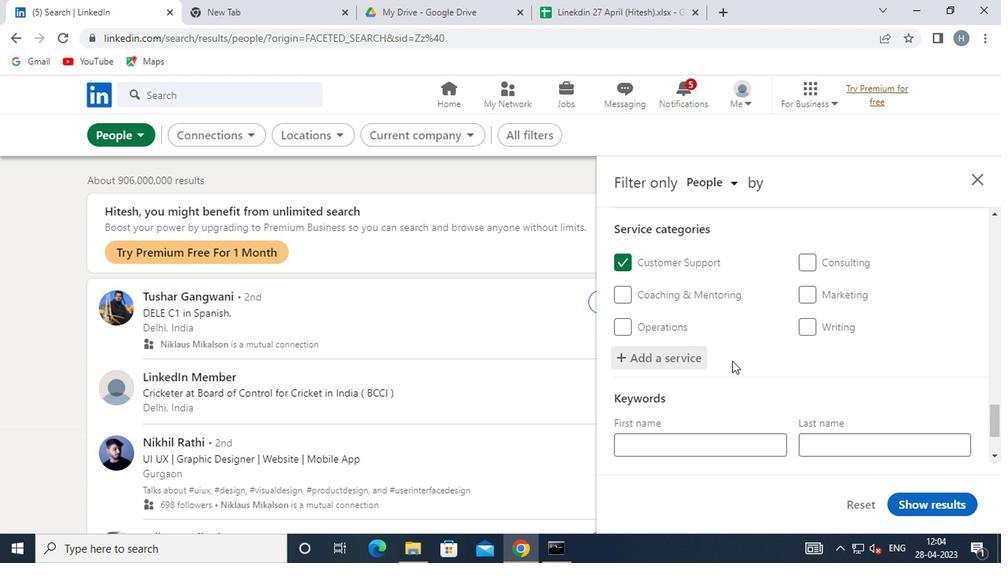 
Action: Mouse scrolled (730, 351) with delta (0, -1)
Screenshot: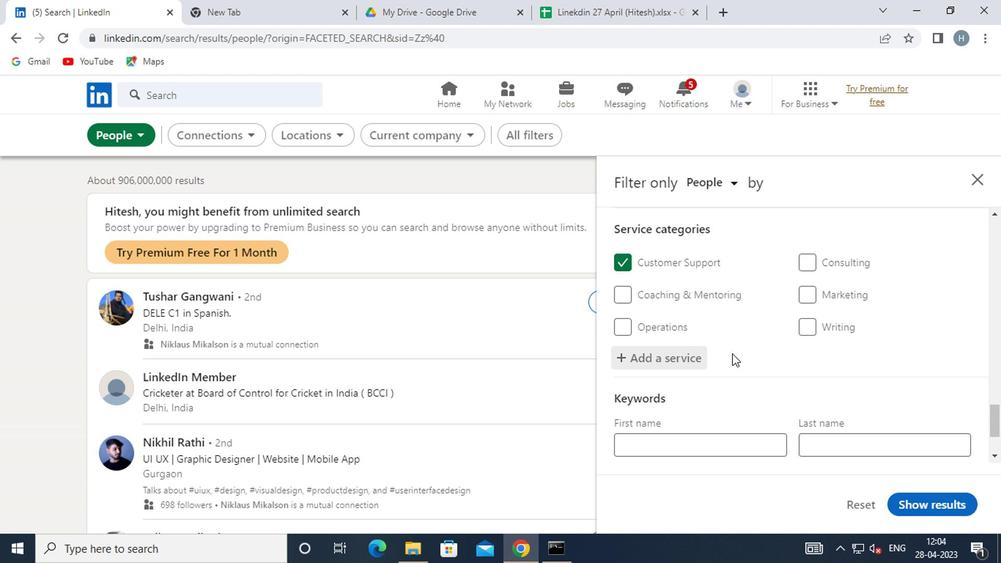 
Action: Mouse moved to (732, 348)
Screenshot: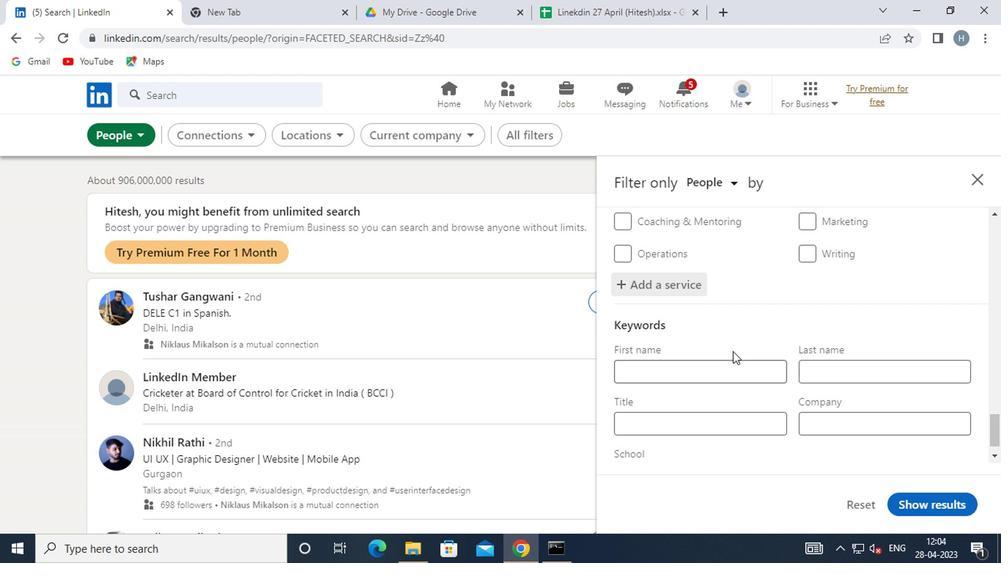 
Action: Mouse scrolled (732, 347) with delta (0, 0)
Screenshot: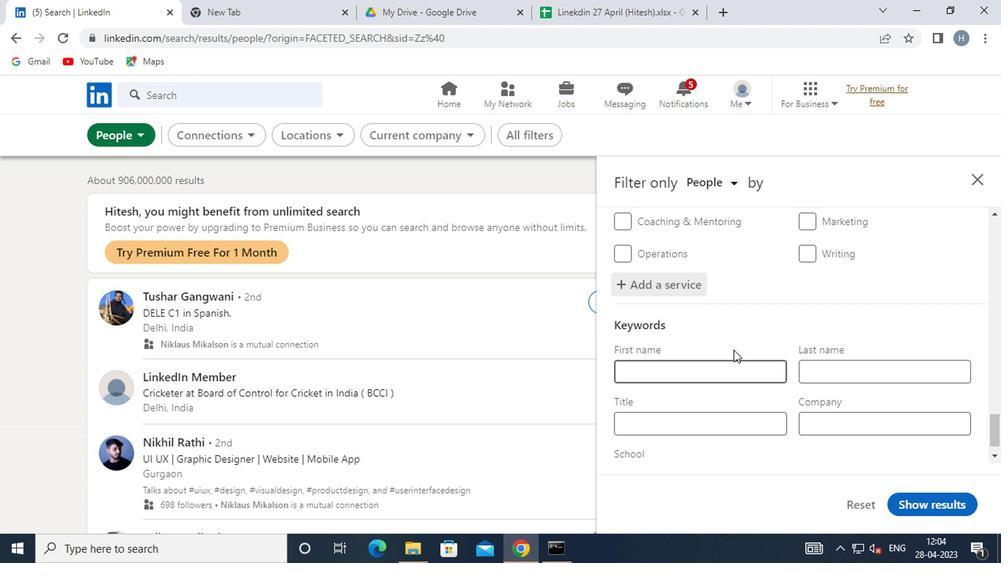 
Action: Mouse moved to (731, 384)
Screenshot: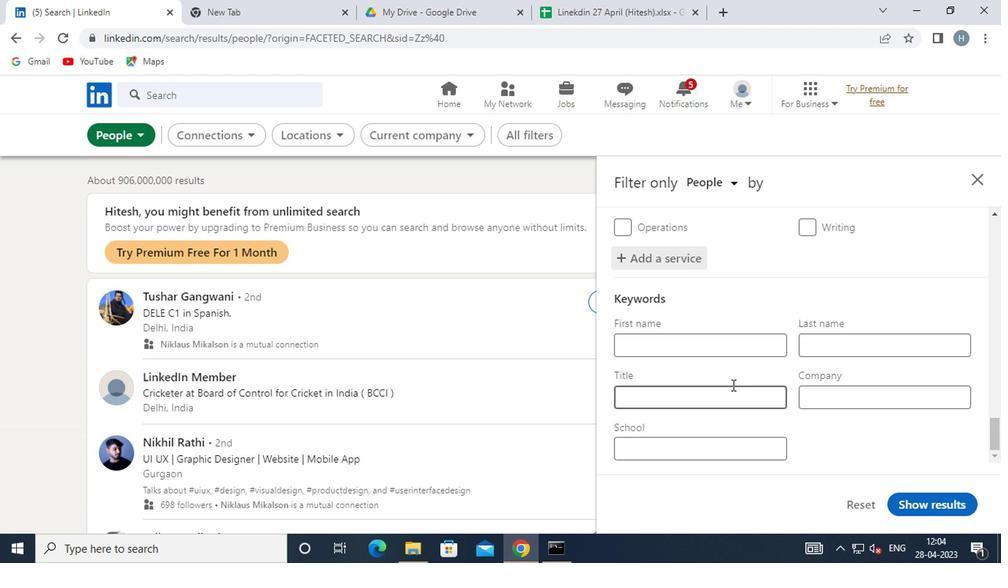 
Action: Mouse pressed left at (731, 384)
Screenshot: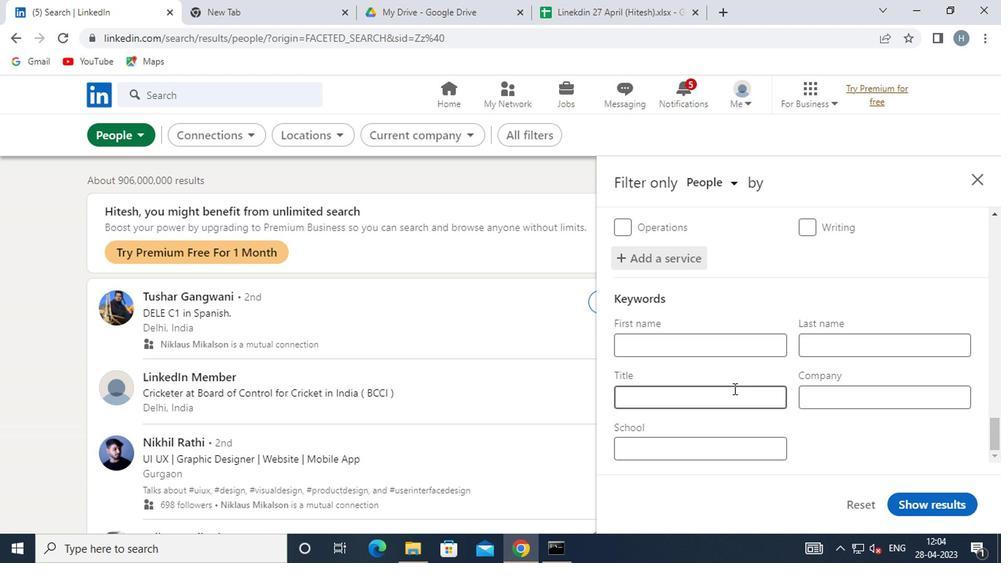 
Action: Mouse moved to (727, 377)
Screenshot: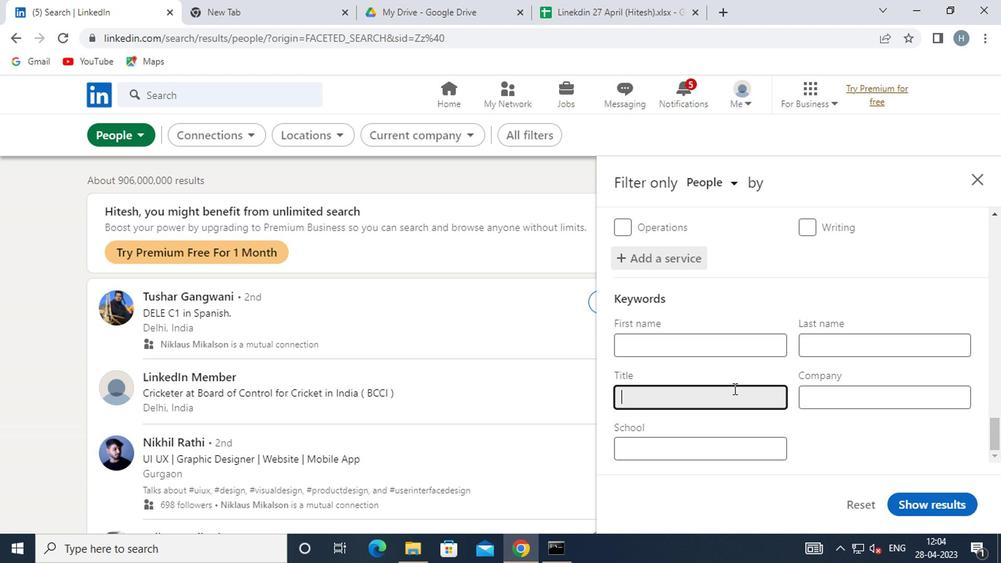 
Action: Key pressed <Key.shift>EVENTS<Key.space><Key.shift>MANAGER
Screenshot: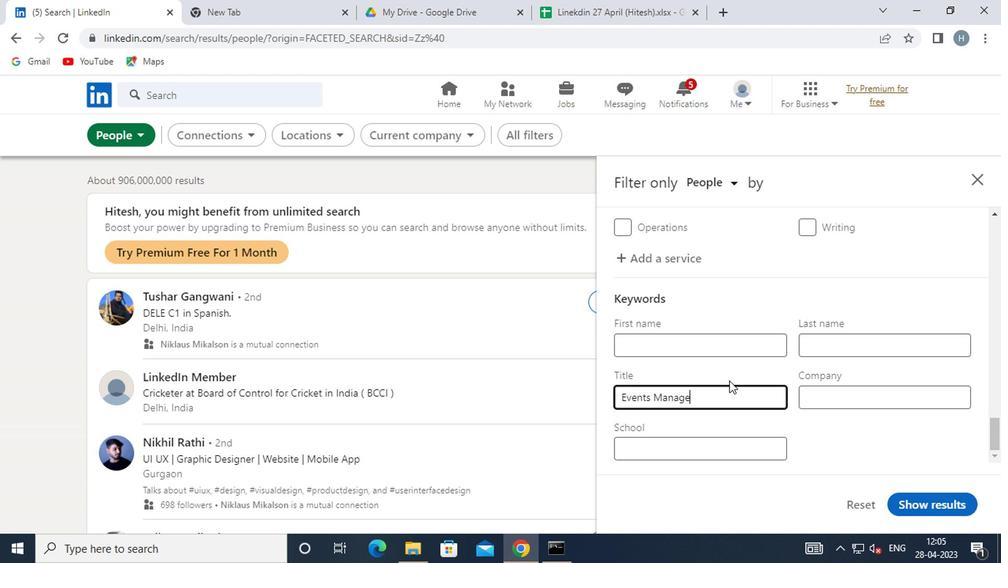 
Action: Mouse moved to (930, 488)
Screenshot: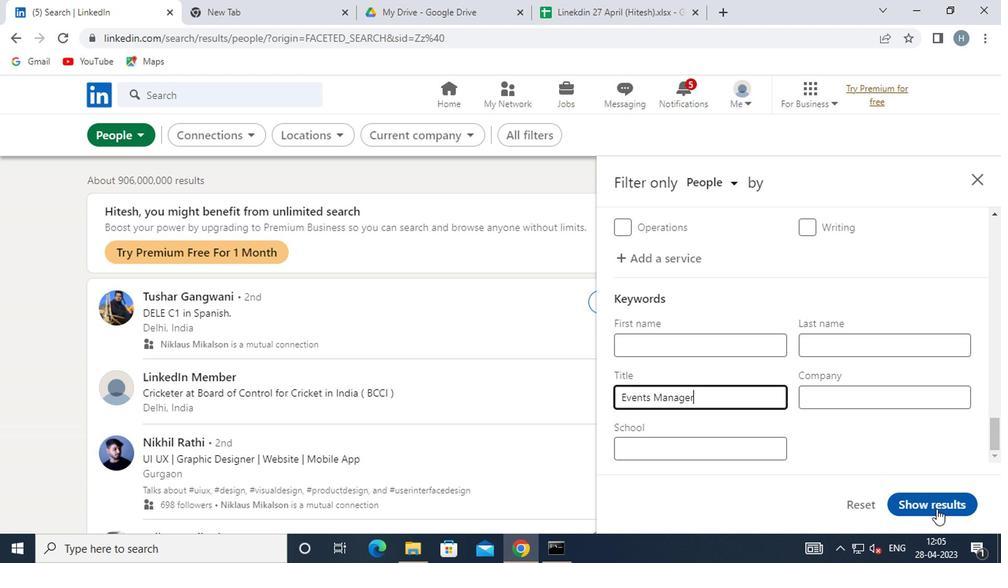 
Action: Mouse pressed left at (930, 488)
Screenshot: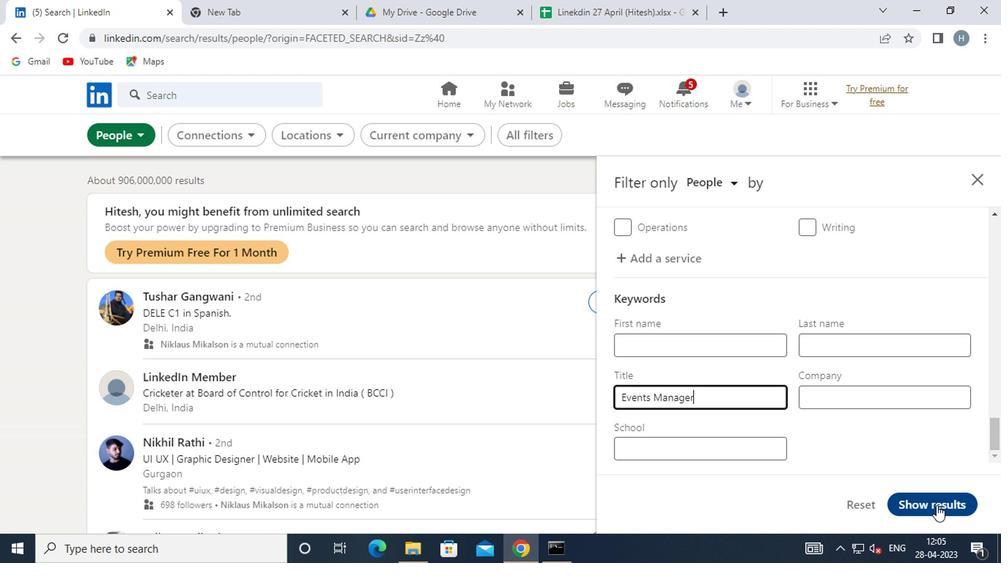 
Action: Mouse moved to (806, 420)
Screenshot: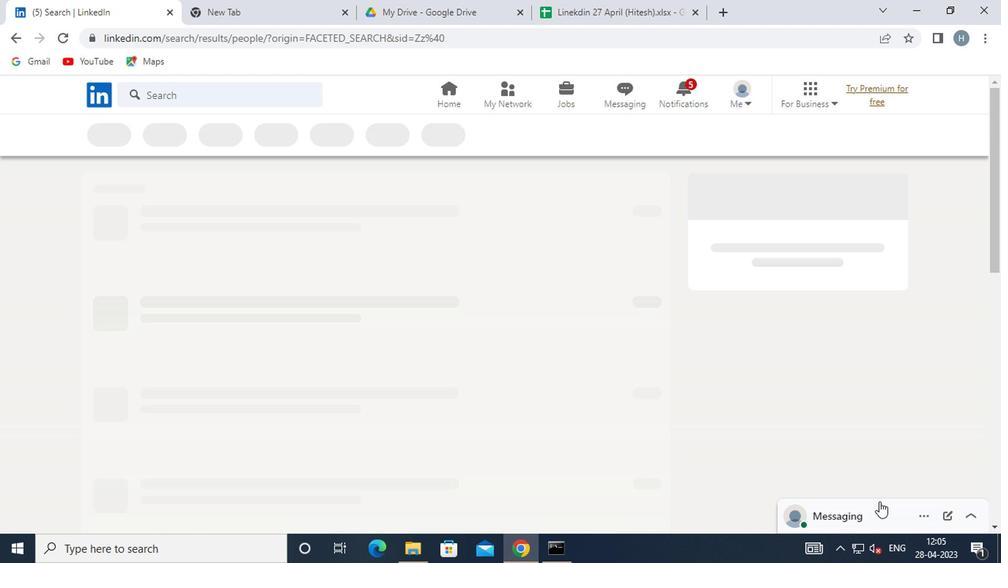 
